 Task: Apply mono mixing techniques to a recording.
Action: Mouse moved to (73, 7)
Screenshot: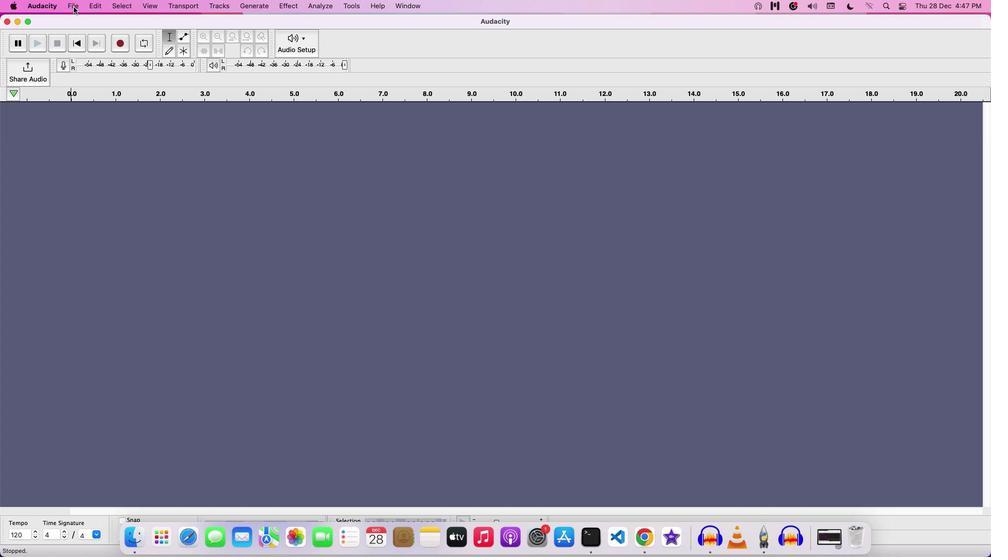 
Action: Mouse pressed left at (73, 7)
Screenshot: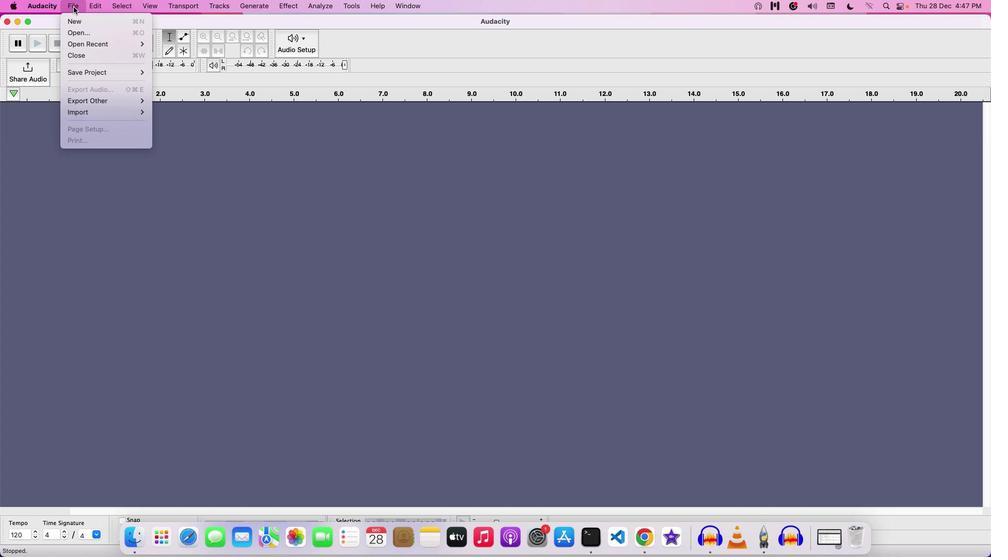 
Action: Mouse moved to (81, 28)
Screenshot: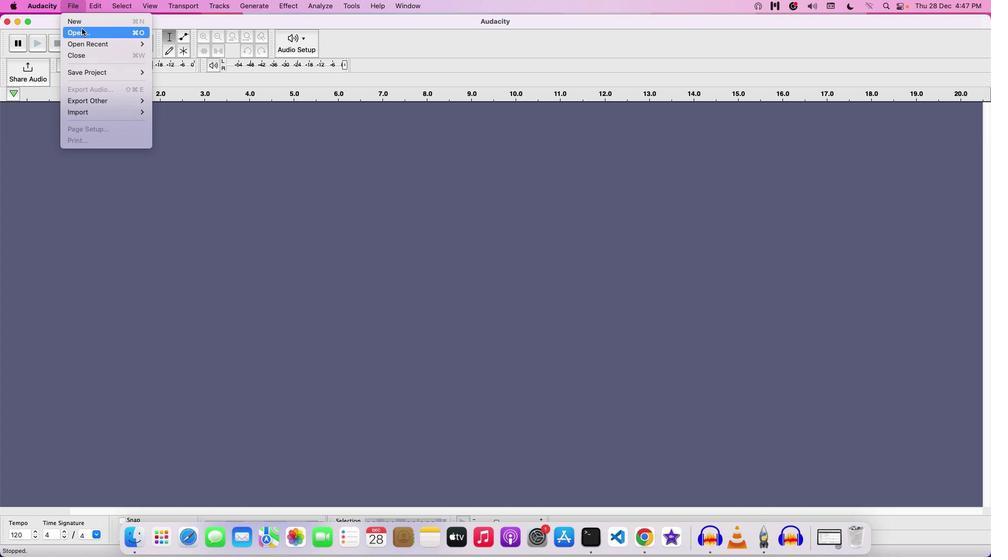 
Action: Mouse pressed left at (81, 28)
Screenshot: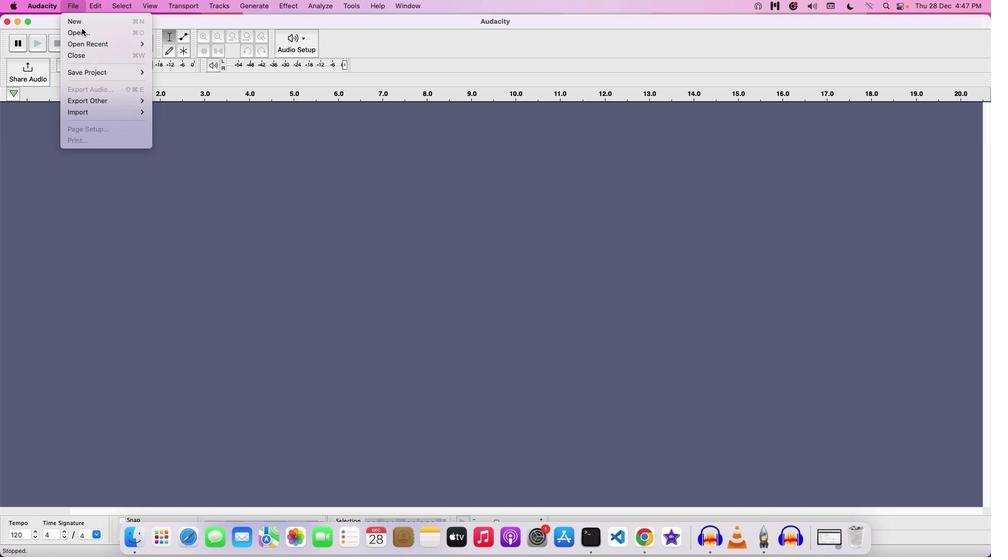 
Action: Mouse moved to (433, 208)
Screenshot: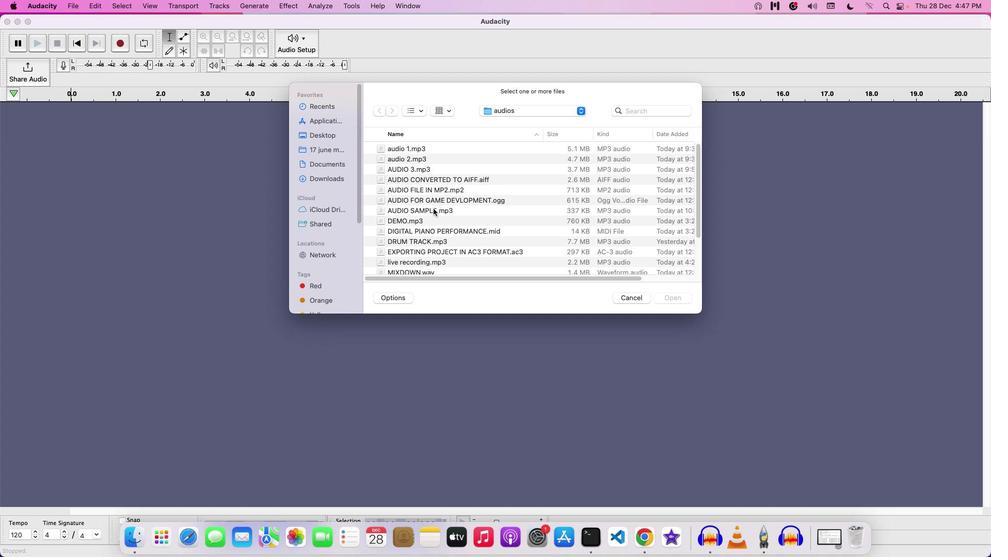 
Action: Mouse scrolled (433, 208) with delta (0, 0)
Screenshot: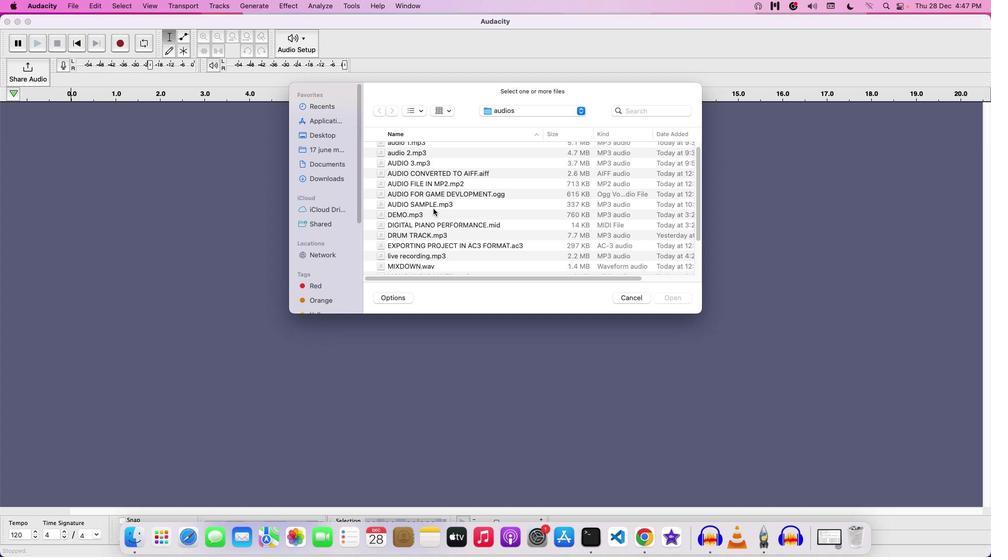 
Action: Mouse scrolled (433, 208) with delta (0, 0)
Screenshot: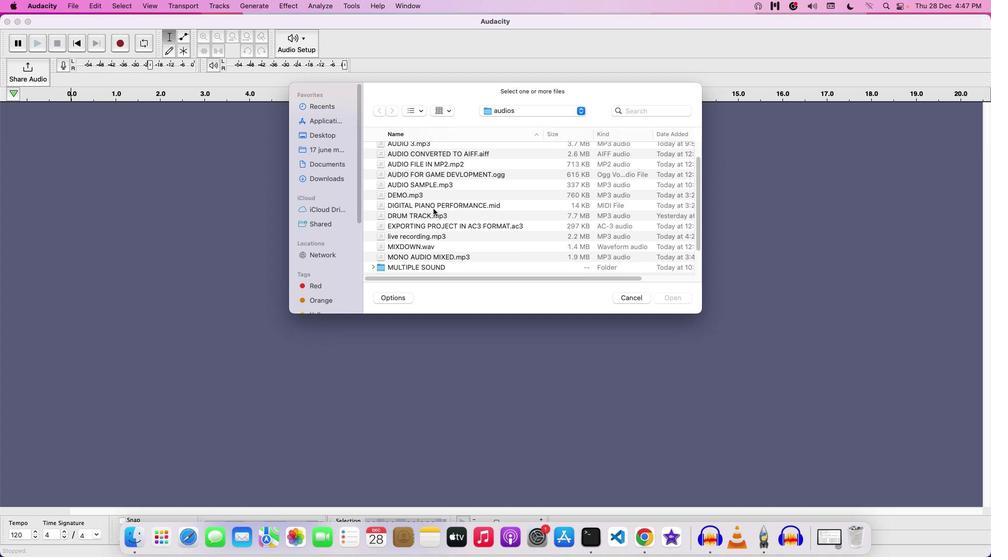 
Action: Mouse scrolled (433, 208) with delta (0, 0)
Screenshot: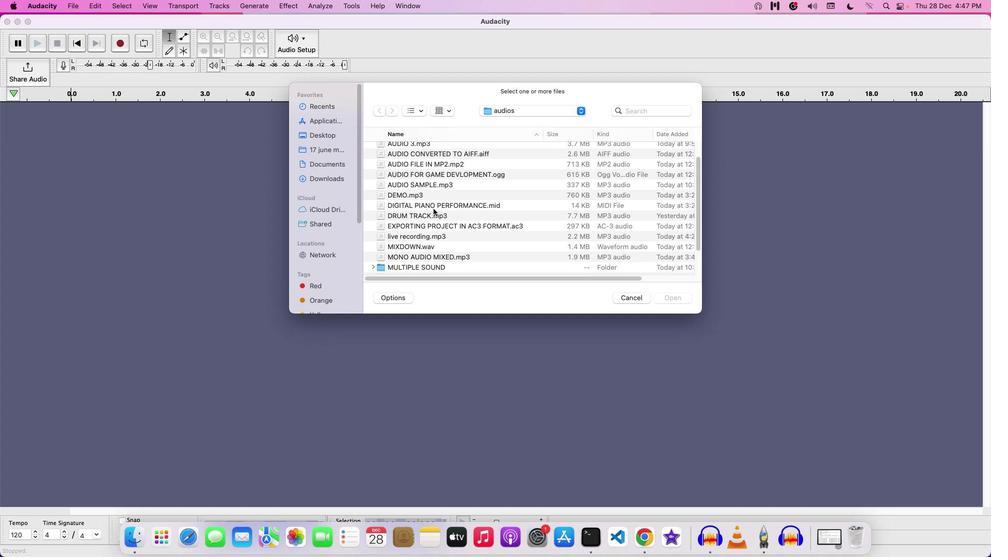 
Action: Mouse moved to (426, 236)
Screenshot: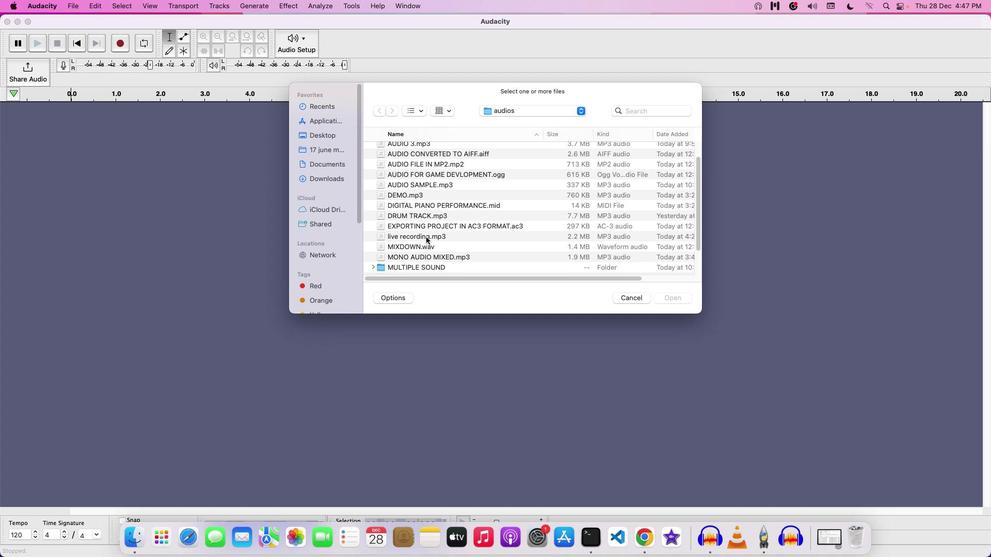 
Action: Mouse pressed left at (426, 236)
Screenshot: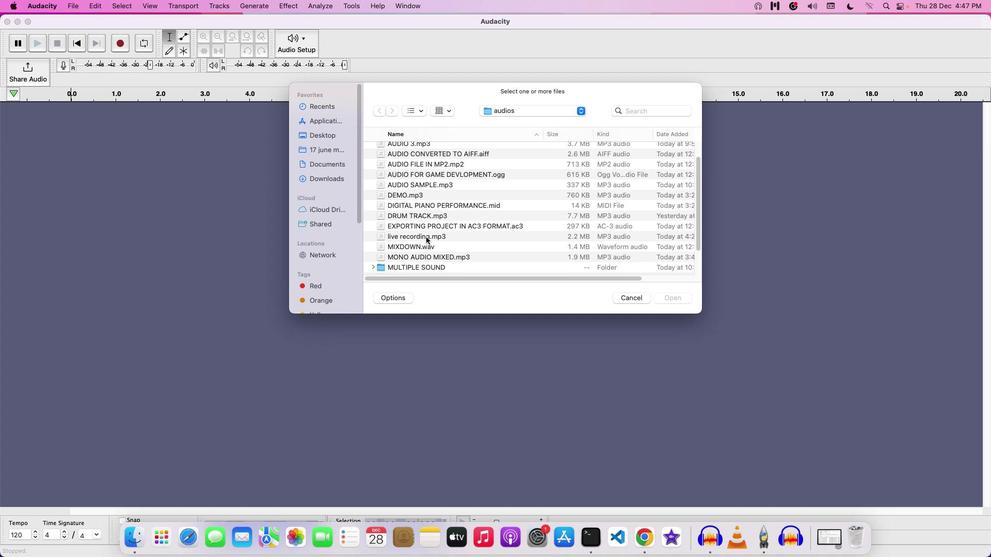 
Action: Mouse moved to (657, 297)
Screenshot: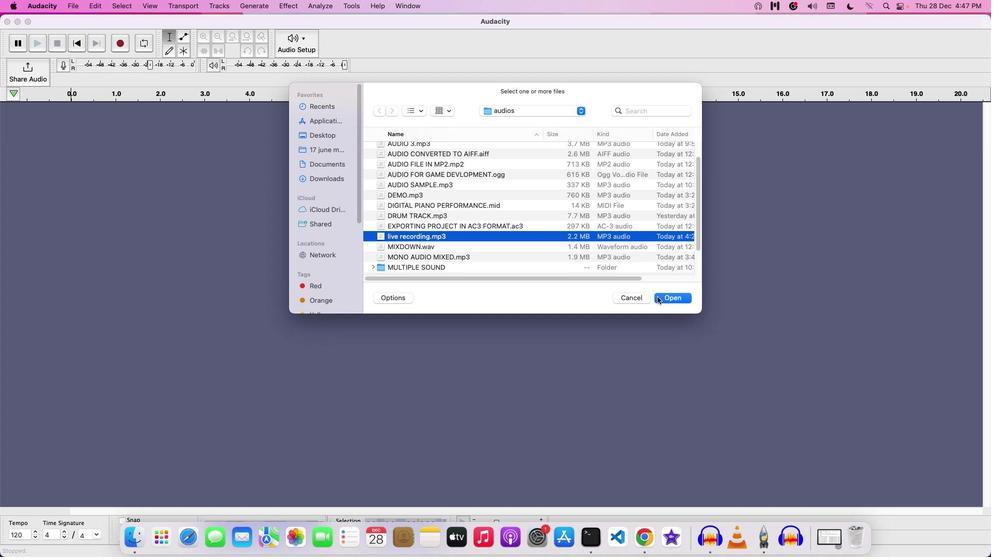 
Action: Mouse pressed left at (657, 297)
Screenshot: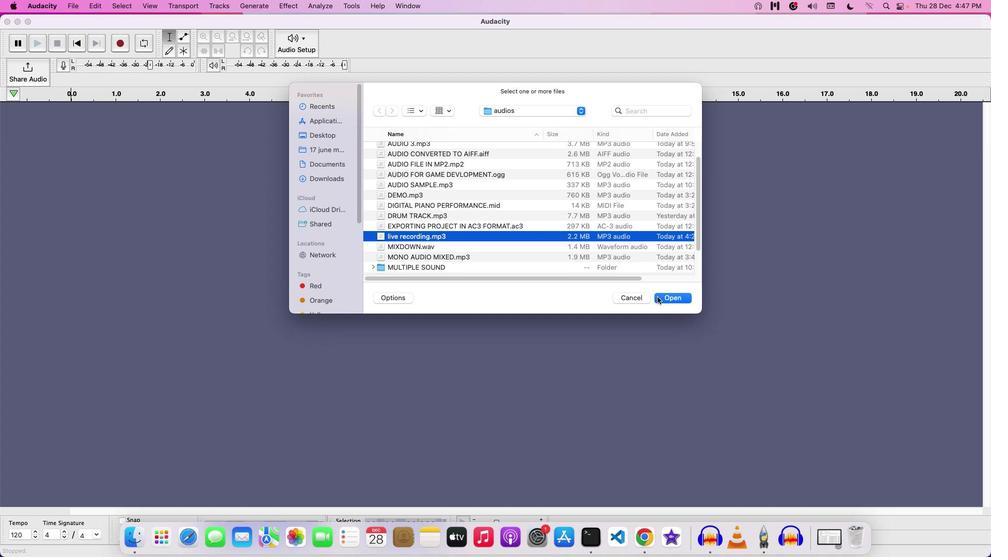 
Action: Mouse moved to (71, 110)
Screenshot: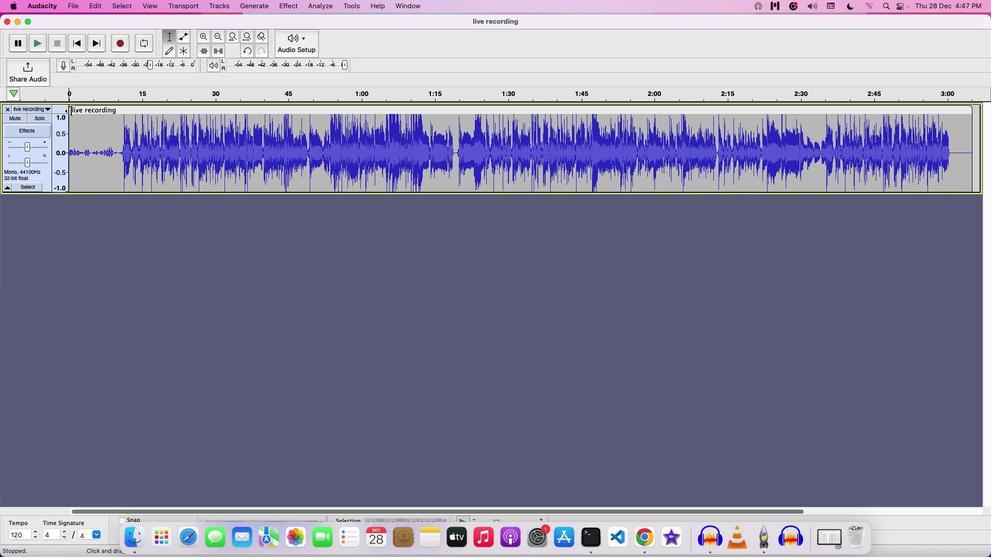 
Action: Mouse pressed left at (71, 110)
Screenshot: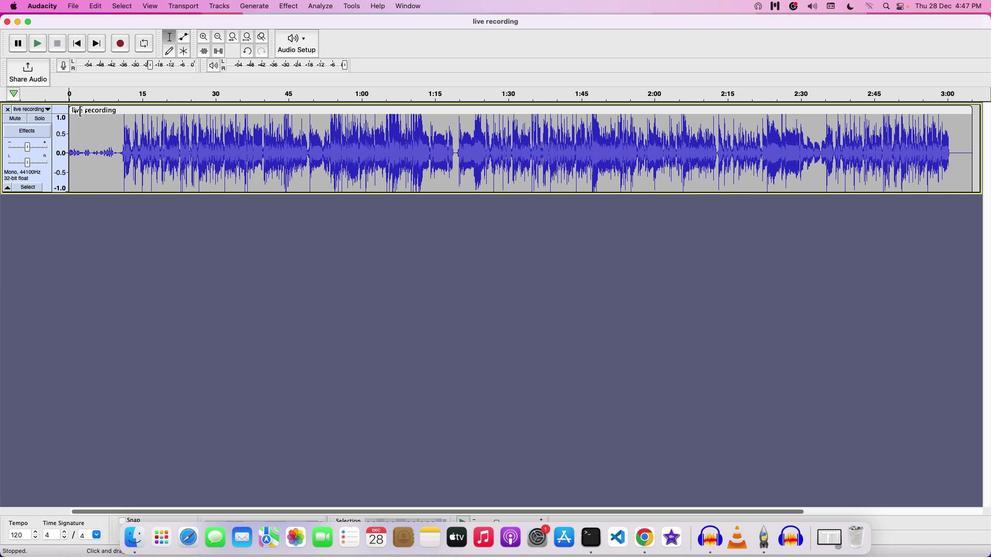 
Action: Mouse moved to (121, 107)
Screenshot: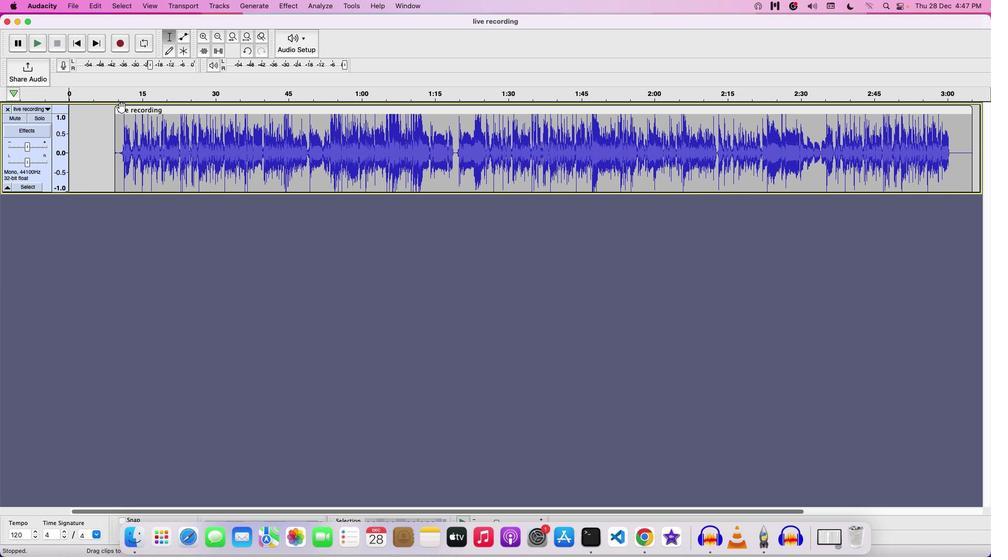 
Action: Mouse pressed left at (121, 107)
Screenshot: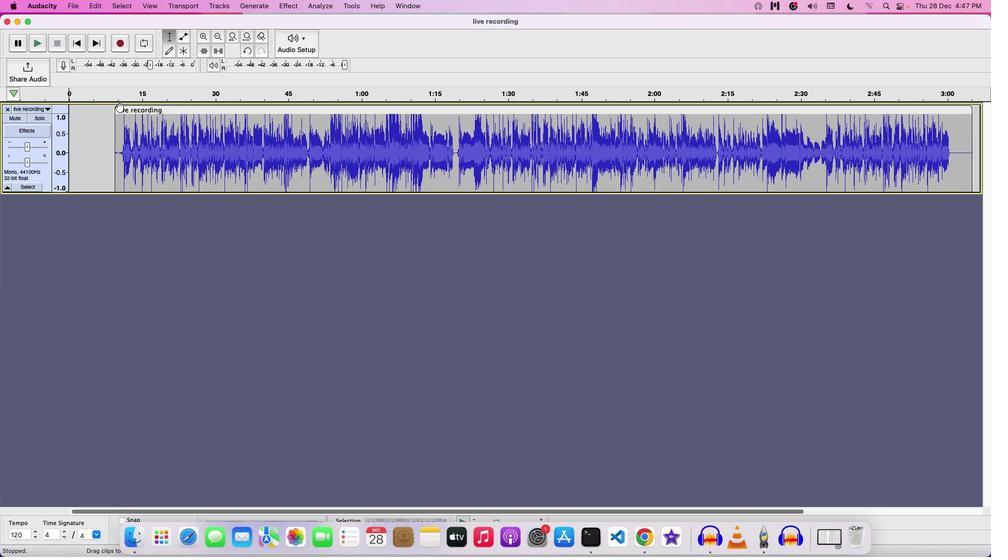 
Action: Mouse moved to (107, 129)
Screenshot: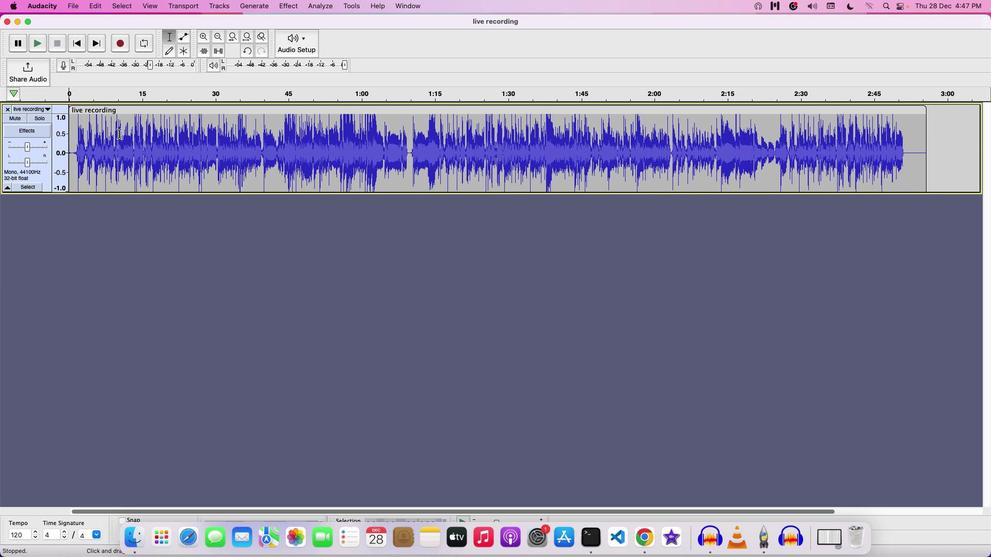 
Action: Key pressed Key.space
Screenshot: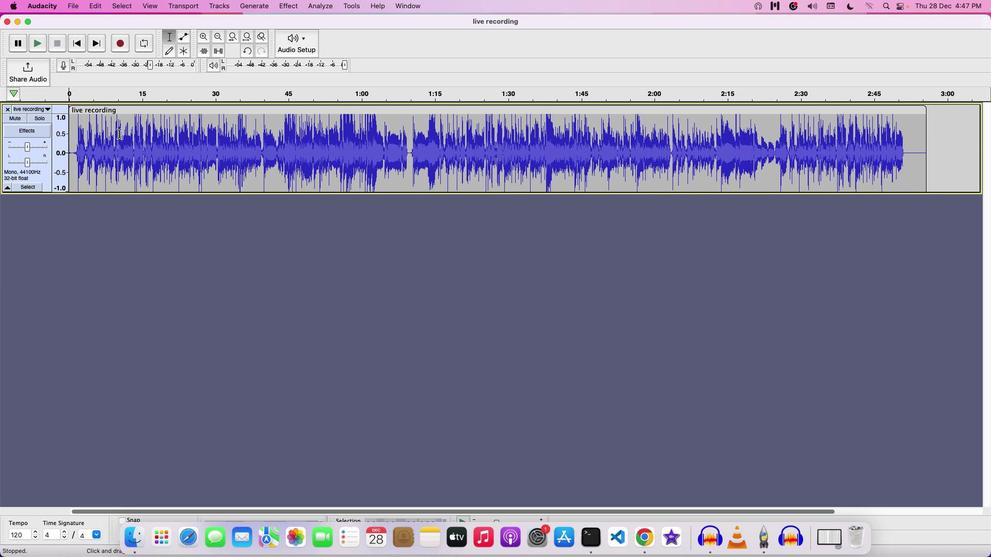 
Action: Mouse moved to (27, 146)
Screenshot: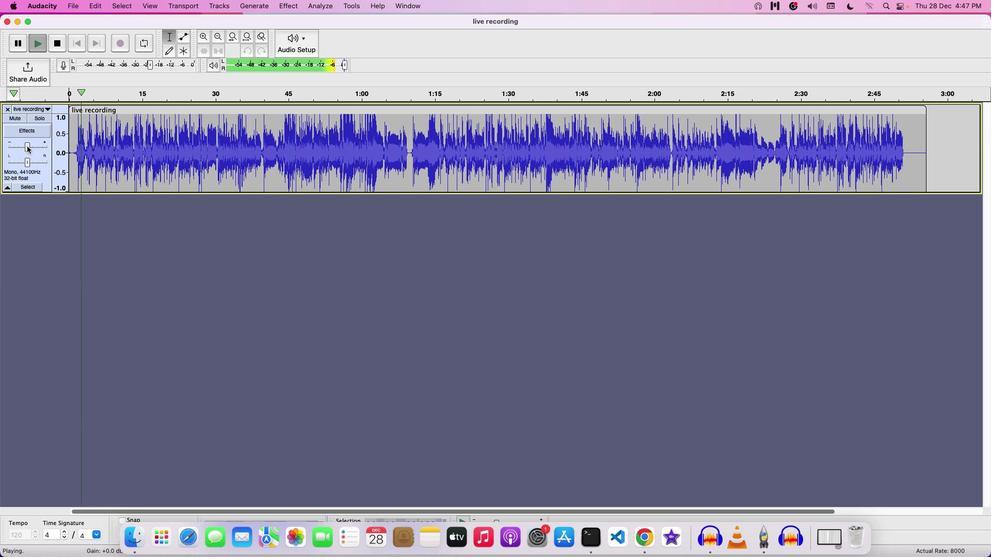 
Action: Mouse pressed left at (27, 146)
Screenshot: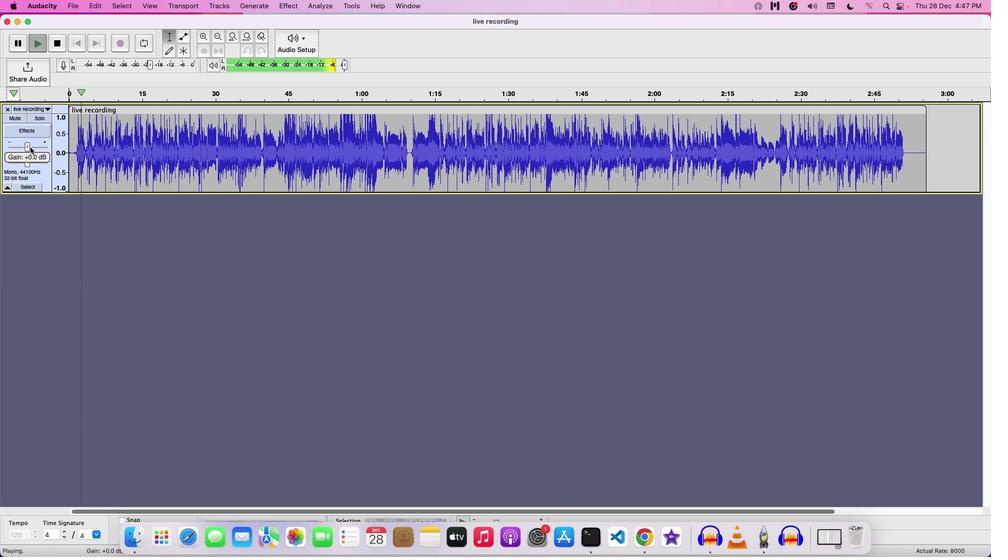 
Action: Mouse moved to (281, 138)
Screenshot: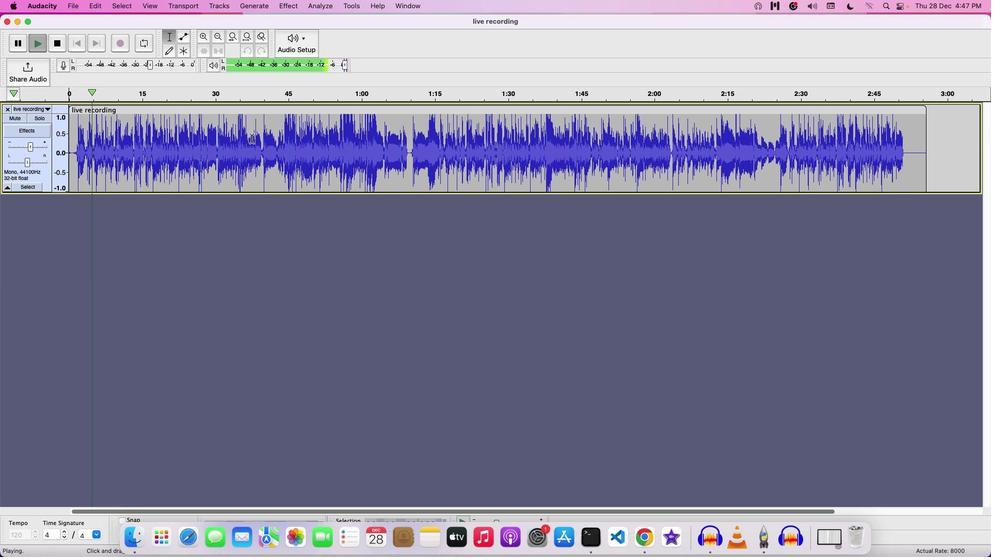 
Action: Key pressed Key.space
Screenshot: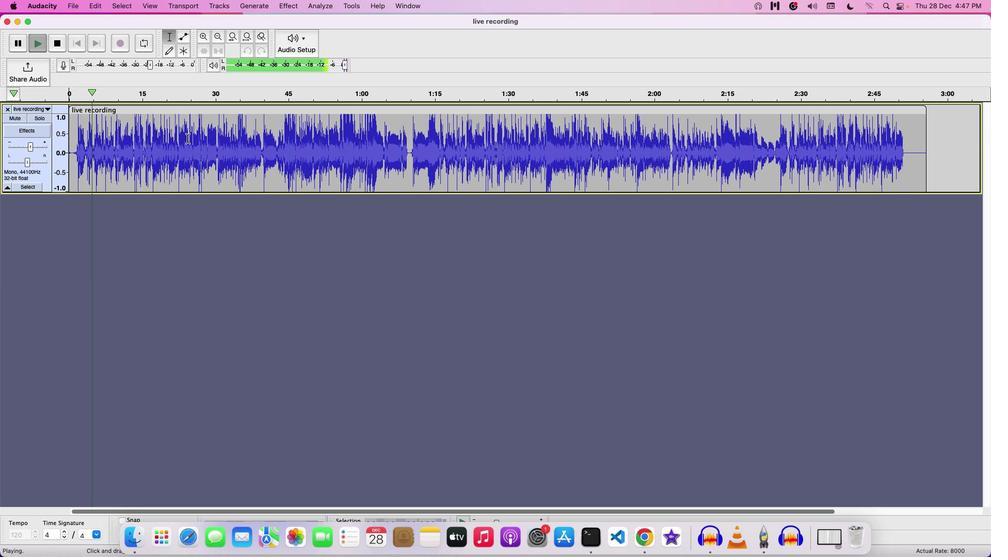 
Action: Mouse moved to (305, 131)
Screenshot: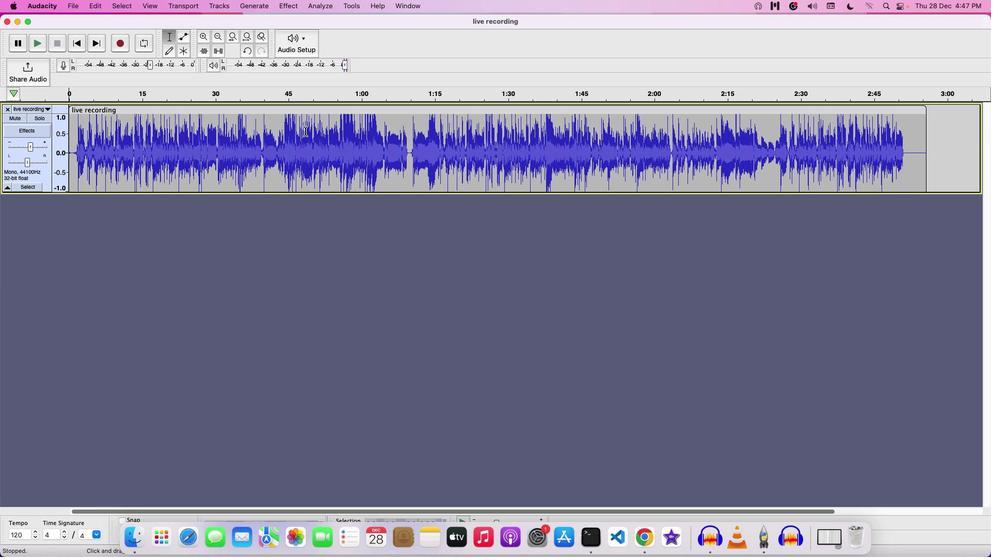 
Action: Mouse pressed left at (305, 131)
Screenshot: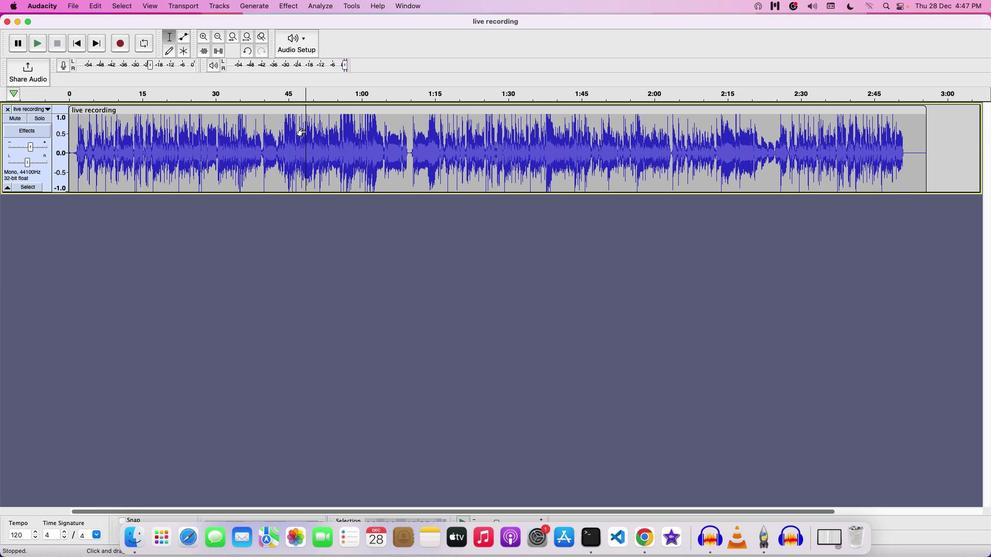 
Action: Mouse pressed left at (305, 131)
Screenshot: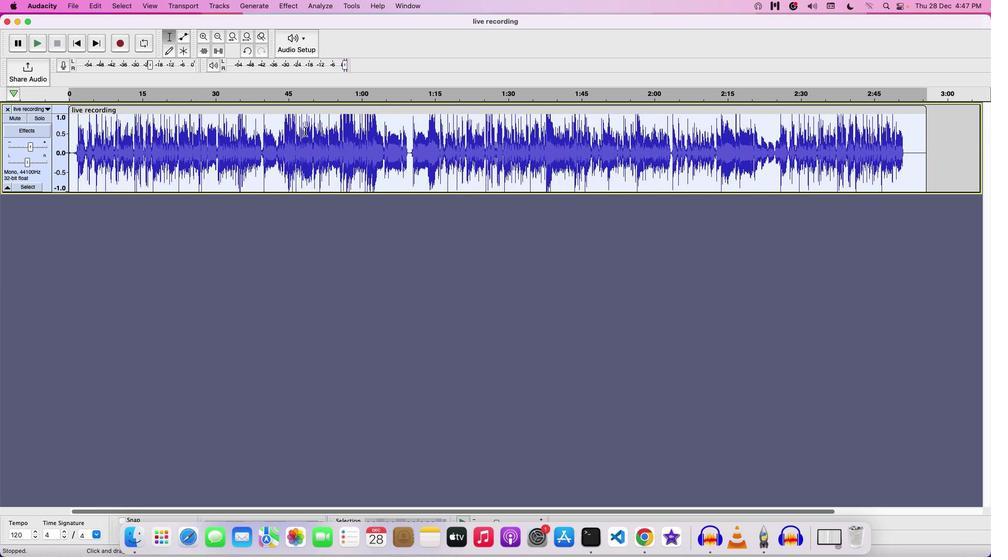
Action: Mouse moved to (287, 4)
Screenshot: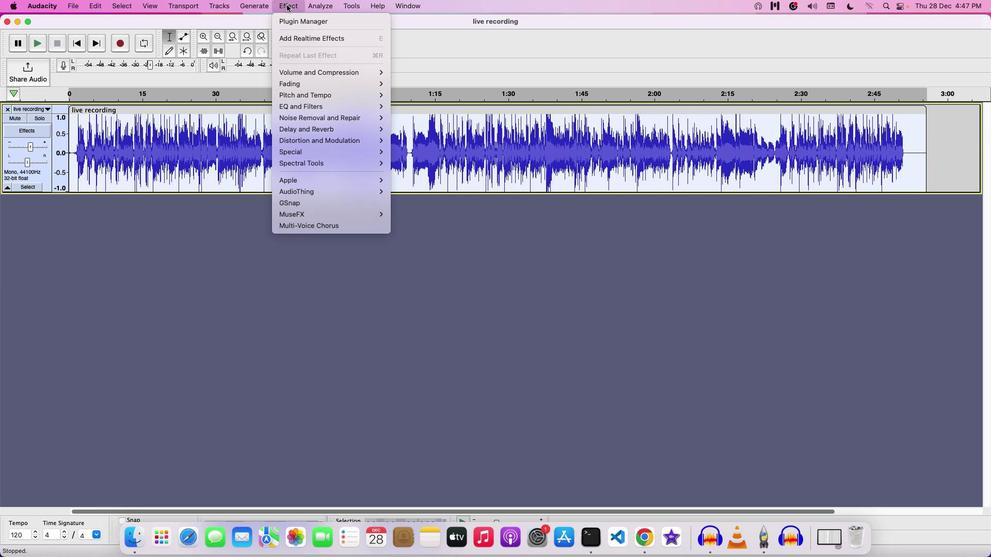 
Action: Mouse pressed left at (287, 4)
Screenshot: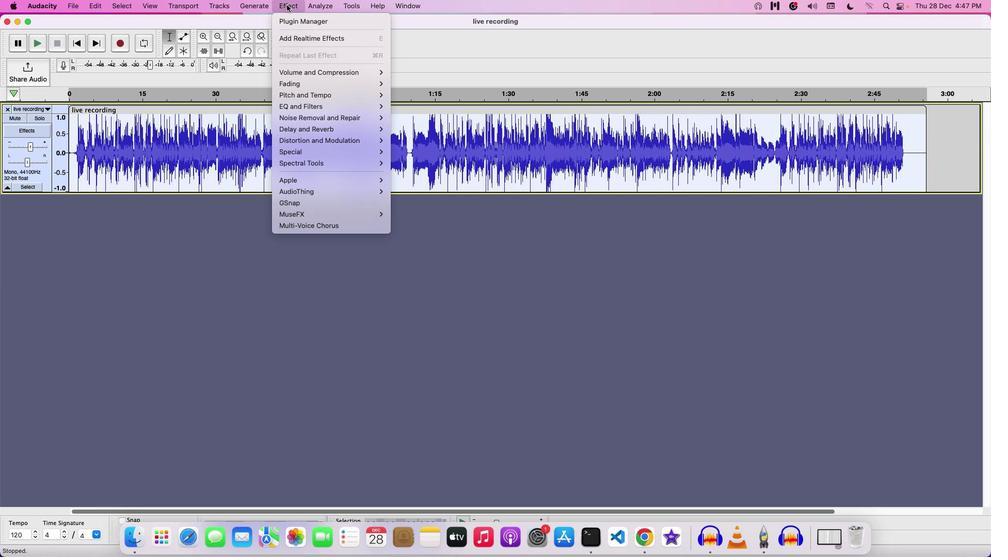 
Action: Mouse moved to (411, 250)
Screenshot: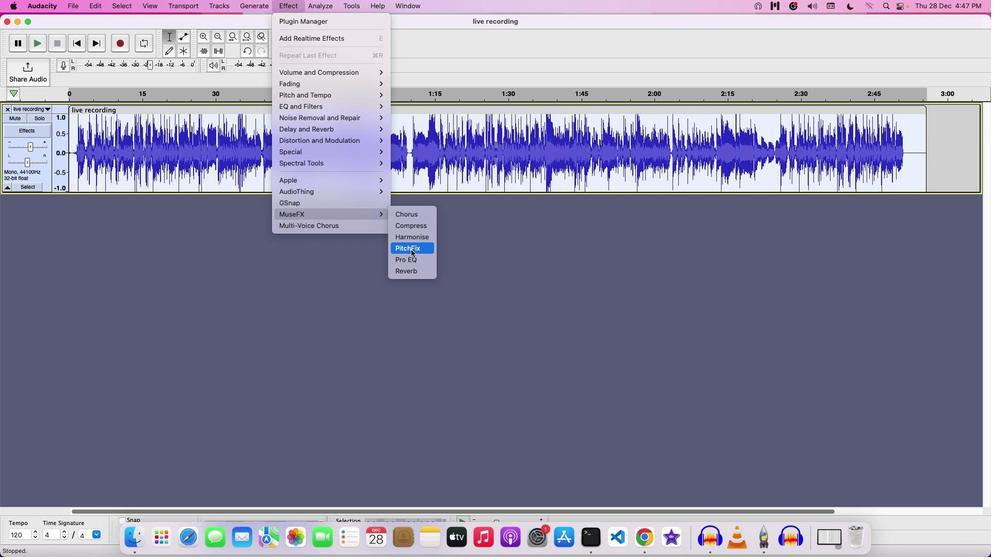 
Action: Mouse pressed left at (411, 250)
Screenshot: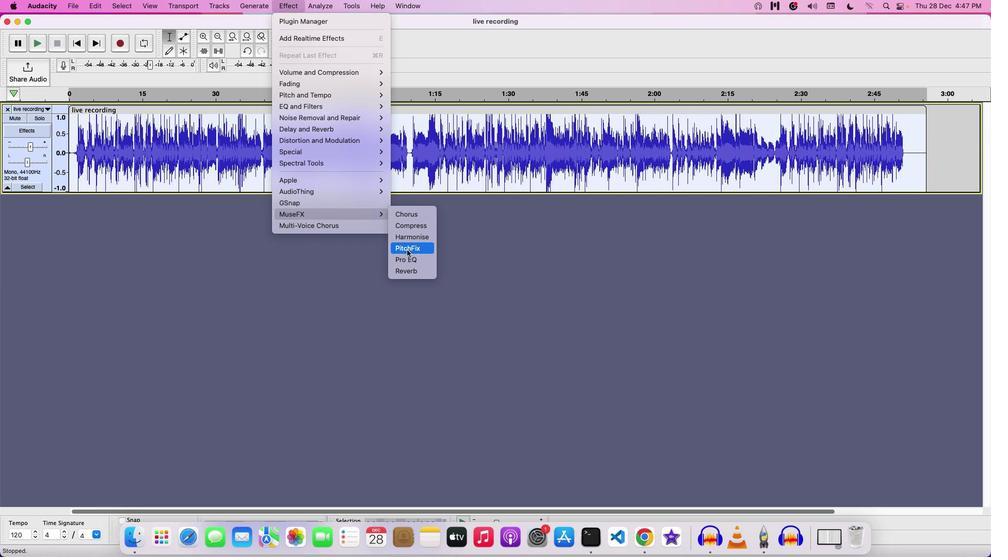 
Action: Mouse moved to (487, 378)
Screenshot: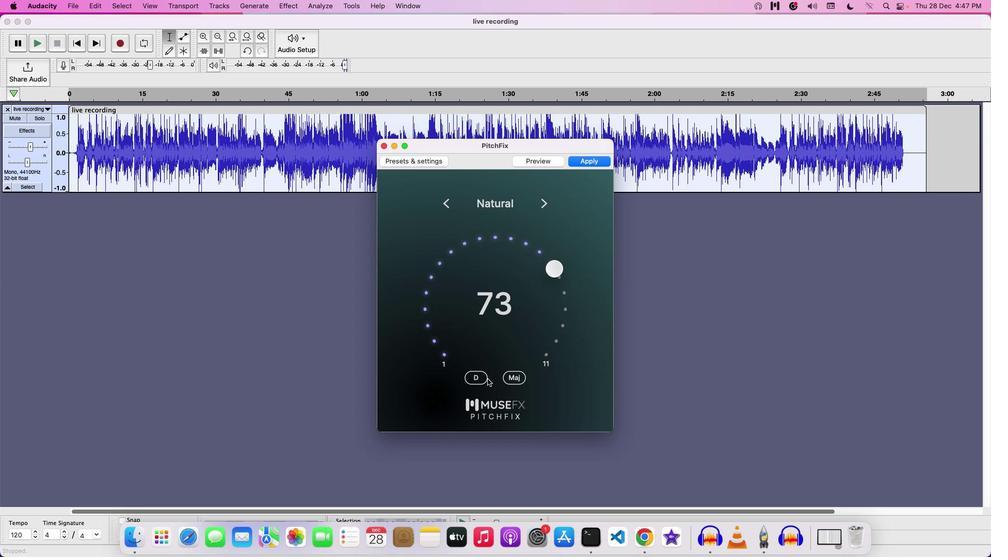
Action: Mouse pressed left at (487, 378)
Screenshot: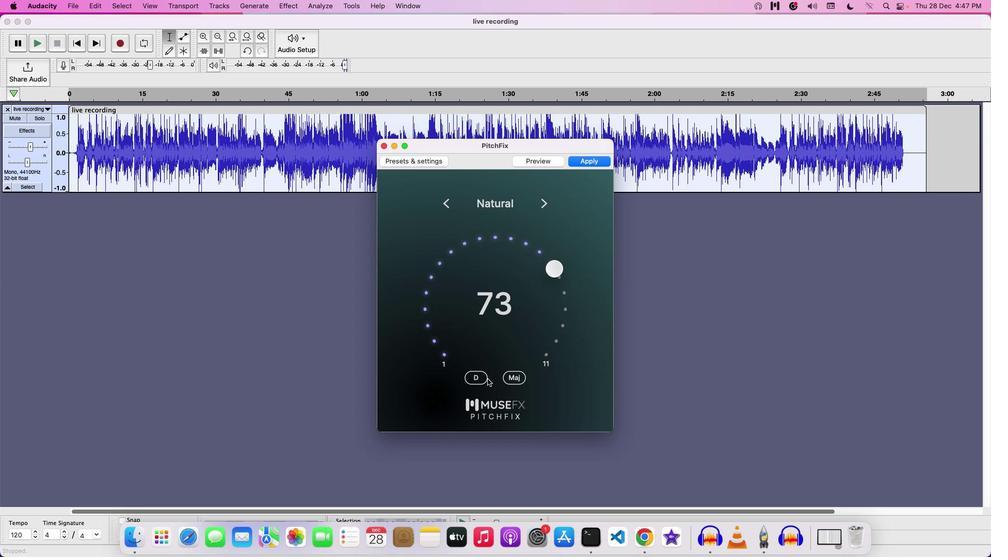 
Action: Mouse moved to (481, 377)
Screenshot: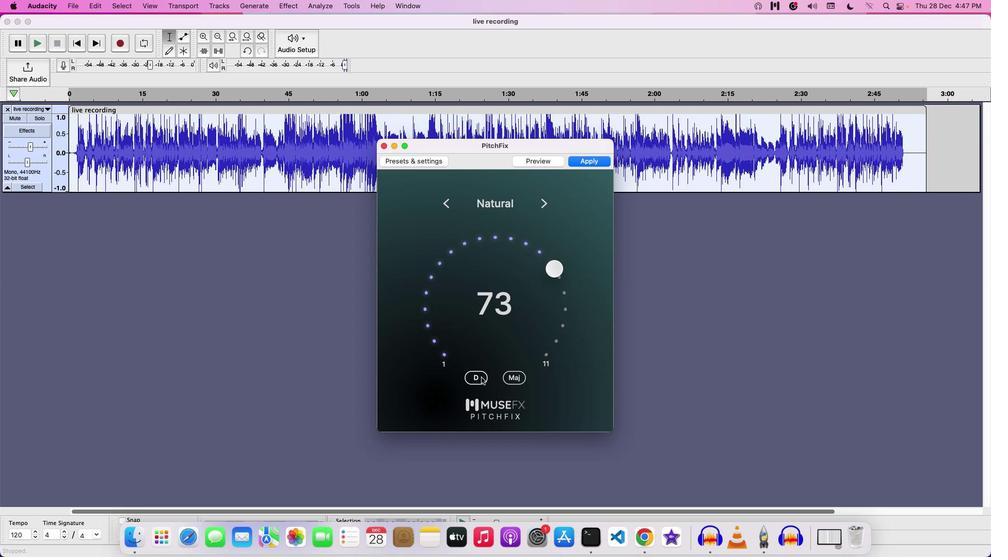 
Action: Mouse pressed left at (481, 377)
Screenshot: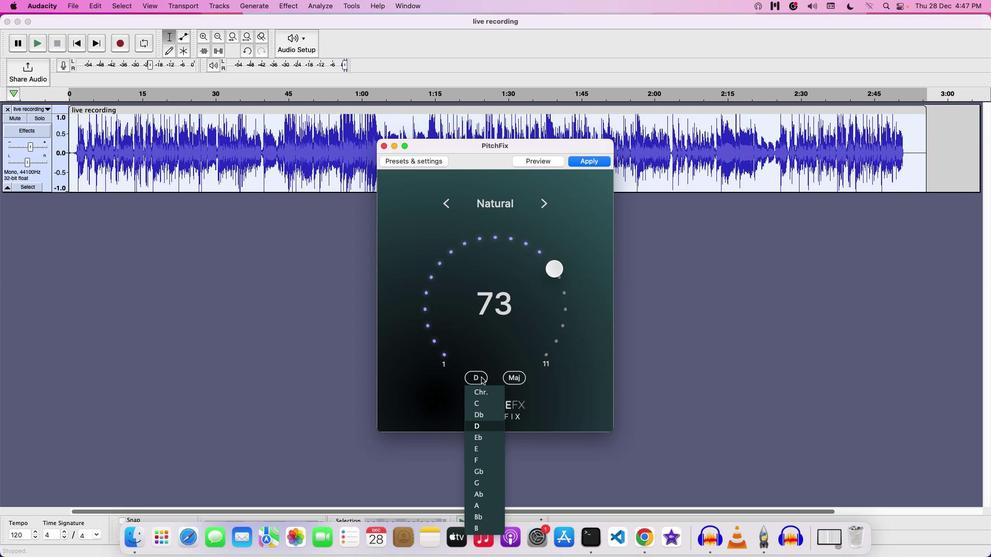
Action: Mouse moved to (529, 378)
Screenshot: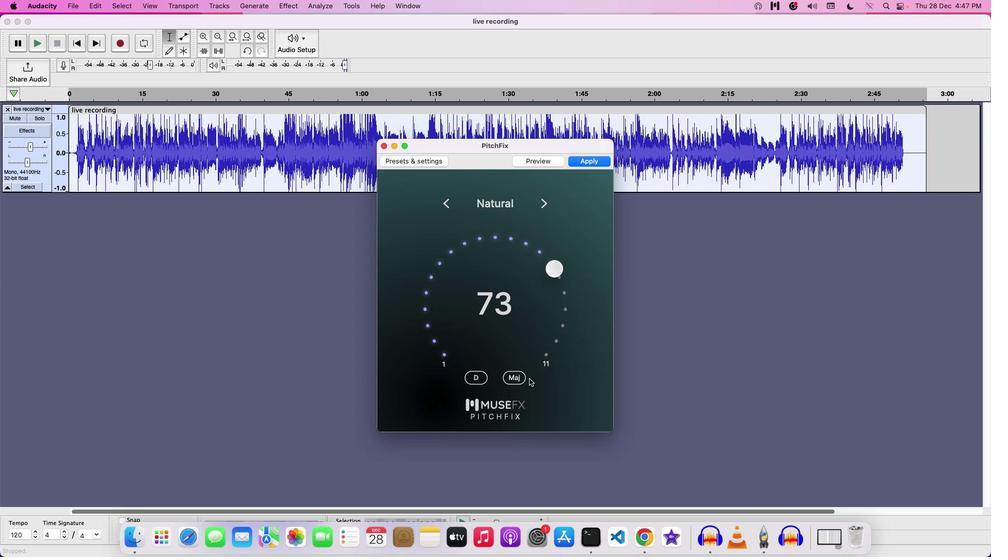 
Action: Mouse pressed left at (529, 378)
Screenshot: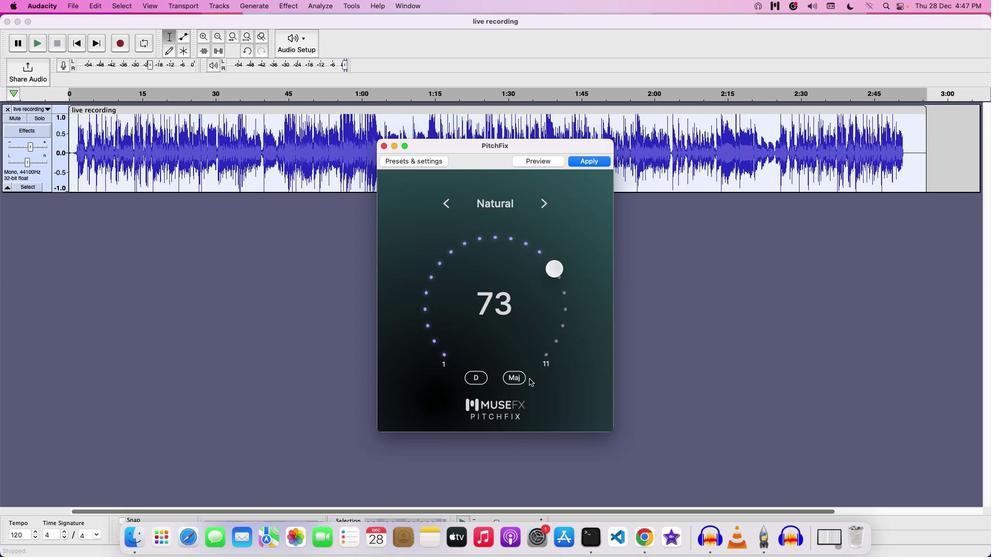 
Action: Mouse moved to (512, 378)
Screenshot: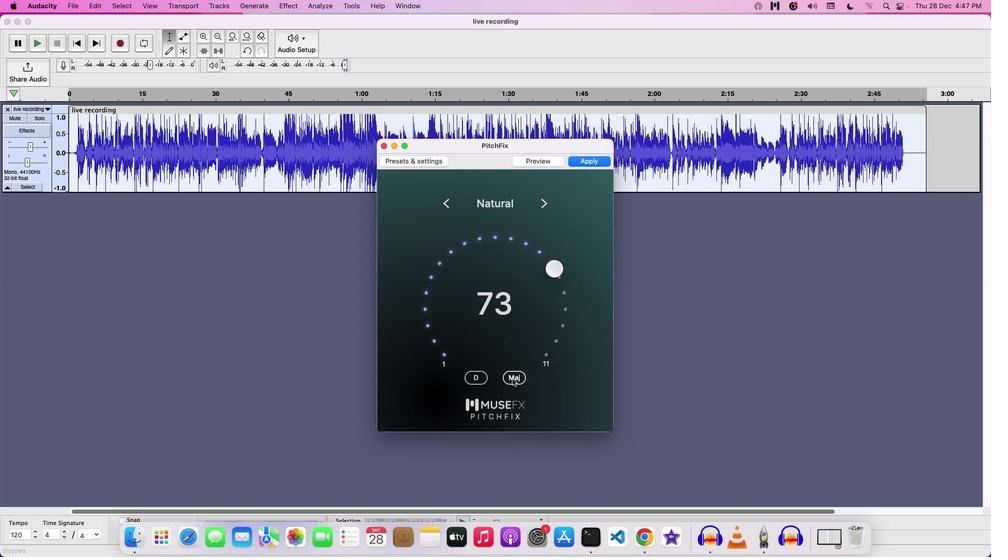
Action: Mouse pressed left at (512, 378)
Screenshot: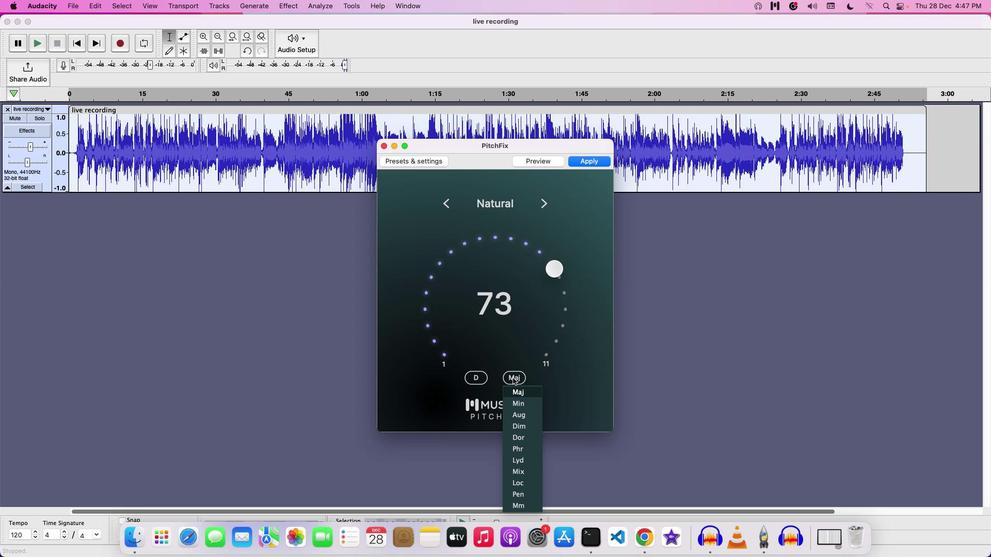 
Action: Mouse moved to (577, 379)
Screenshot: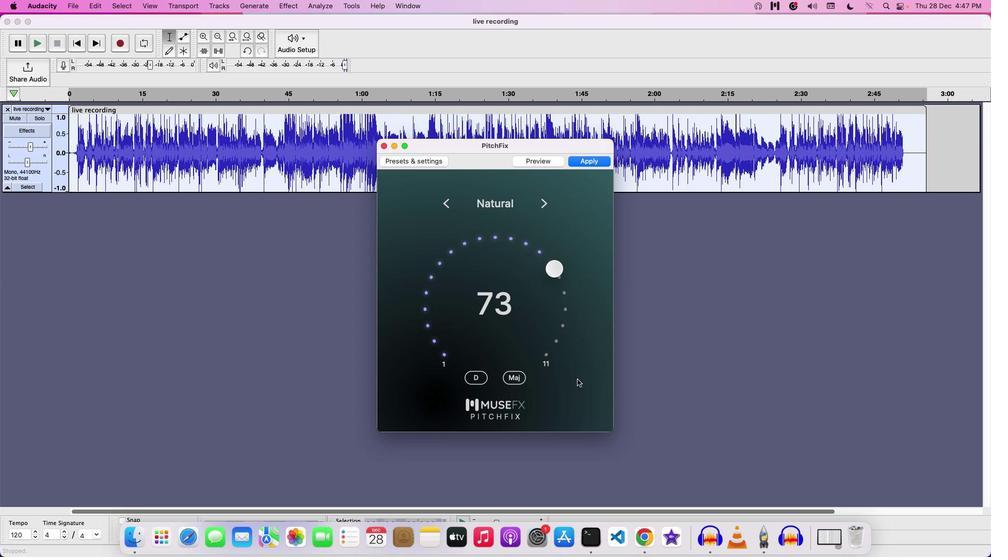 
Action: Mouse pressed left at (577, 379)
Screenshot: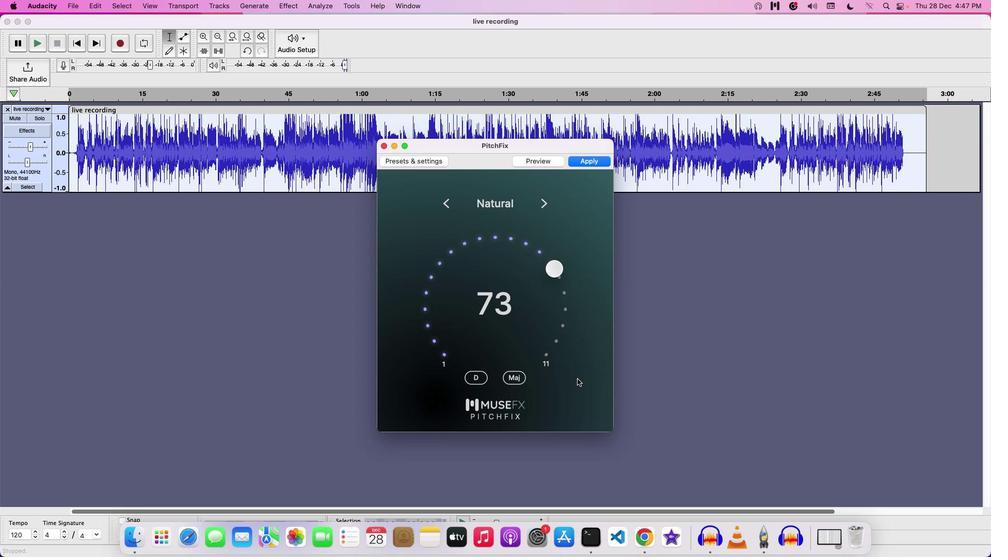
Action: Mouse moved to (556, 263)
Screenshot: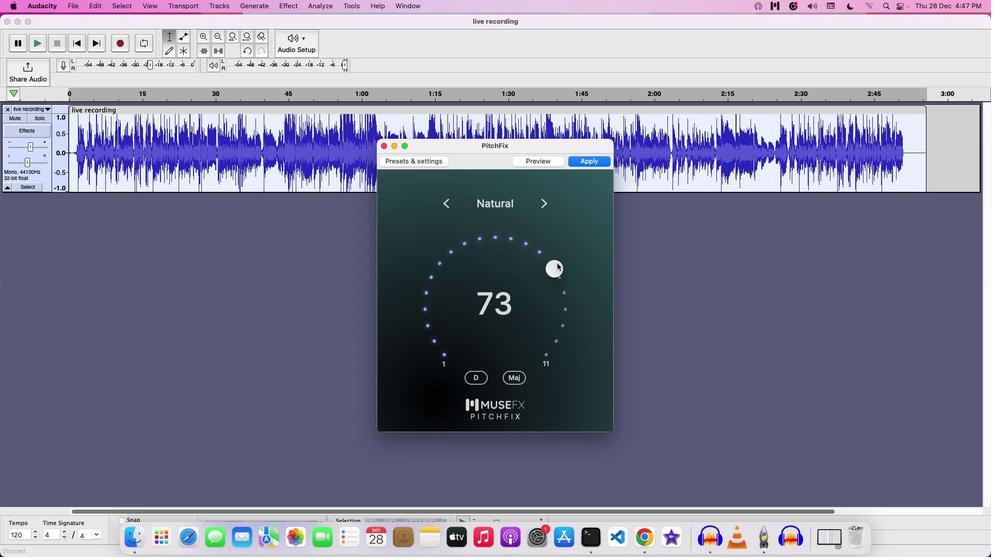 
Action: Mouse pressed left at (556, 263)
Screenshot: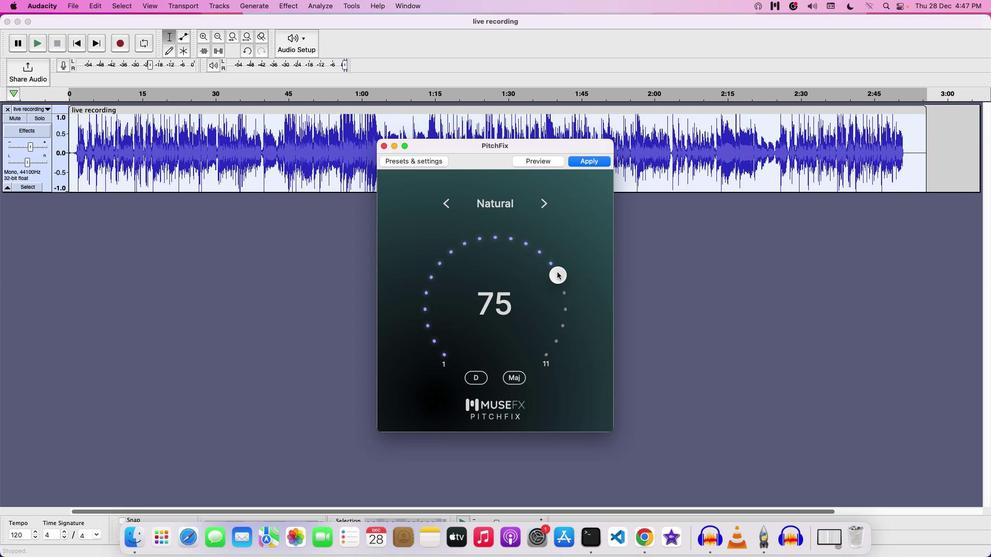 
Action: Mouse moved to (577, 163)
Screenshot: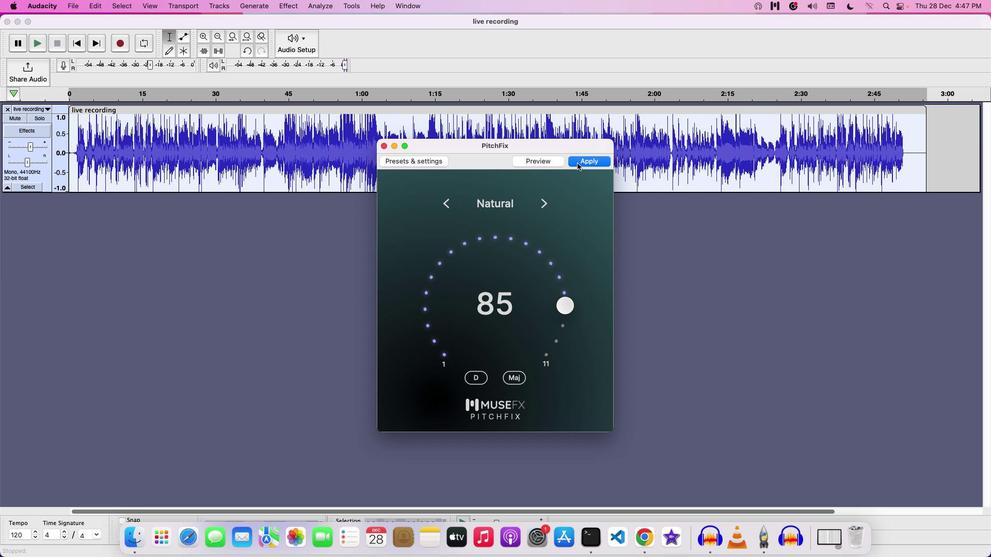 
Action: Mouse pressed left at (577, 163)
Screenshot: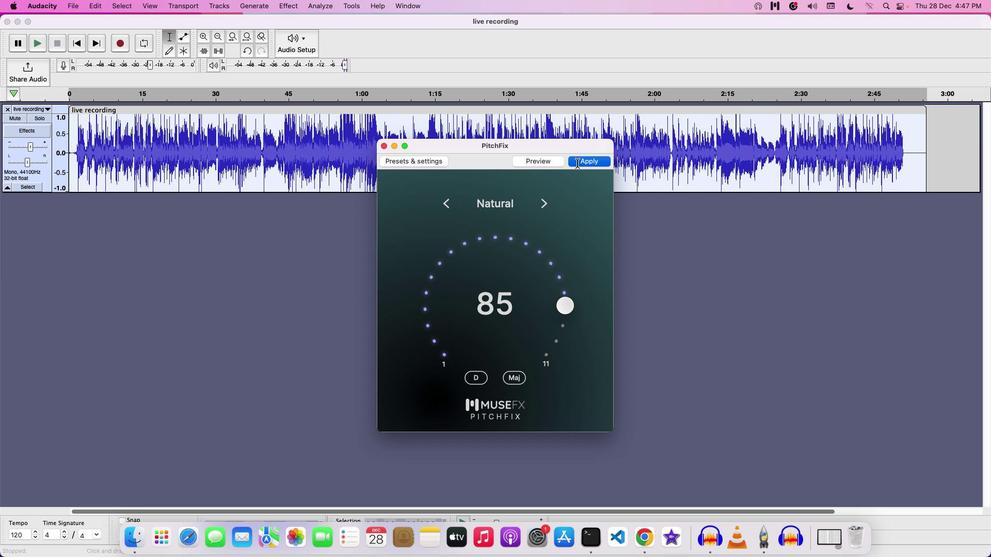 
Action: Mouse moved to (262, 211)
Screenshot: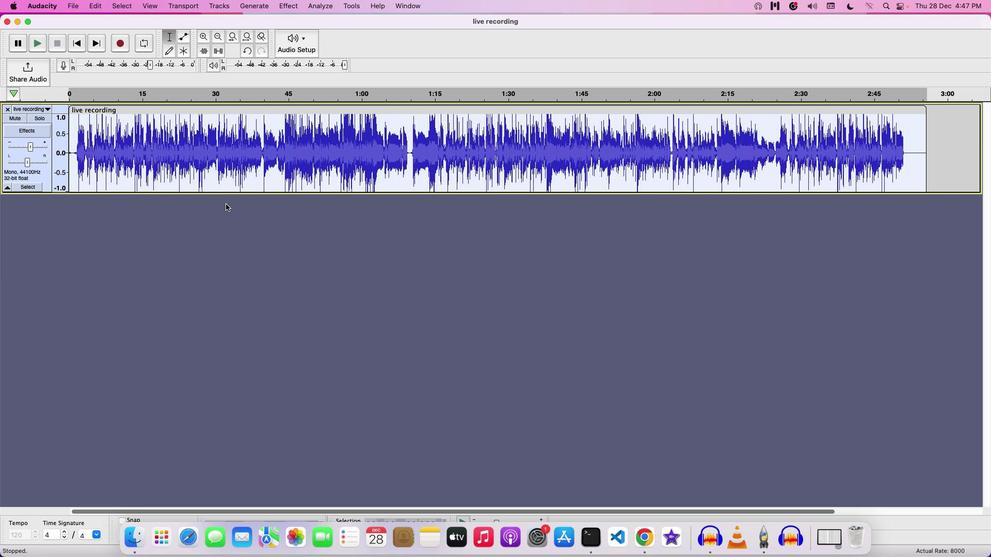 
Action: Key pressed Key.space
Screenshot: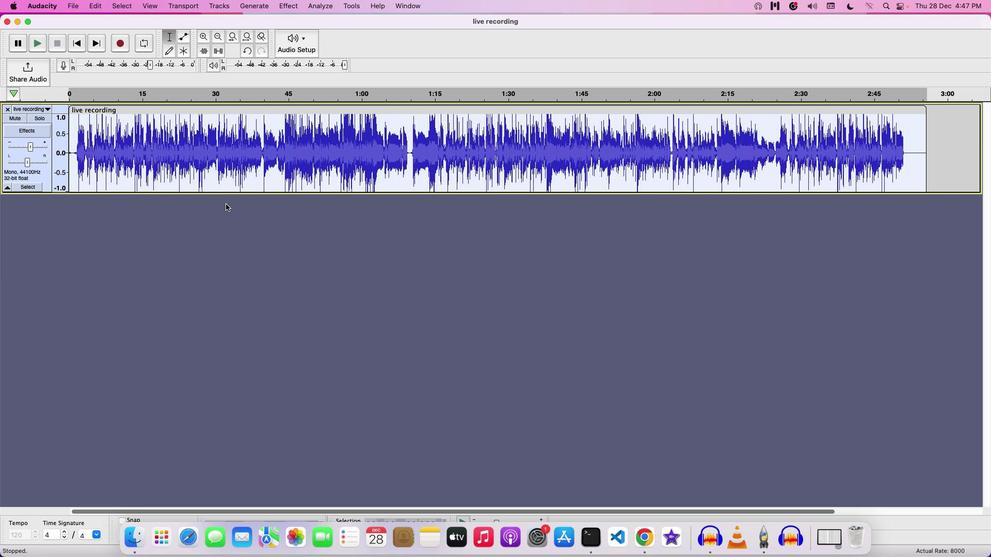 
Action: Mouse moved to (30, 146)
Screenshot: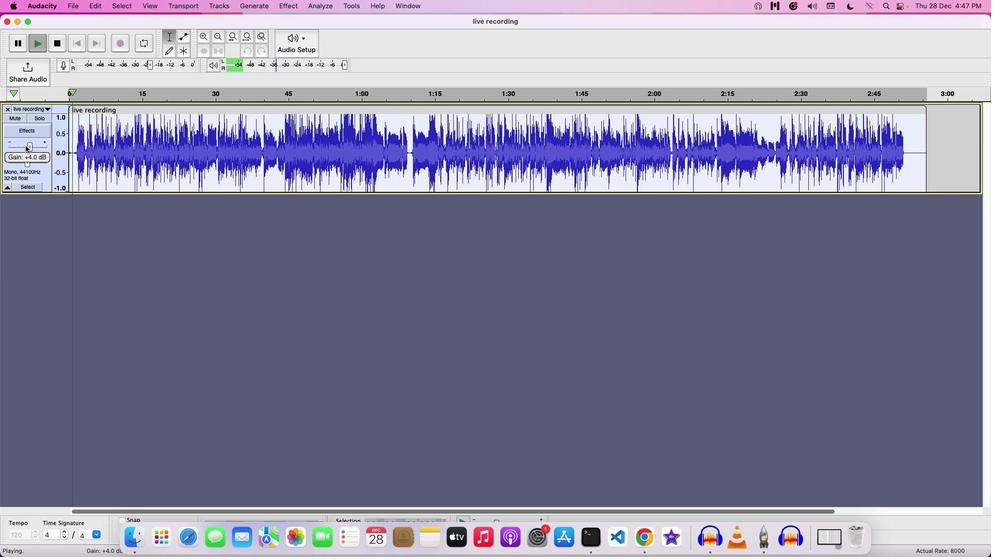 
Action: Mouse pressed left at (30, 146)
Screenshot: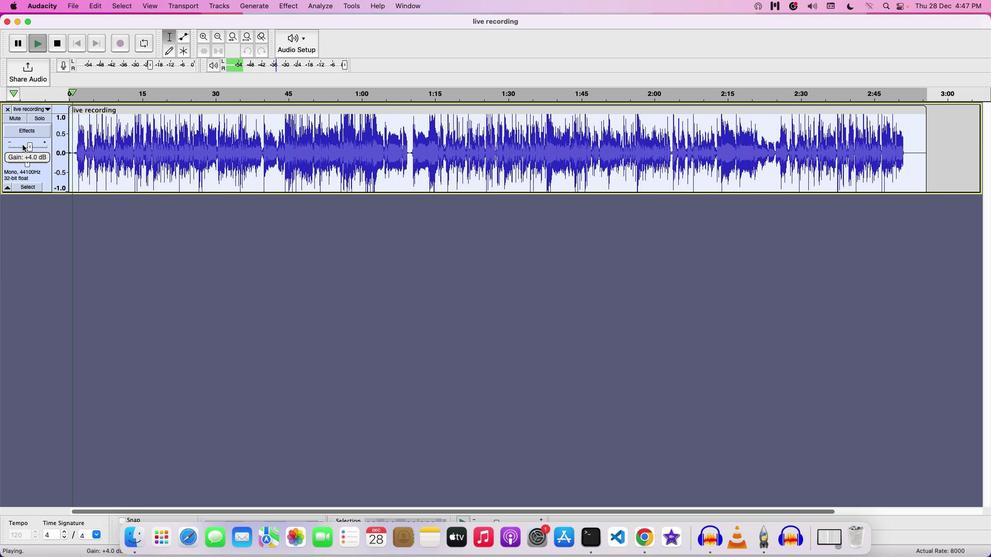 
Action: Mouse moved to (30, 150)
Screenshot: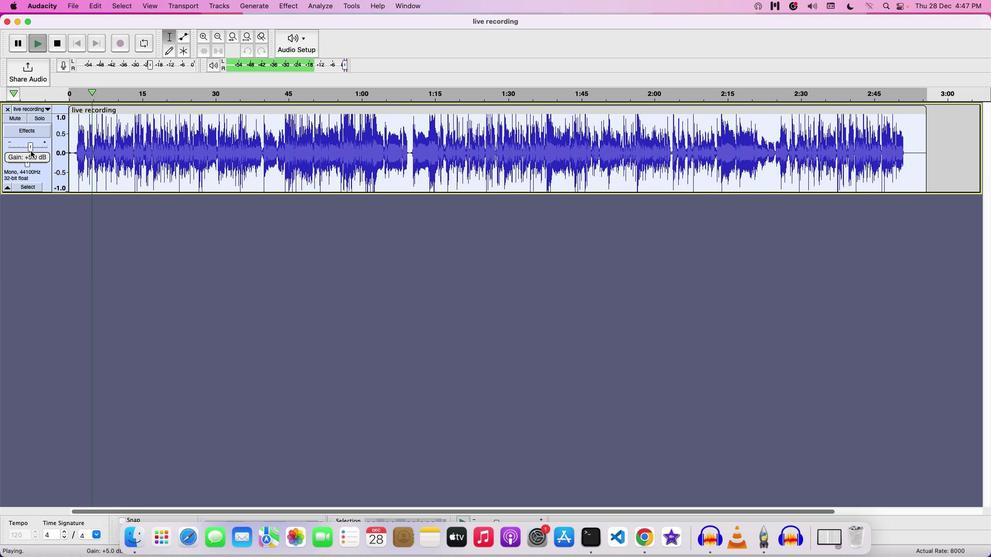
Action: Mouse pressed left at (30, 150)
Screenshot: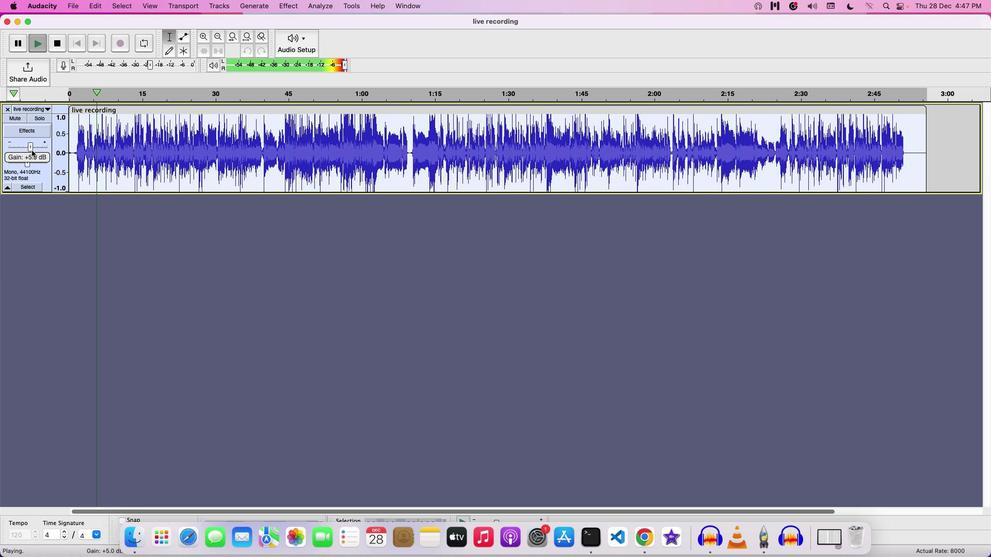 
Action: Mouse moved to (280, 138)
Screenshot: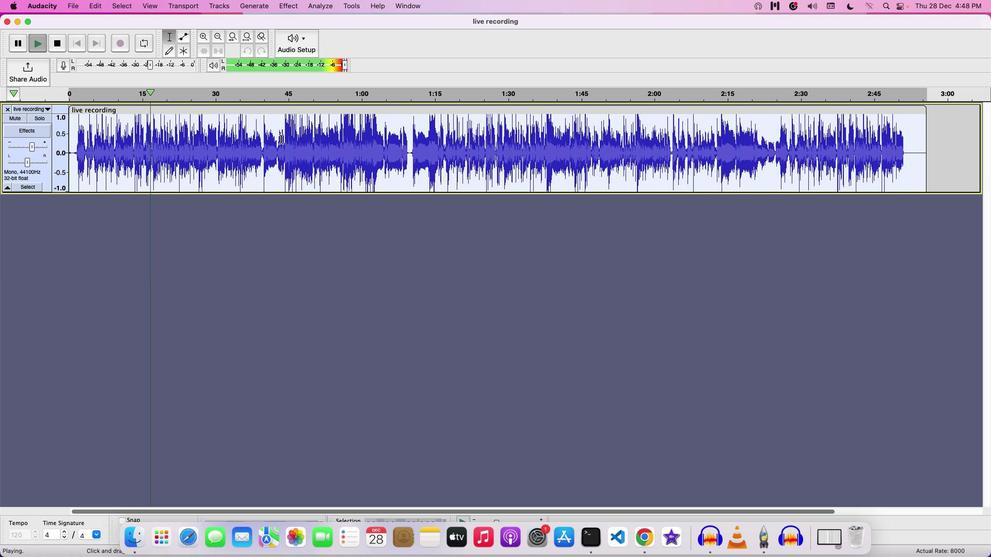 
Action: Key pressed Key.space
Screenshot: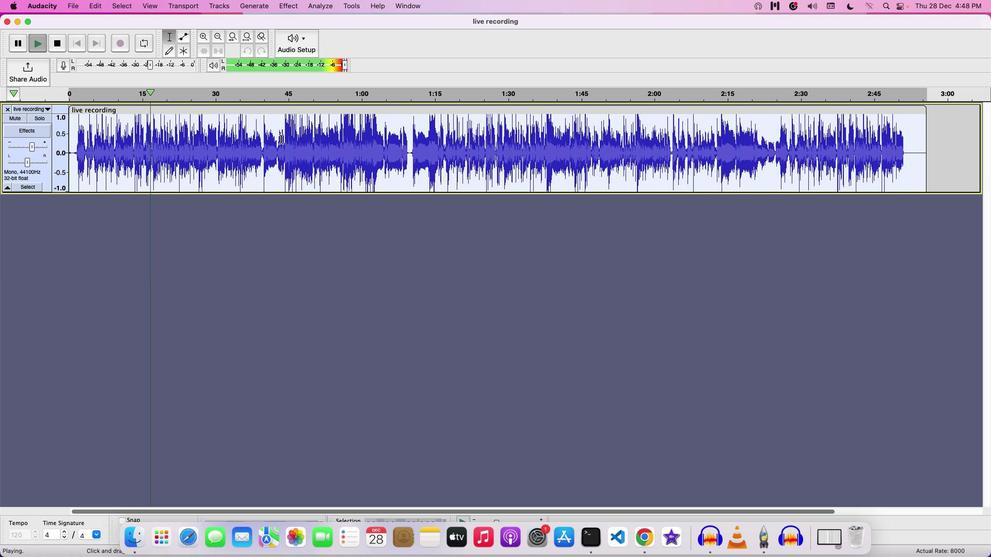 
Action: Mouse moved to (289, 2)
Screenshot: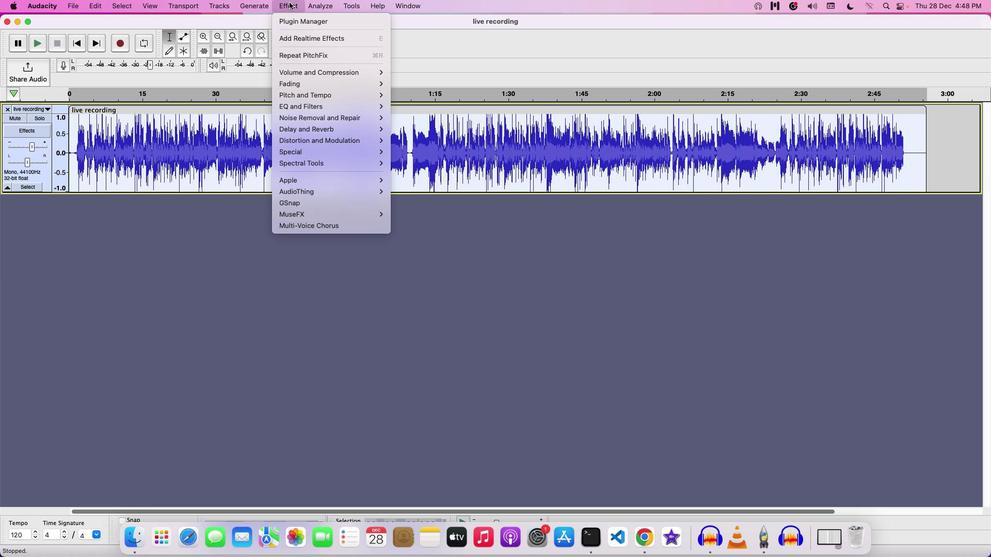 
Action: Mouse pressed left at (289, 2)
Screenshot: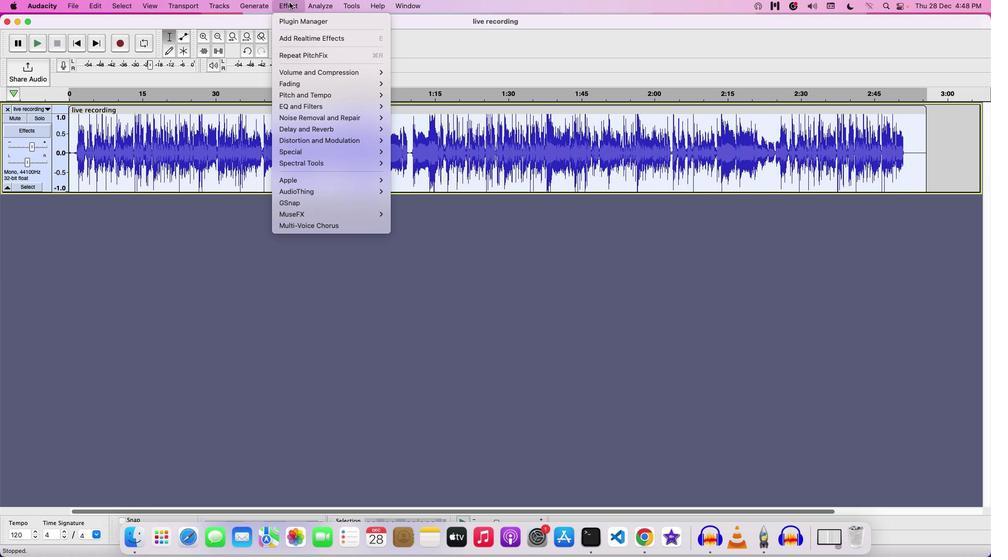 
Action: Mouse moved to (444, 113)
Screenshot: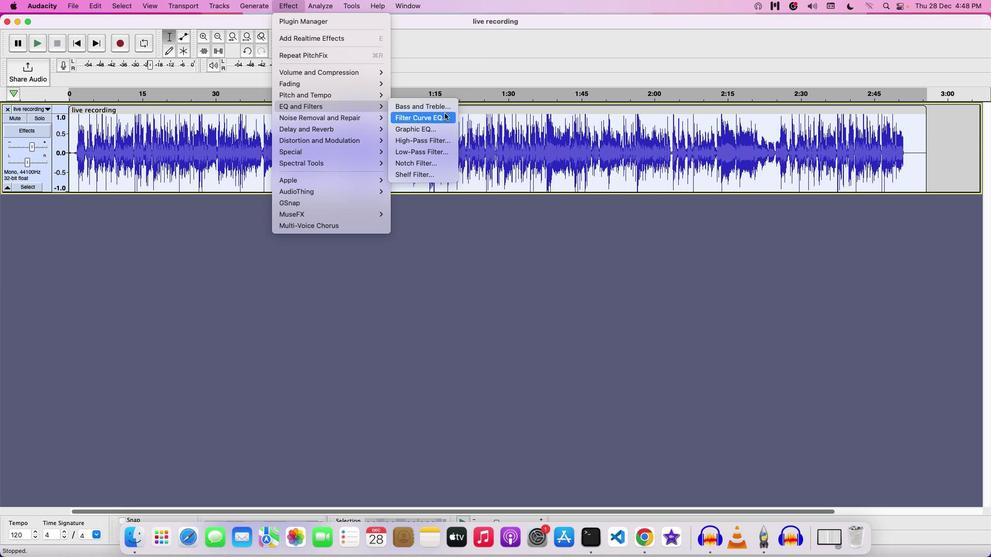 
Action: Mouse pressed left at (444, 113)
Screenshot: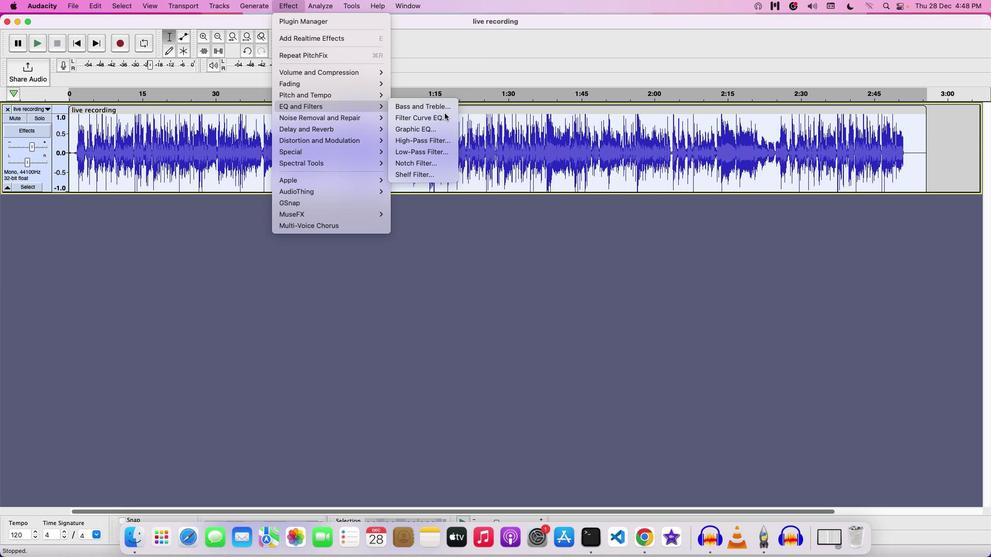
Action: Mouse moved to (495, 430)
Screenshot: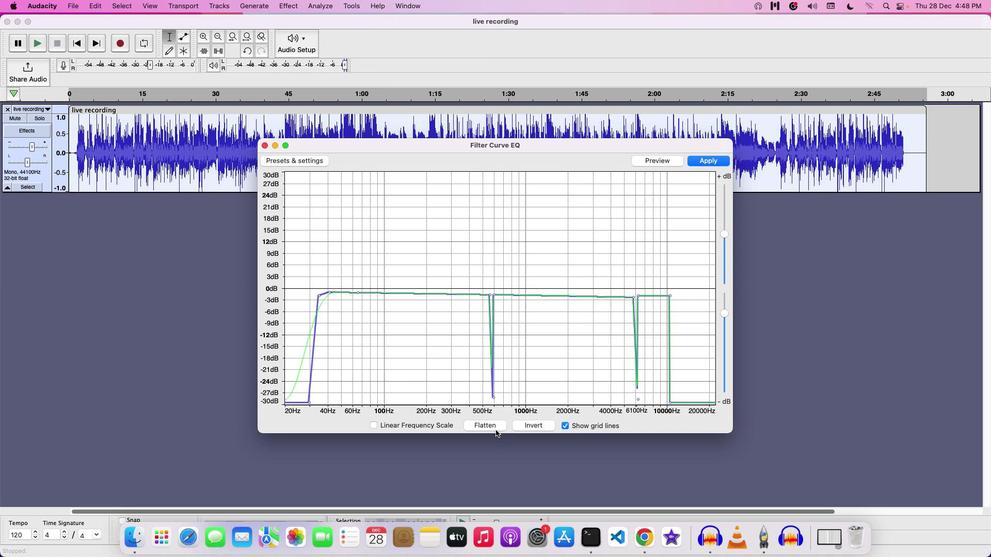 
Action: Mouse pressed left at (495, 430)
Screenshot: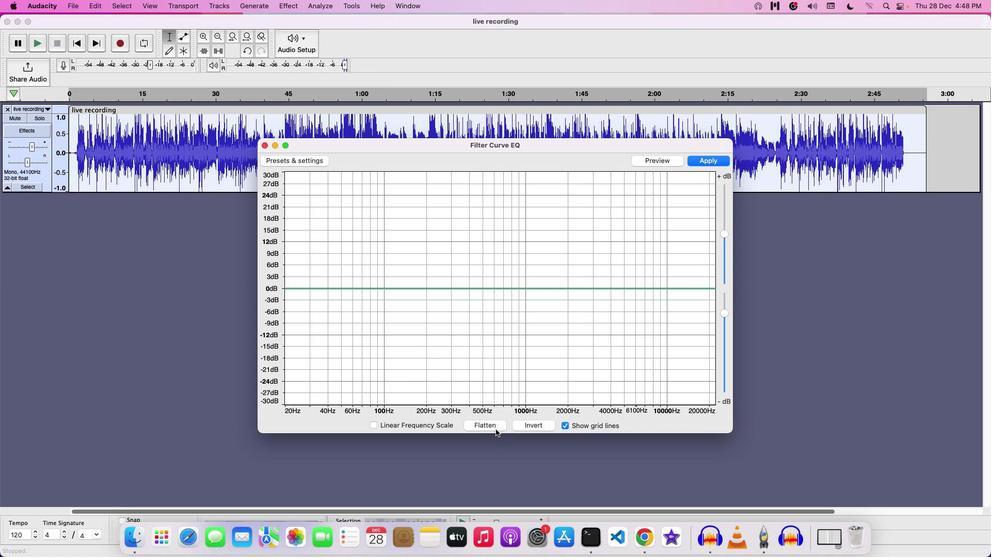 
Action: Mouse moved to (301, 288)
Screenshot: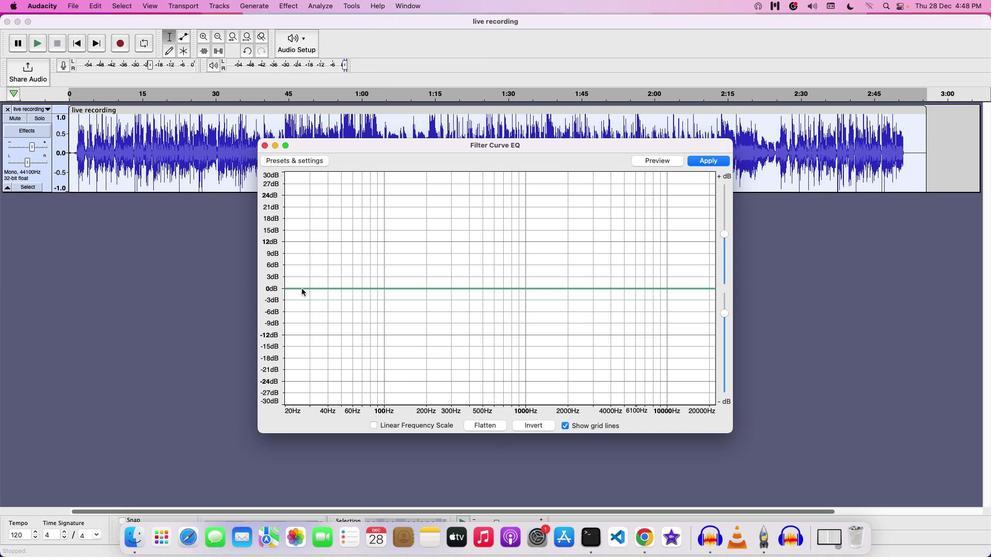 
Action: Mouse pressed left at (301, 288)
Screenshot: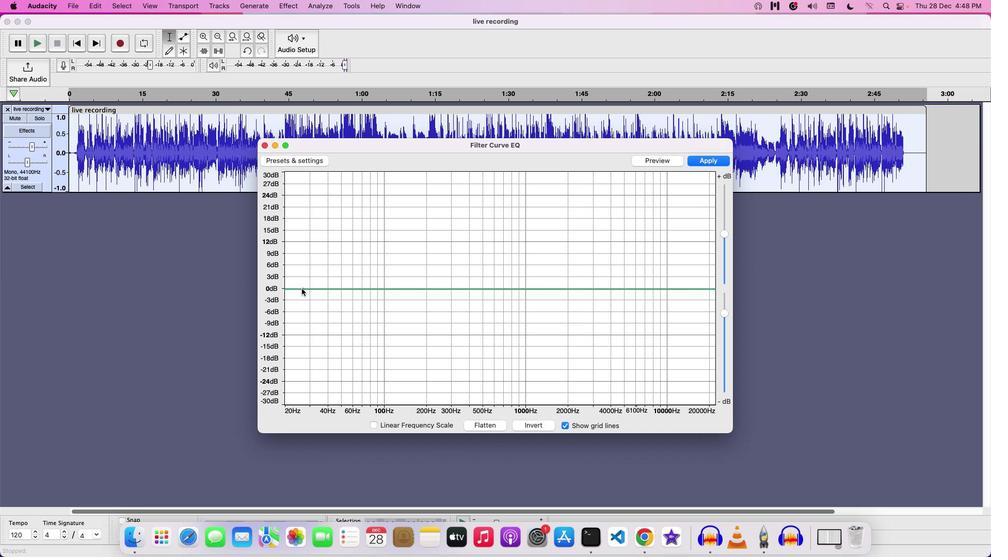 
Action: Mouse moved to (311, 289)
Screenshot: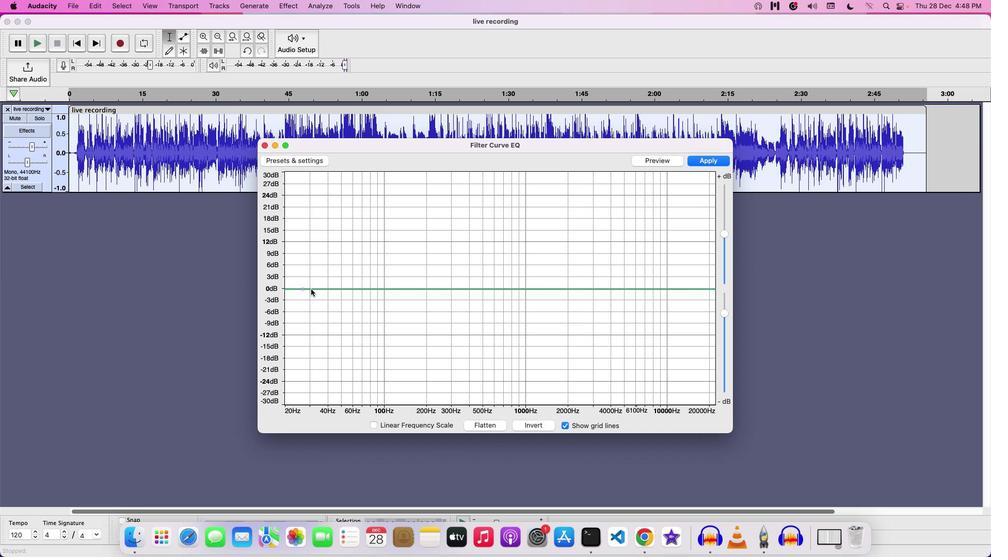 
Action: Mouse pressed left at (311, 289)
Screenshot: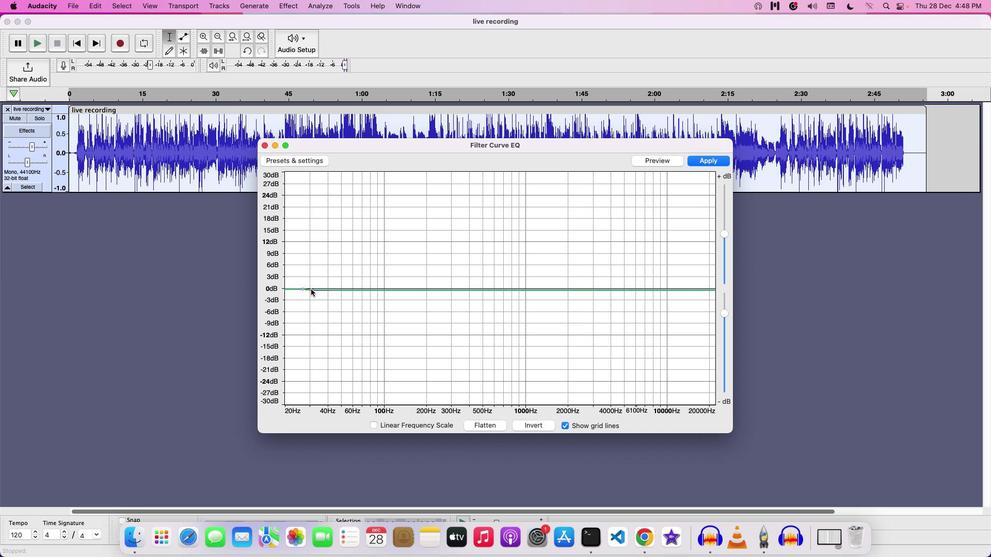 
Action: Mouse moved to (322, 288)
Screenshot: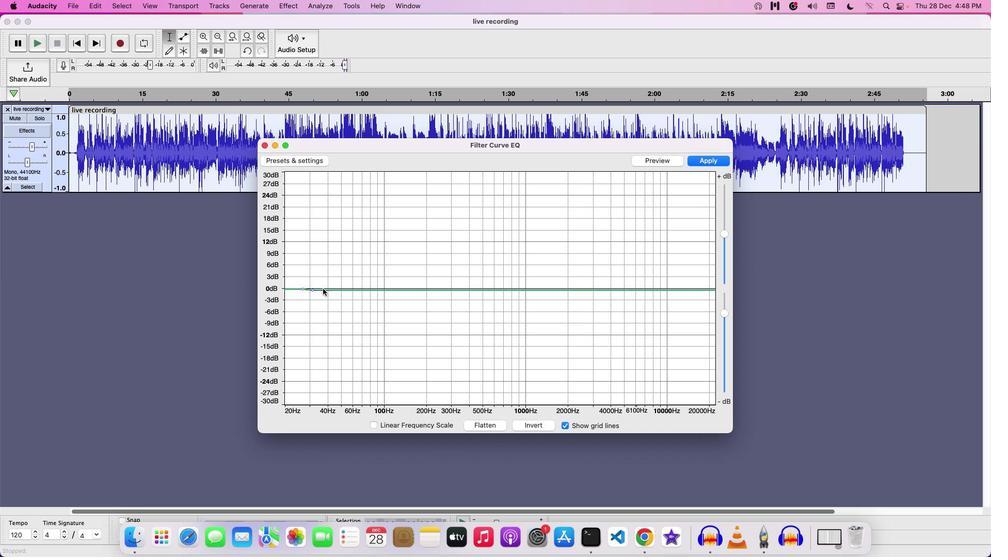 
Action: Mouse pressed left at (322, 288)
Screenshot: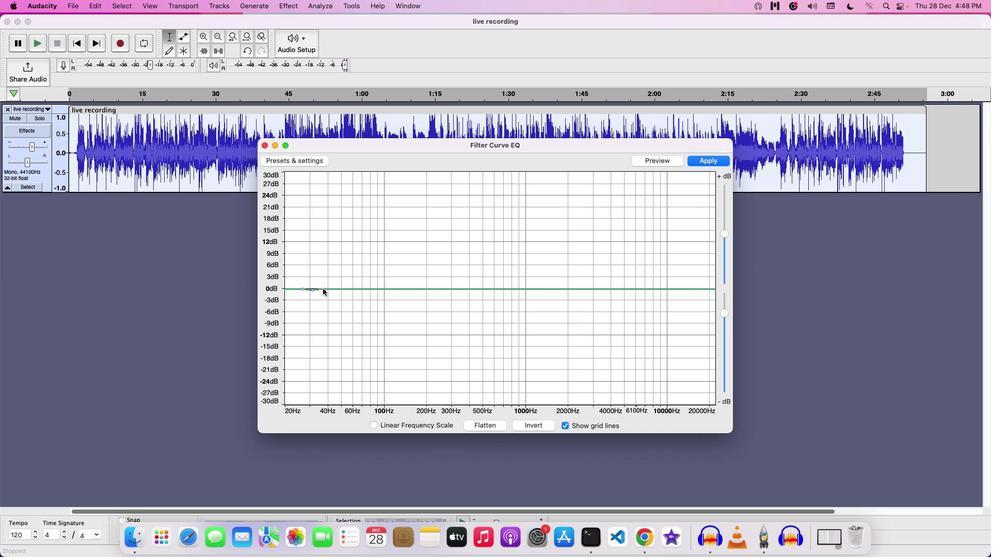 
Action: Mouse moved to (303, 289)
Screenshot: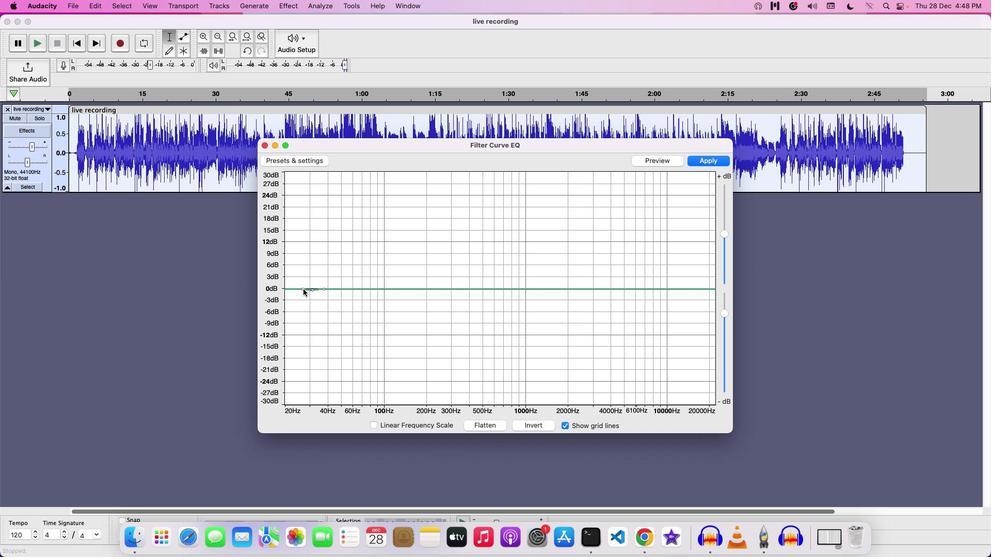 
Action: Mouse pressed left at (303, 289)
Screenshot: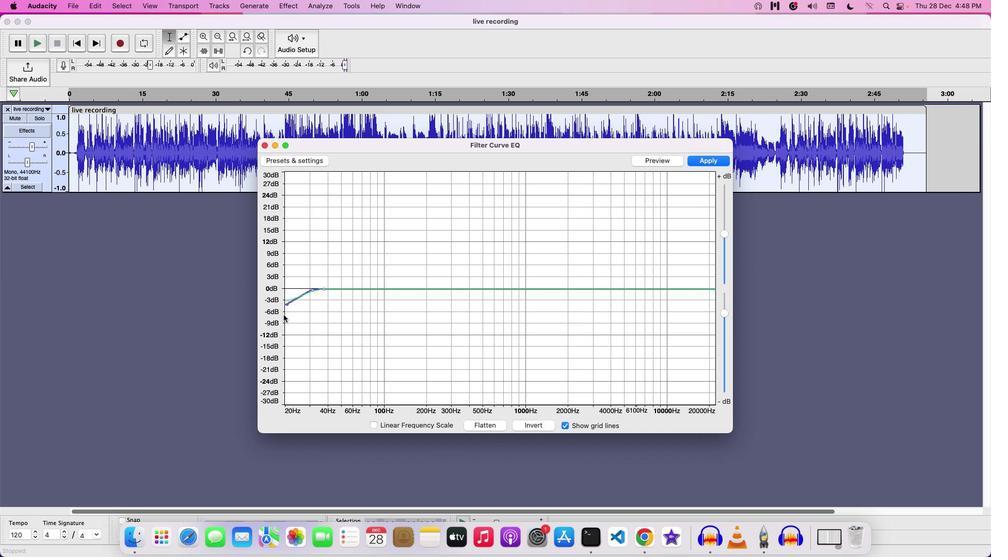
Action: Mouse moved to (312, 290)
Screenshot: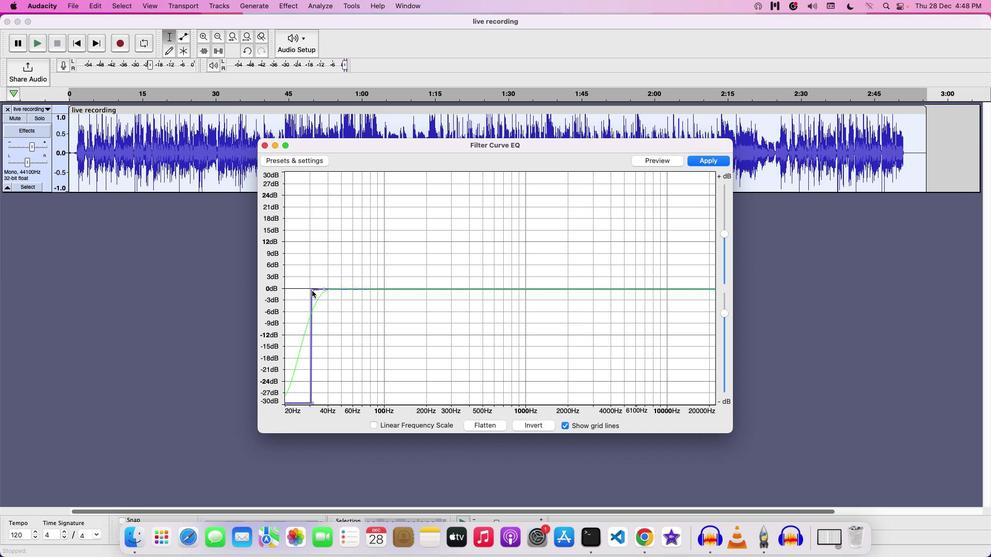 
Action: Mouse pressed left at (312, 290)
Screenshot: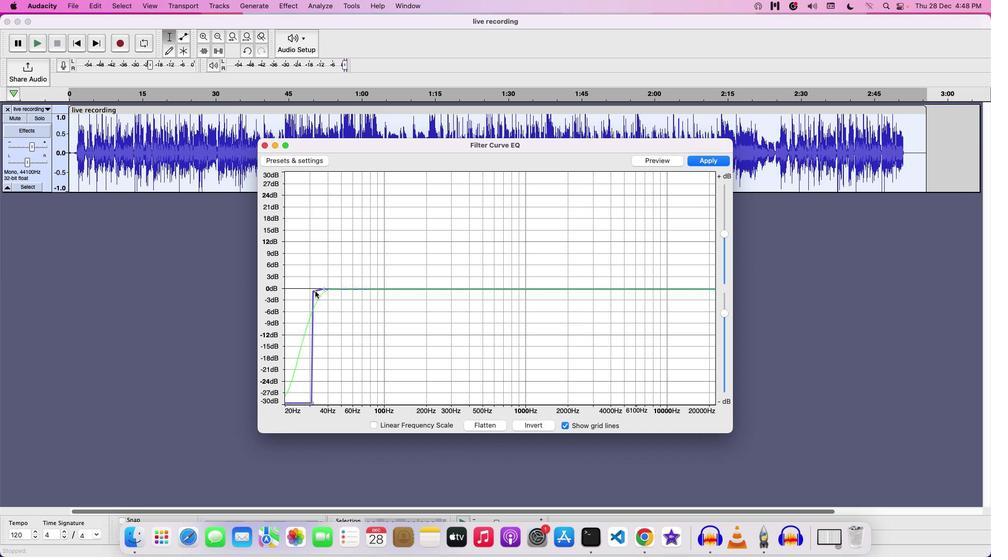 
Action: Mouse moved to (324, 289)
Screenshot: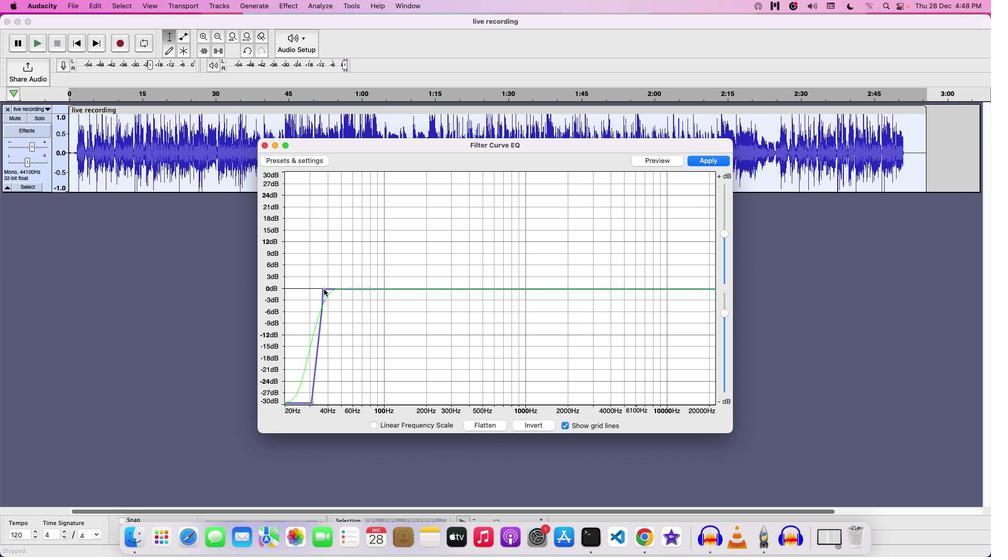 
Action: Mouse pressed left at (324, 289)
Screenshot: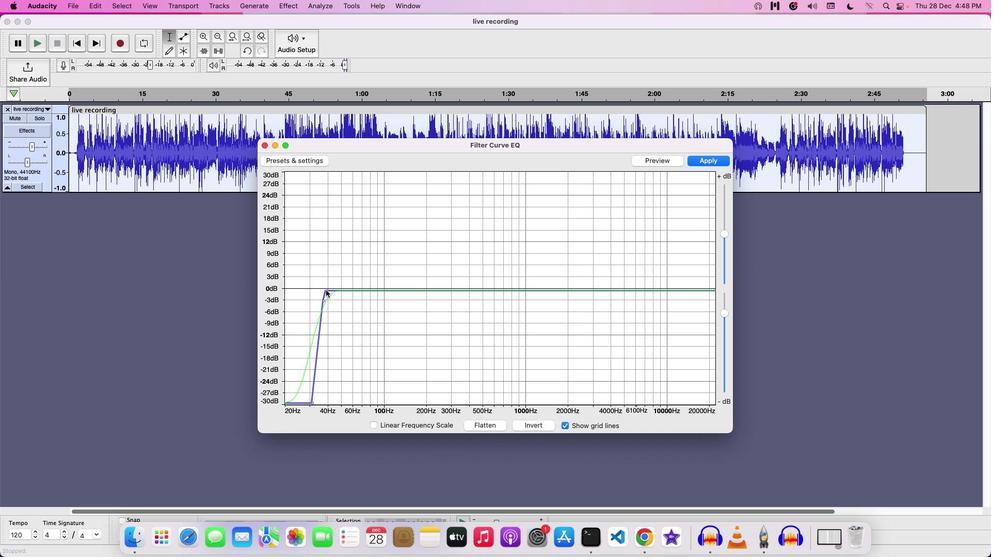 
Action: Mouse moved to (670, 294)
Screenshot: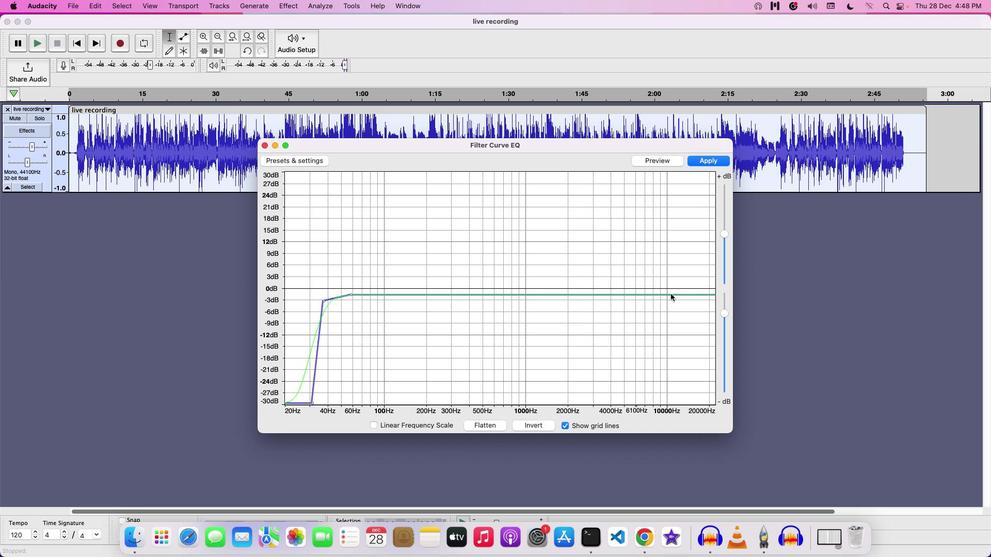 
Action: Mouse pressed left at (670, 294)
Screenshot: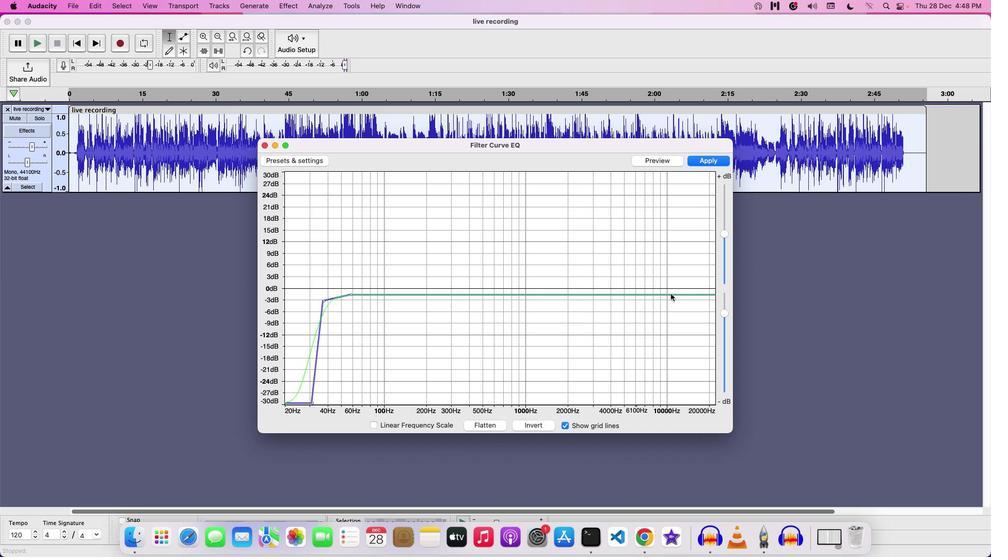 
Action: Mouse moved to (680, 294)
Screenshot: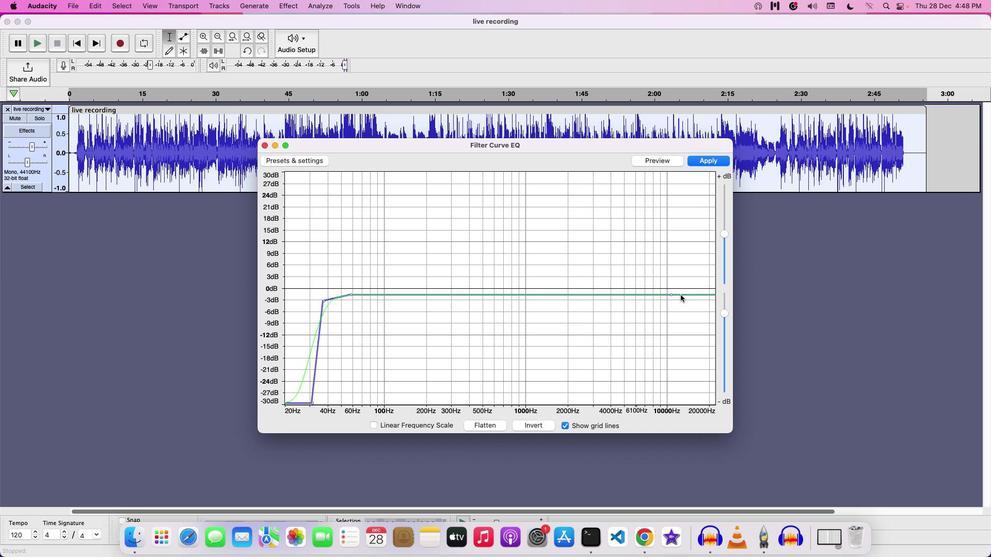
Action: Mouse pressed left at (680, 294)
Screenshot: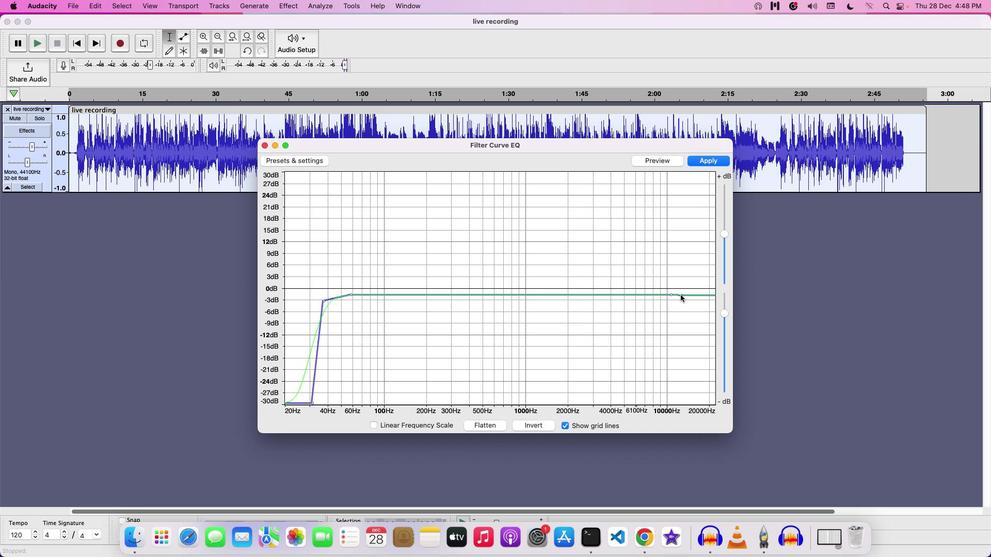 
Action: Mouse moved to (688, 294)
Screenshot: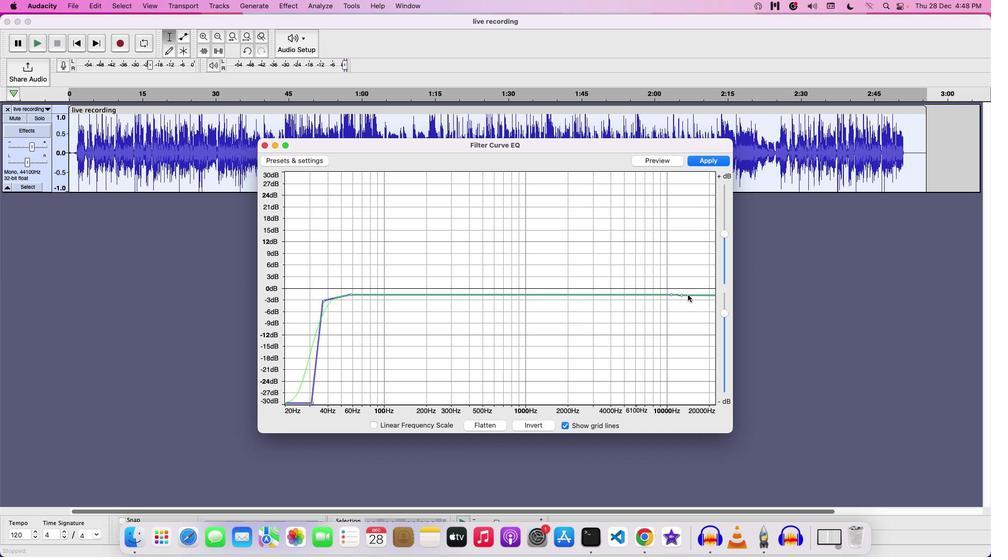 
Action: Mouse pressed left at (688, 294)
Screenshot: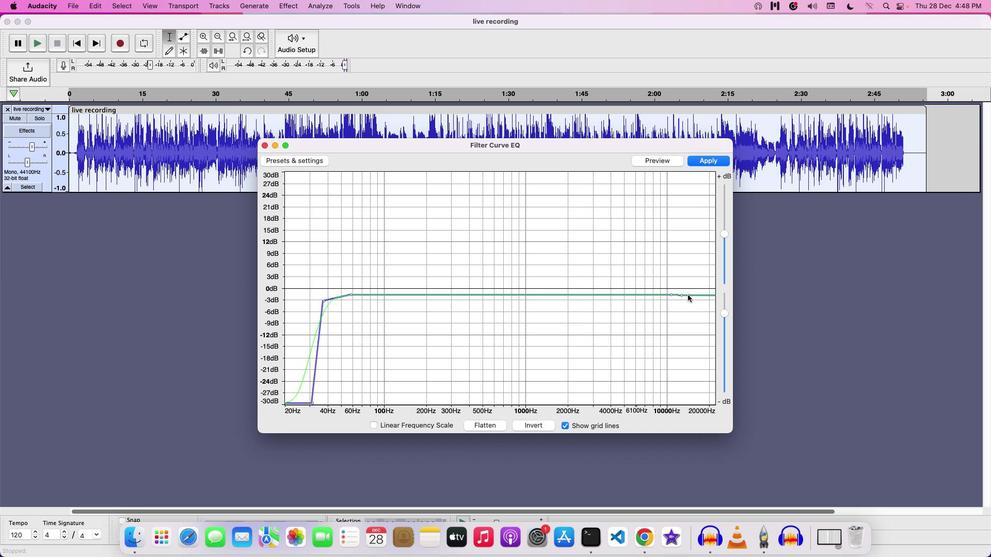 
Action: Mouse moved to (681, 294)
Screenshot: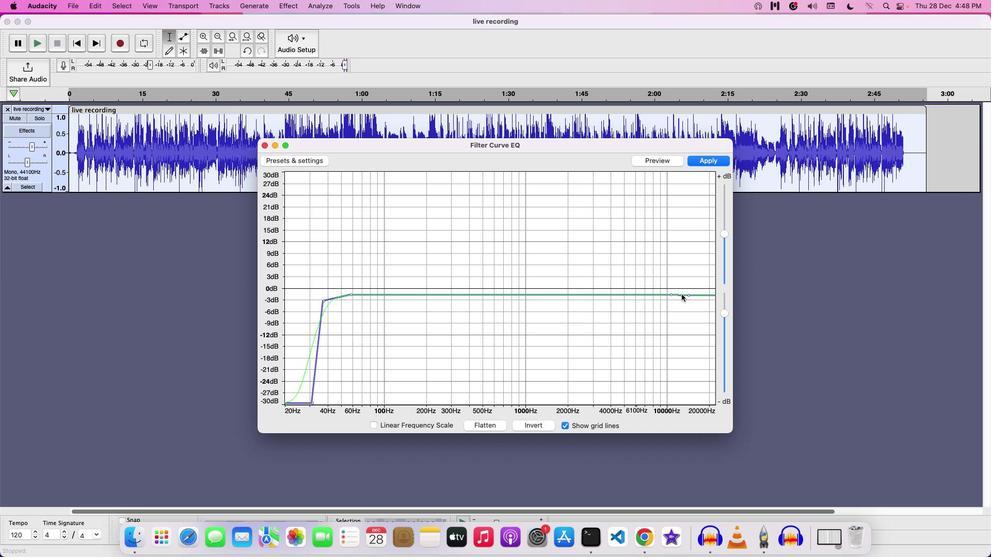 
Action: Mouse pressed left at (681, 294)
Screenshot: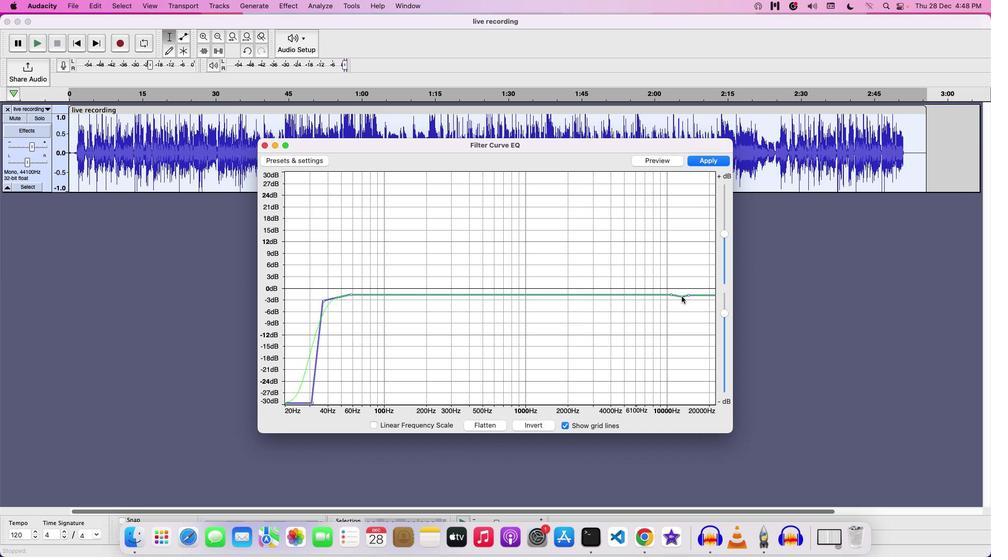 
Action: Mouse moved to (687, 293)
Screenshot: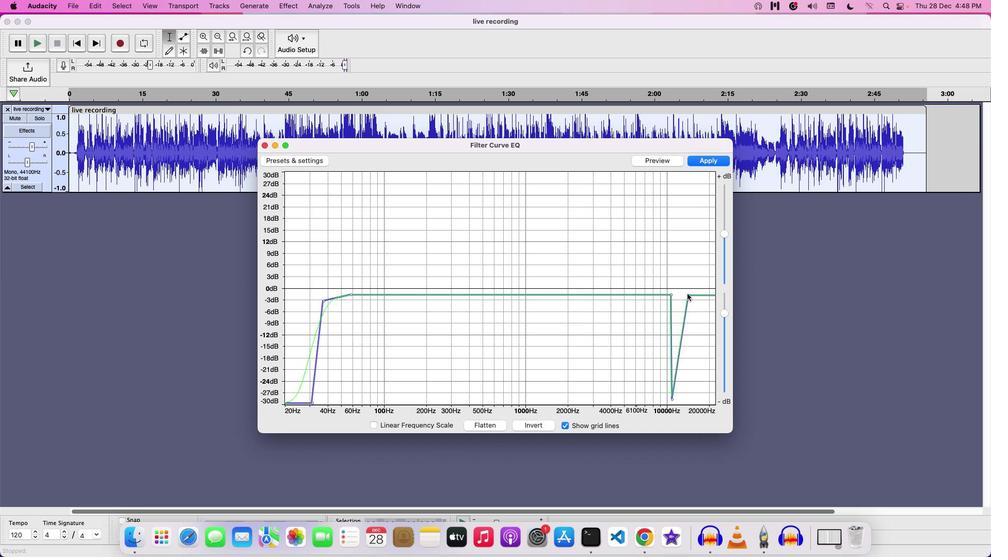 
Action: Mouse pressed left at (687, 293)
Screenshot: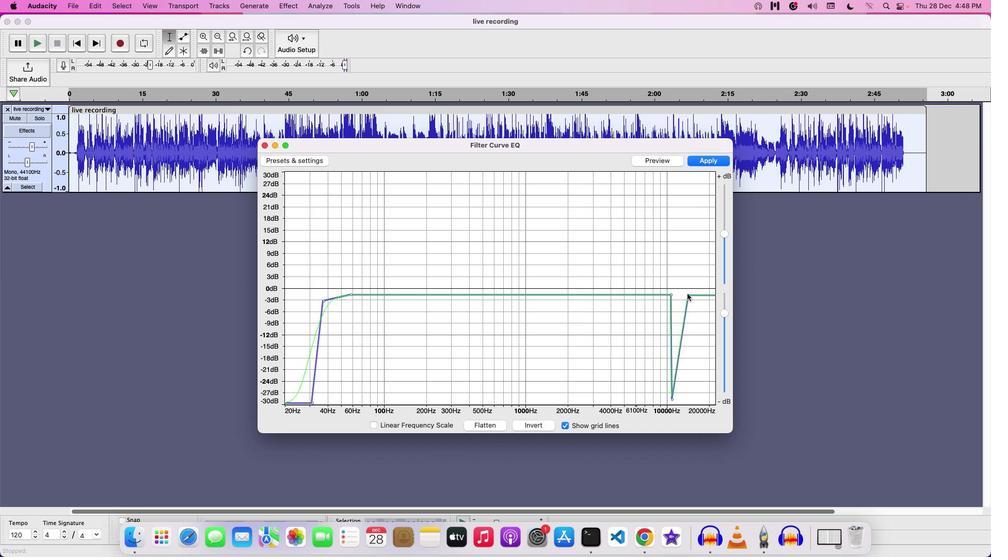 
Action: Mouse moved to (370, 294)
Screenshot: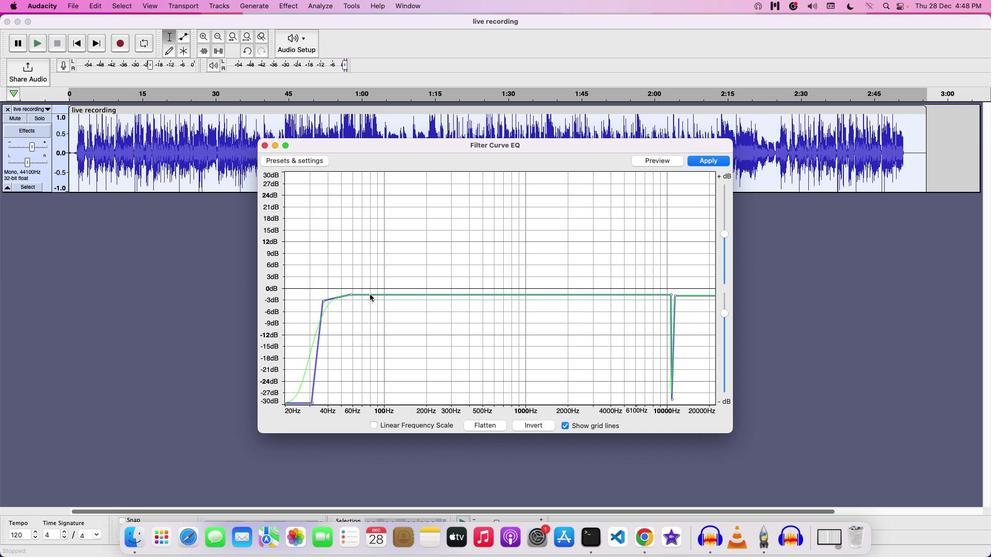 
Action: Mouse pressed left at (370, 294)
Screenshot: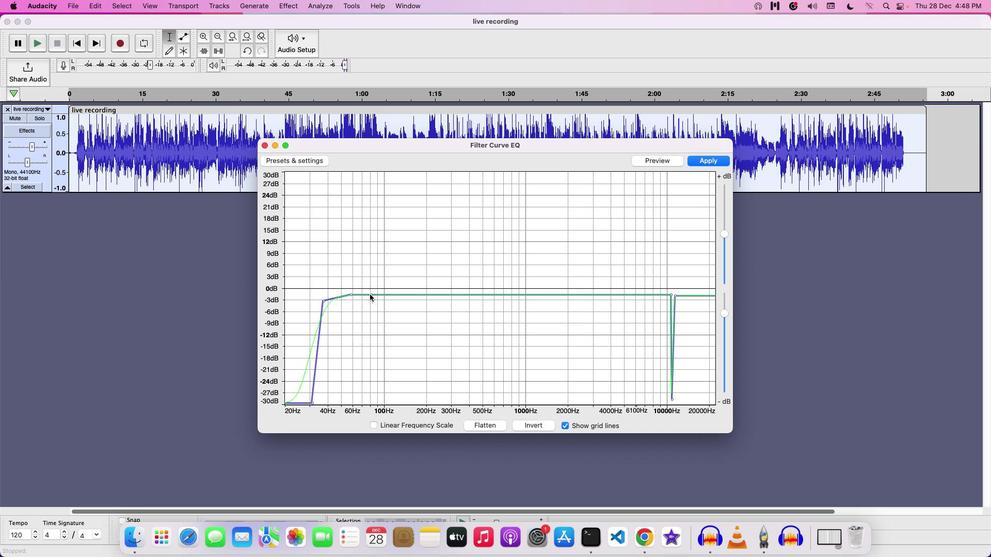 
Action: Mouse moved to (376, 295)
Screenshot: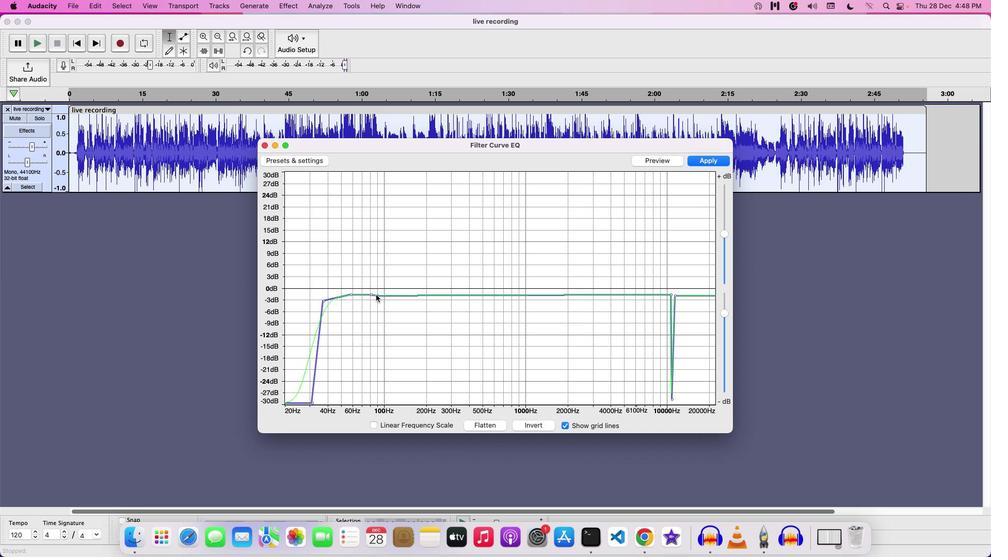 
Action: Mouse pressed left at (376, 295)
Screenshot: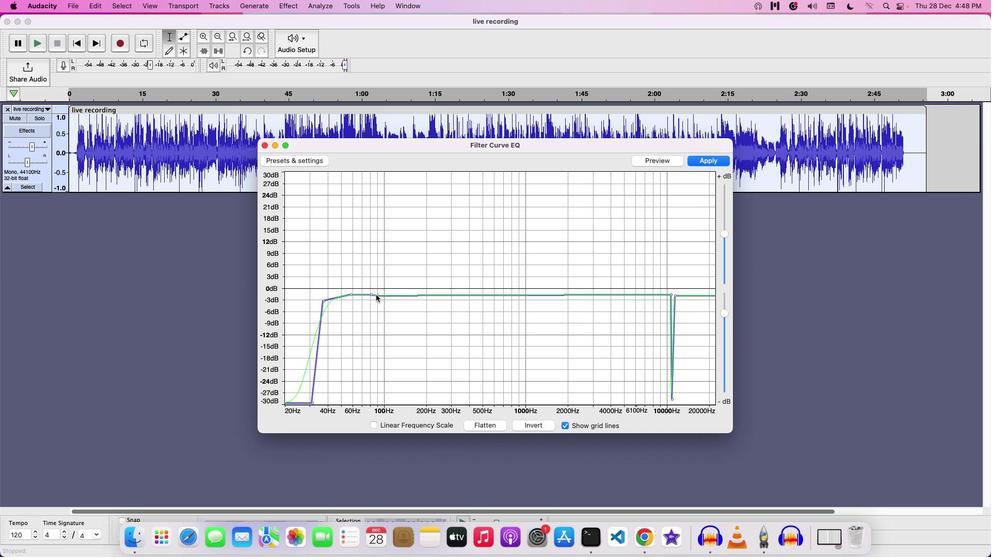 
Action: Mouse moved to (386, 294)
Screenshot: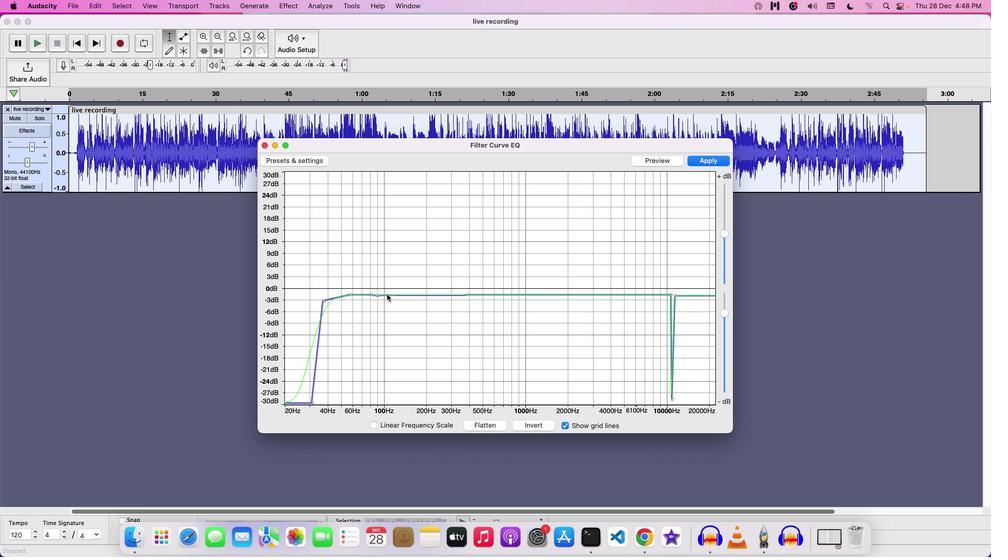 
Action: Mouse pressed left at (386, 294)
Screenshot: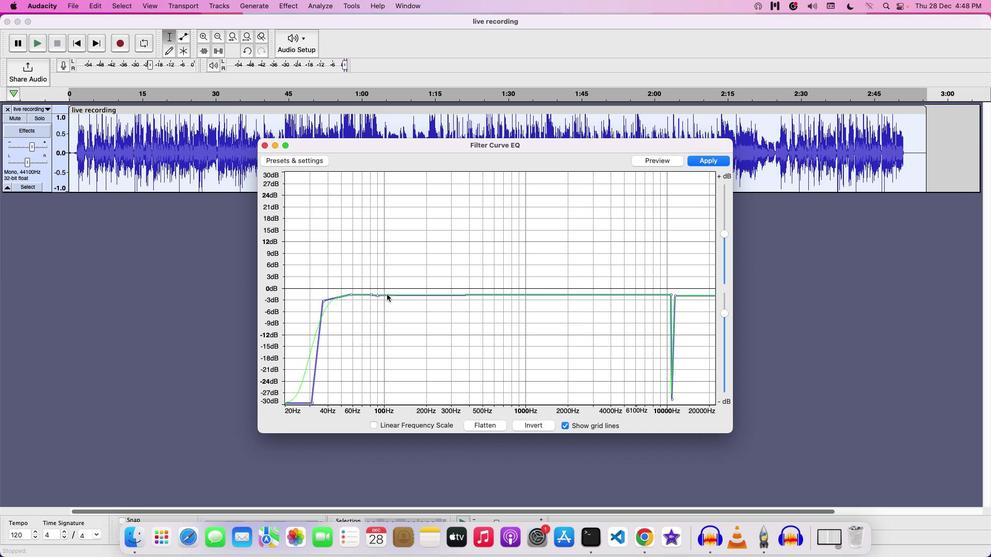 
Action: Mouse moved to (376, 296)
Screenshot: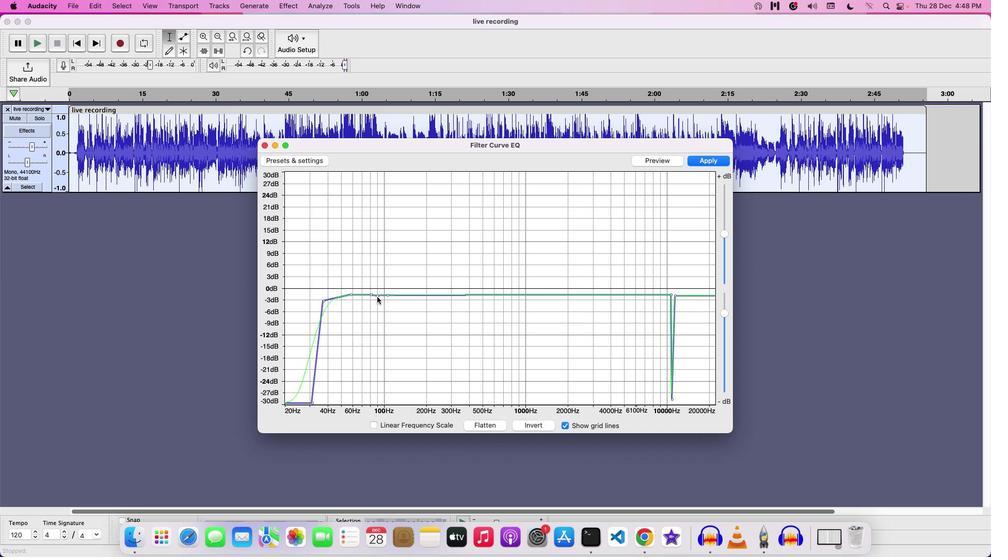 
Action: Mouse pressed left at (376, 296)
Screenshot: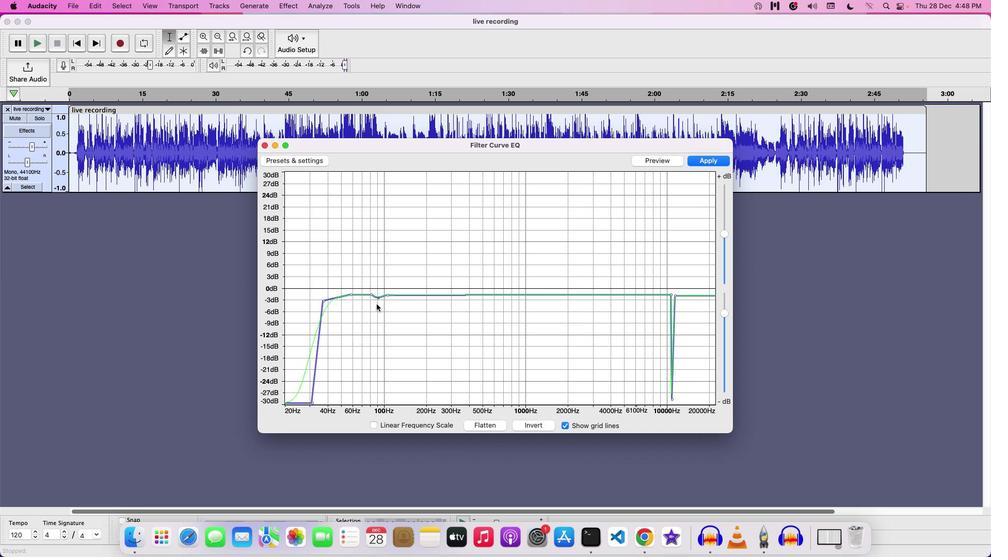 
Action: Mouse moved to (370, 295)
Screenshot: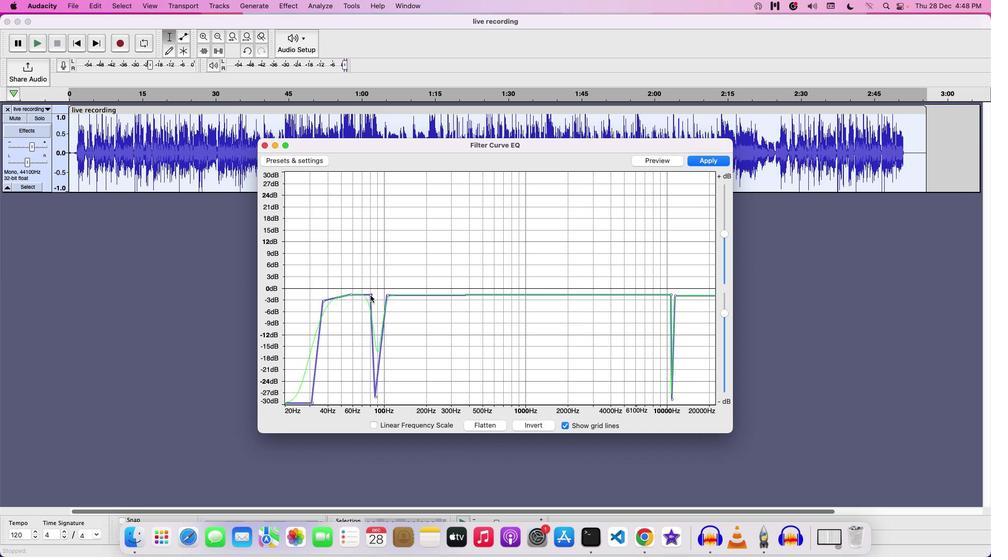 
Action: Mouse pressed left at (370, 295)
Screenshot: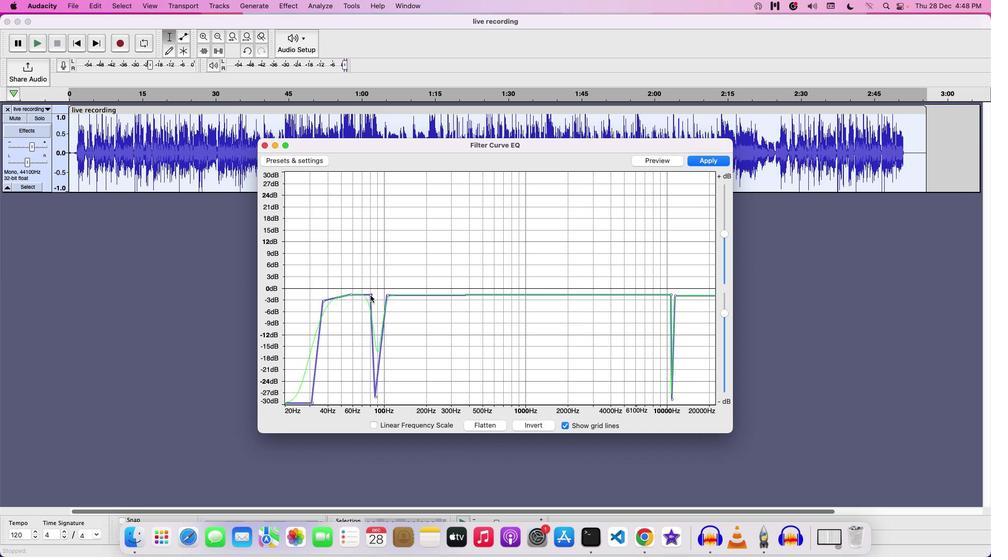 
Action: Mouse moved to (389, 295)
Screenshot: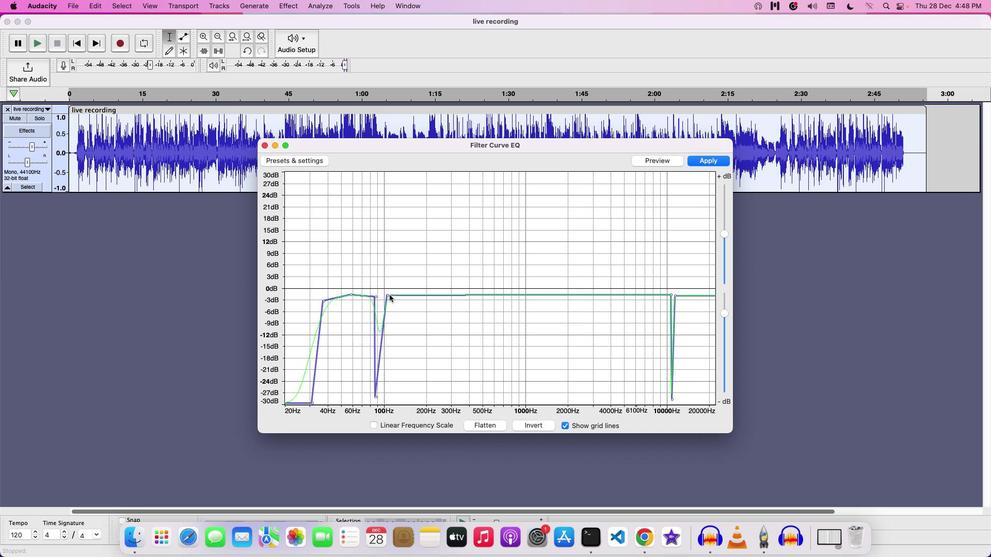 
Action: Mouse pressed left at (389, 295)
Screenshot: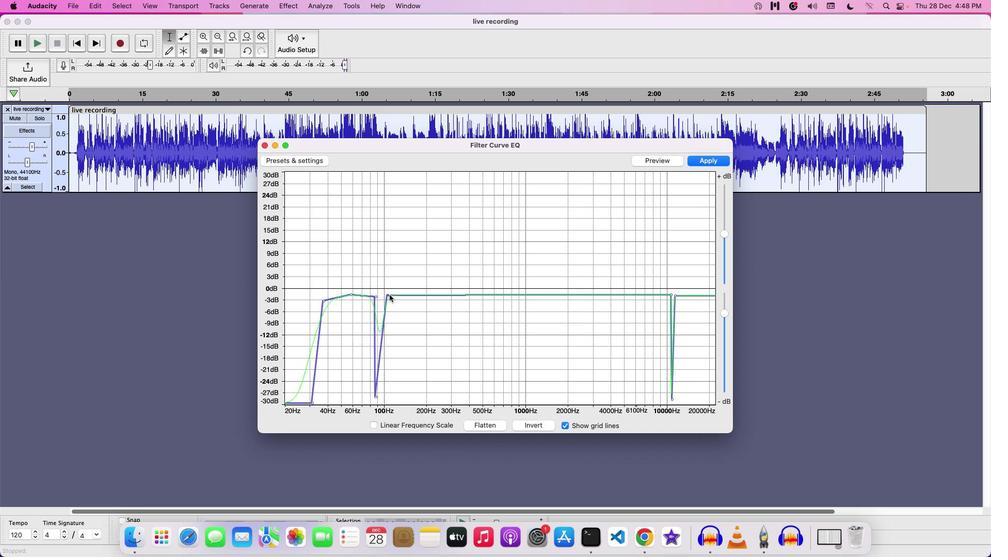 
Action: Mouse moved to (411, 294)
Screenshot: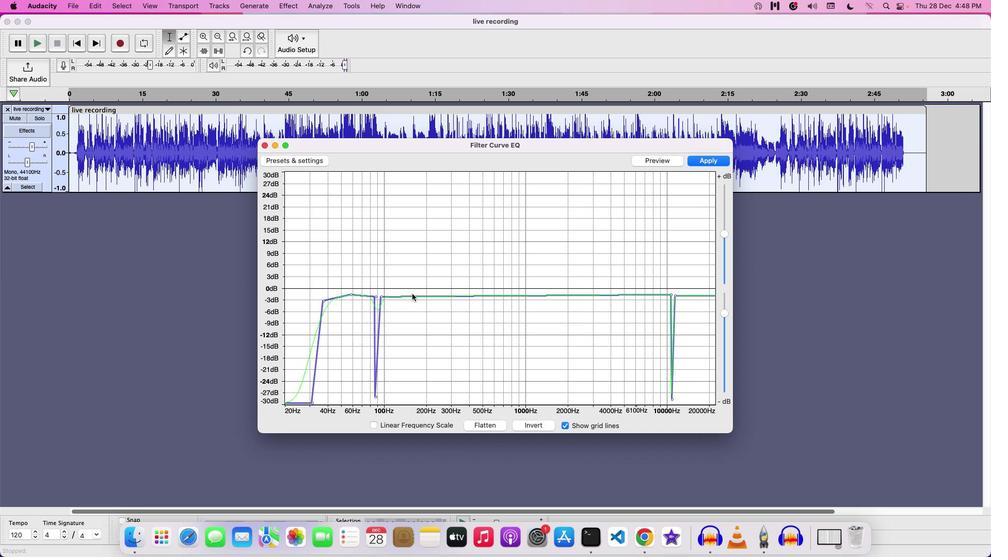 
Action: Mouse pressed left at (411, 294)
Screenshot: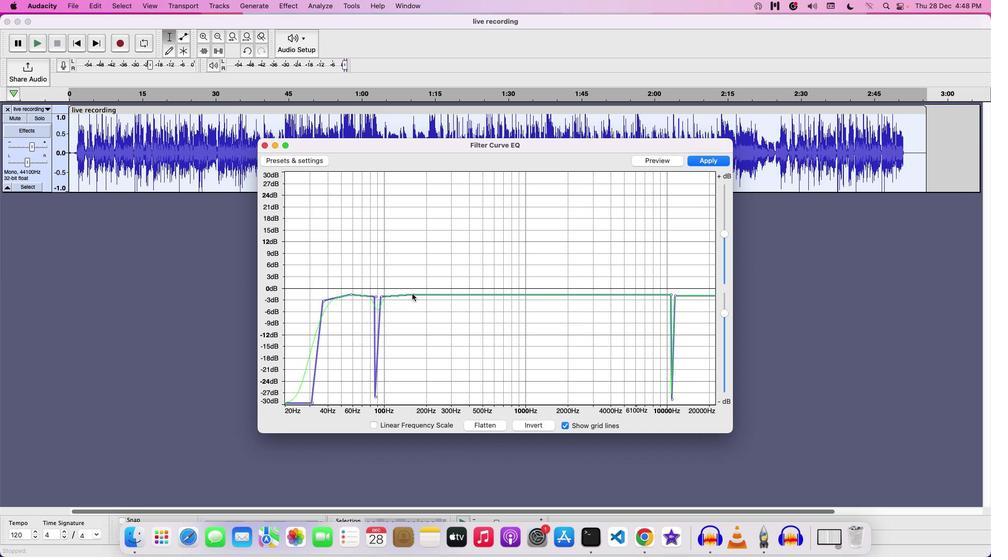 
Action: Mouse moved to (425, 294)
Screenshot: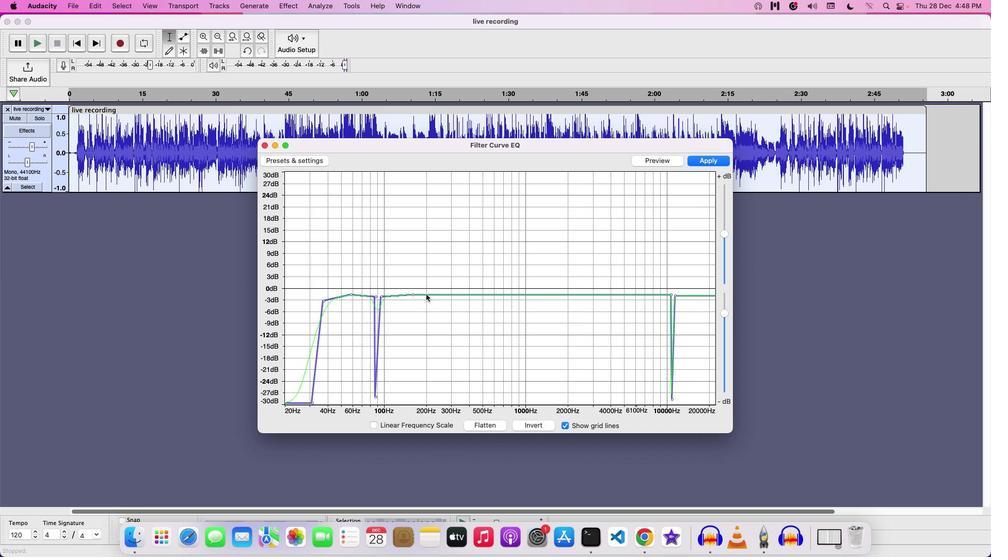 
Action: Mouse pressed left at (425, 294)
Screenshot: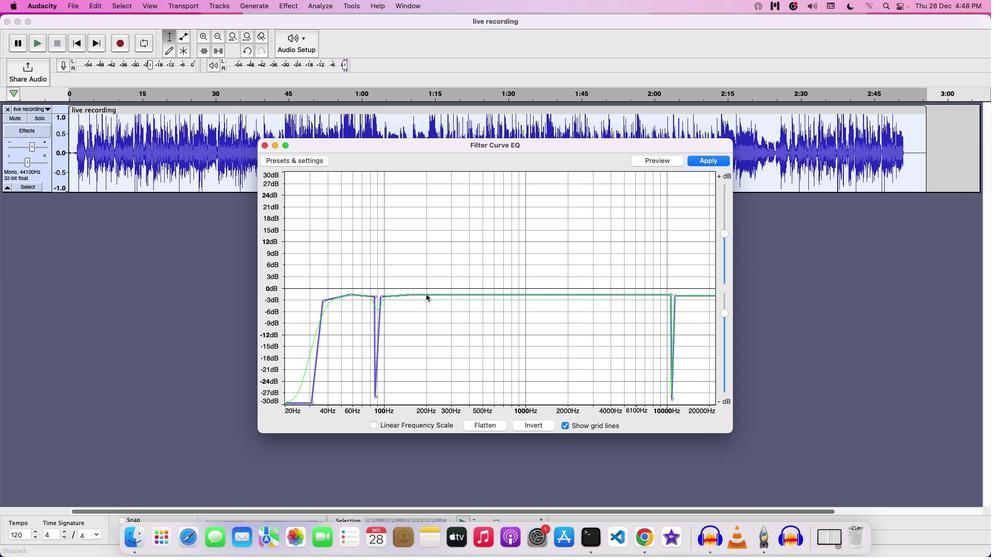 
Action: Mouse moved to (435, 294)
Screenshot: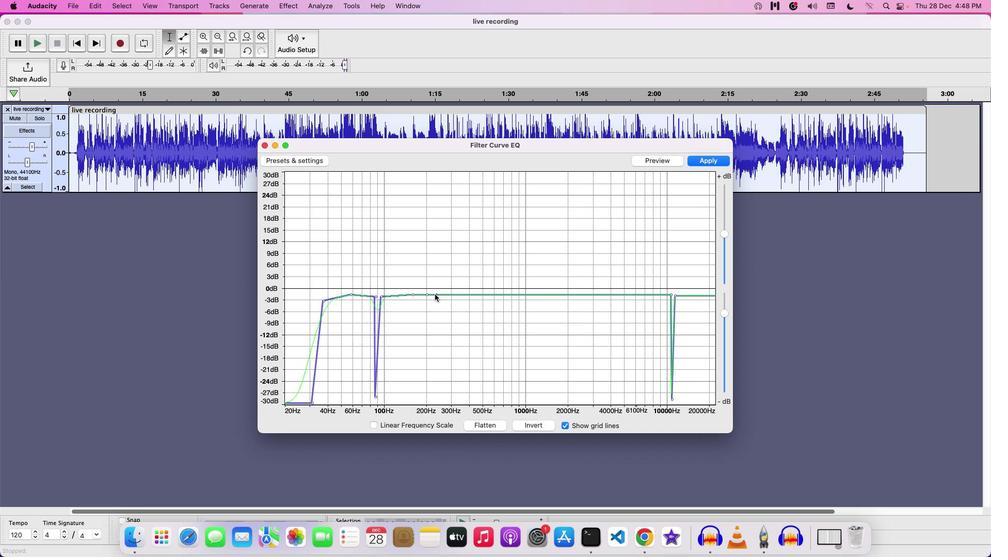 
Action: Mouse pressed left at (435, 294)
Screenshot: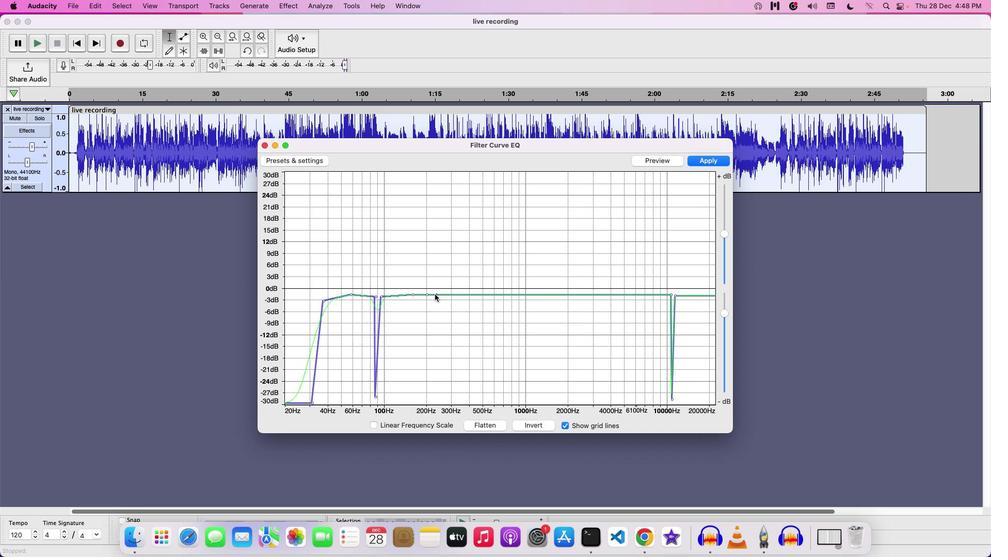 
Action: Mouse moved to (427, 295)
Screenshot: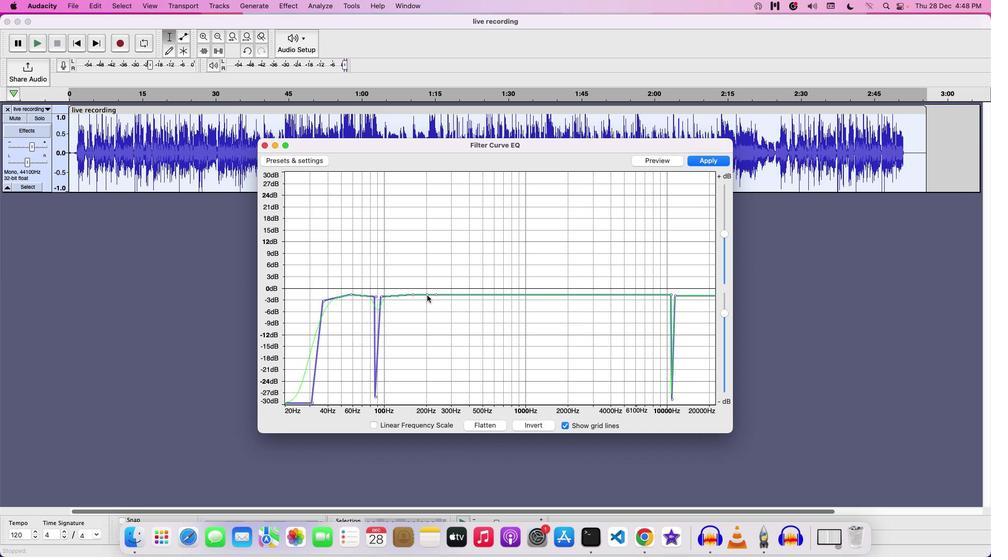 
Action: Mouse pressed left at (427, 295)
Screenshot: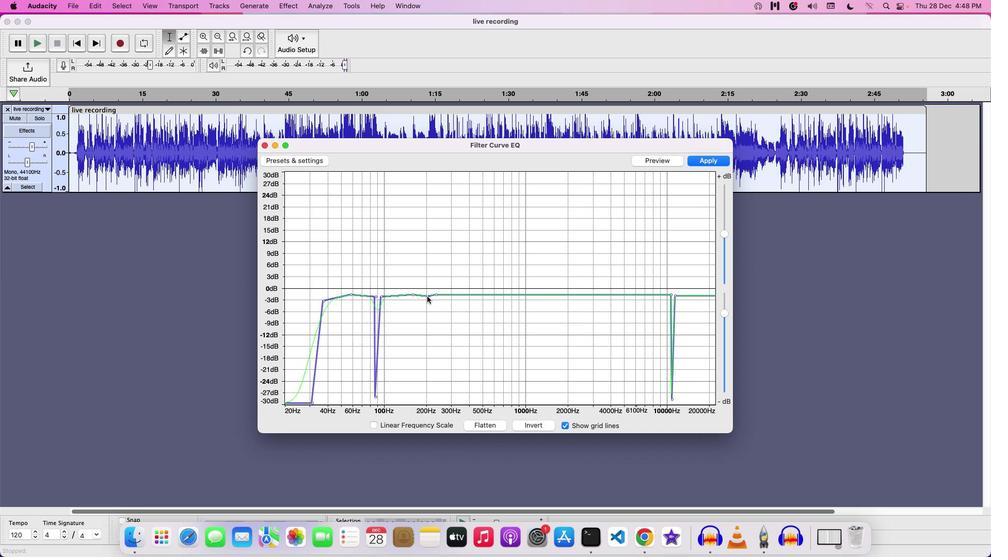 
Action: Mouse moved to (435, 296)
Screenshot: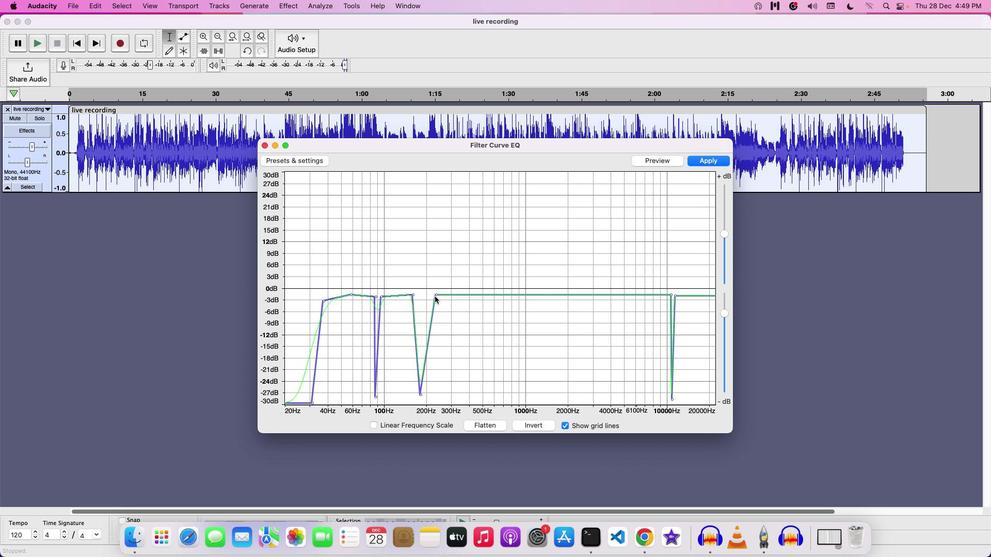 
Action: Mouse pressed left at (435, 296)
Screenshot: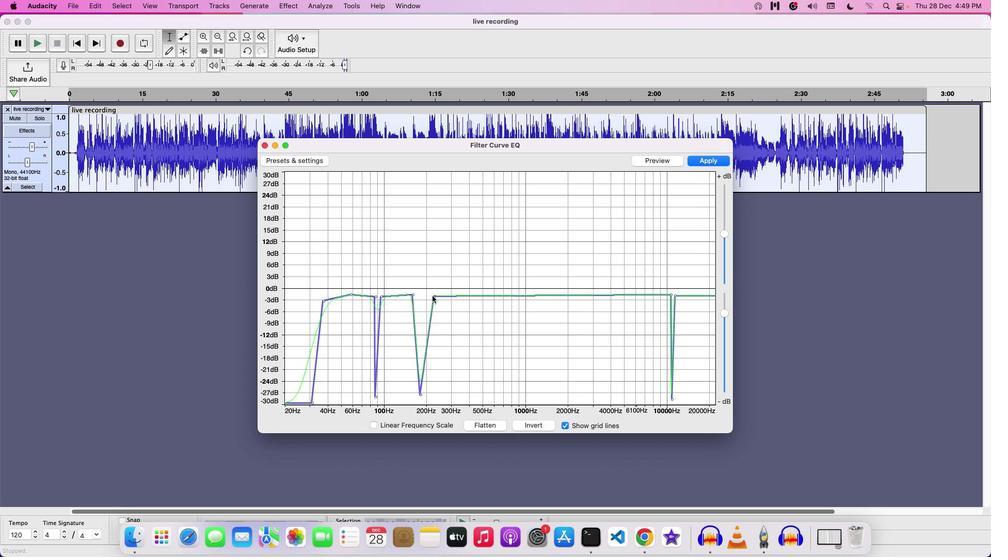 
Action: Mouse moved to (411, 294)
Screenshot: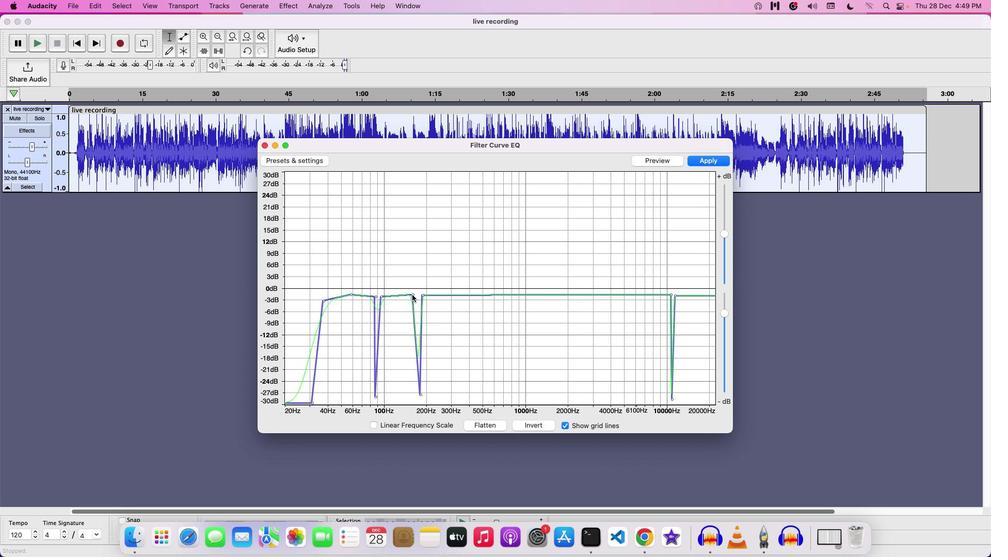
Action: Mouse pressed left at (411, 294)
Screenshot: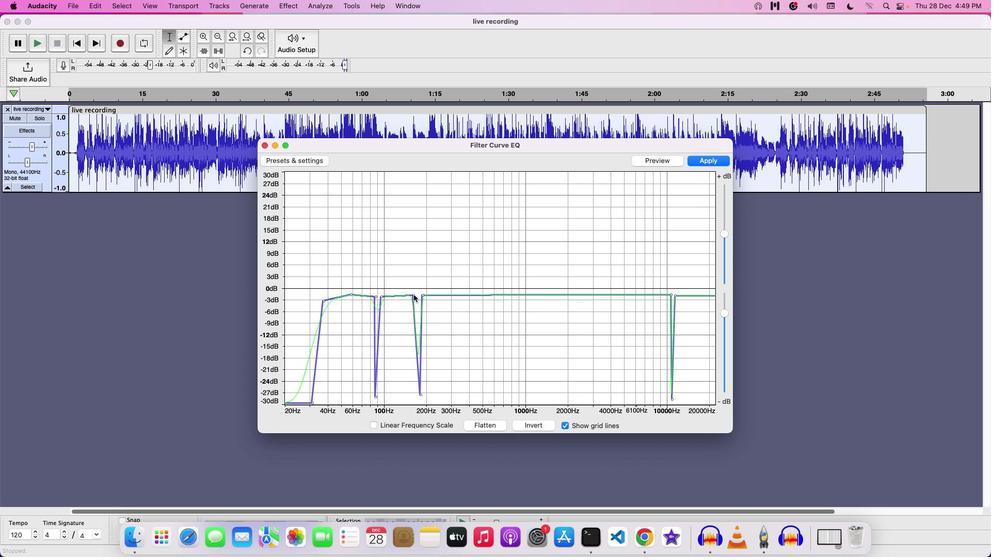 
Action: Mouse moved to (499, 293)
Screenshot: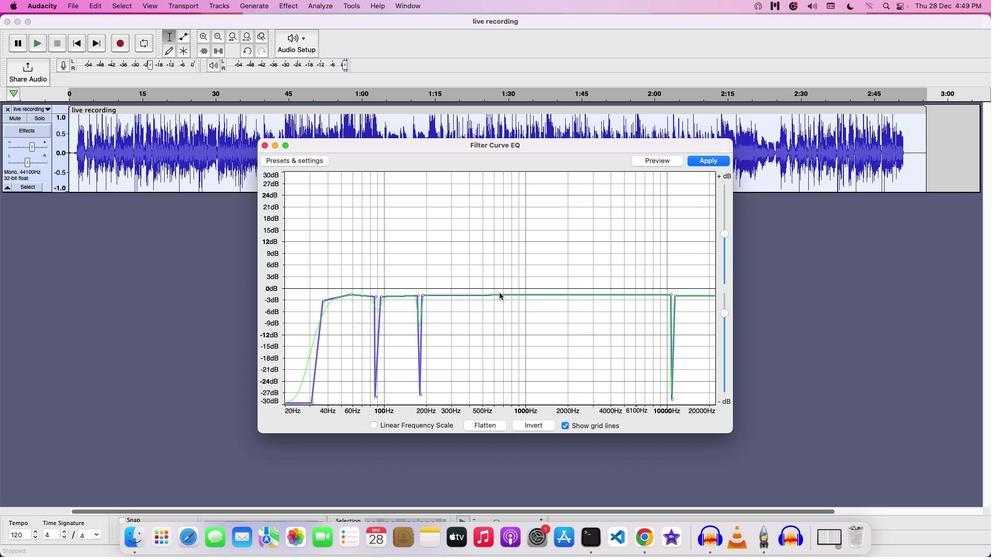
Action: Mouse pressed left at (499, 293)
Screenshot: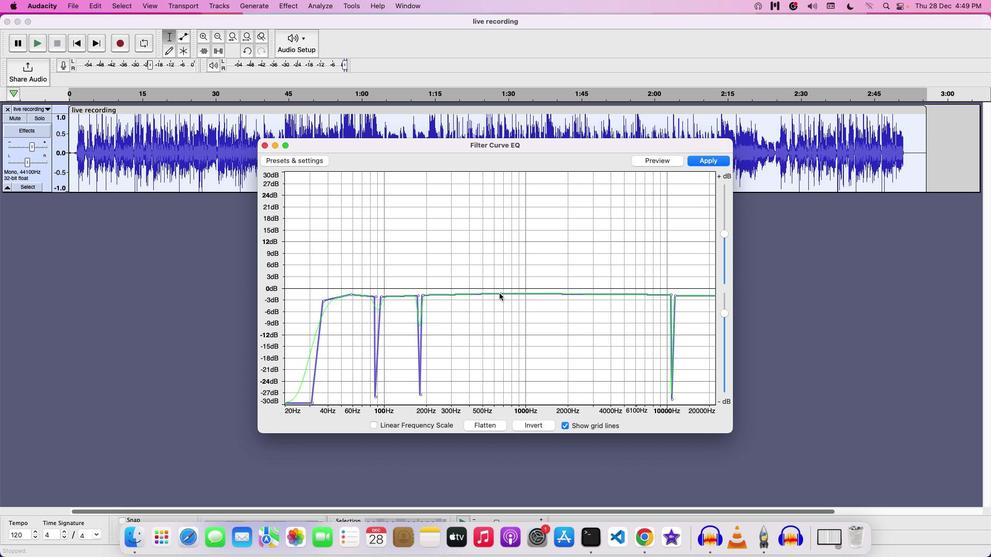 
Action: Mouse moved to (510, 293)
Screenshot: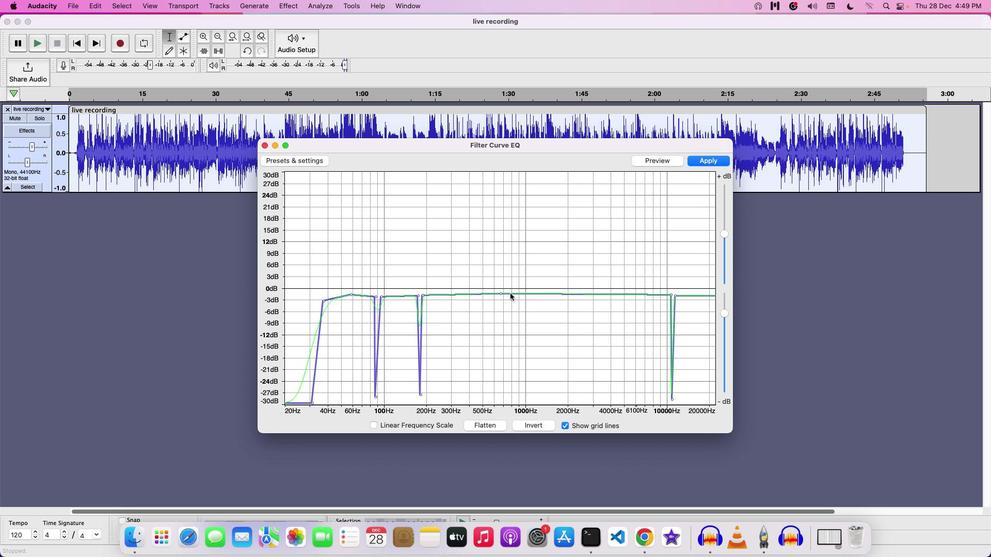 
Action: Mouse pressed left at (510, 293)
Screenshot: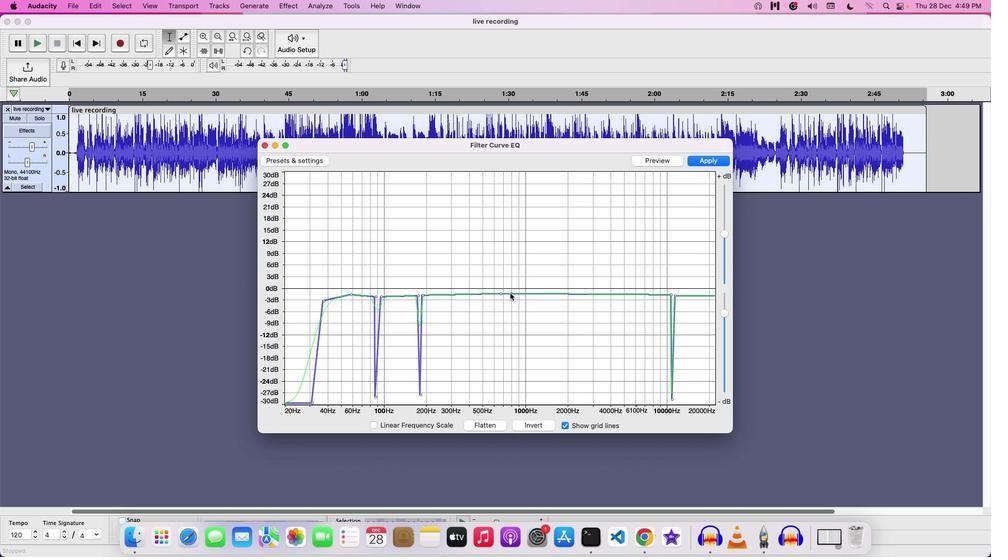 
Action: Mouse moved to (520, 292)
Screenshot: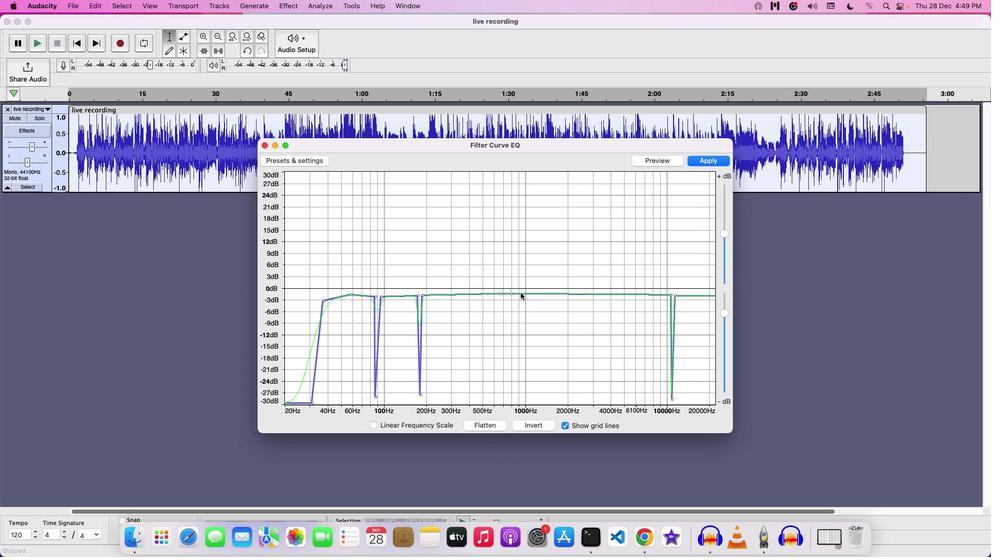 
Action: Mouse pressed left at (520, 292)
Screenshot: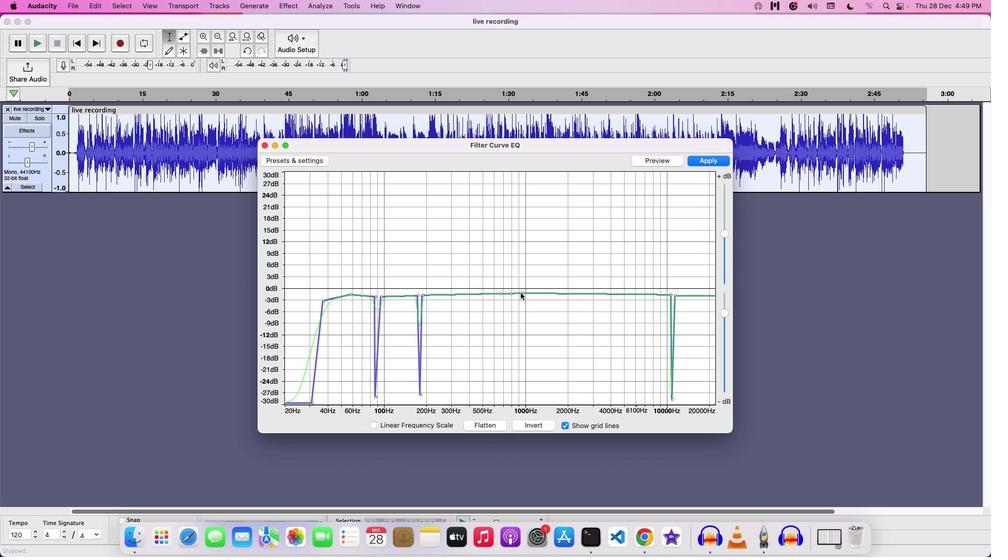 
Action: Mouse moved to (512, 293)
Screenshot: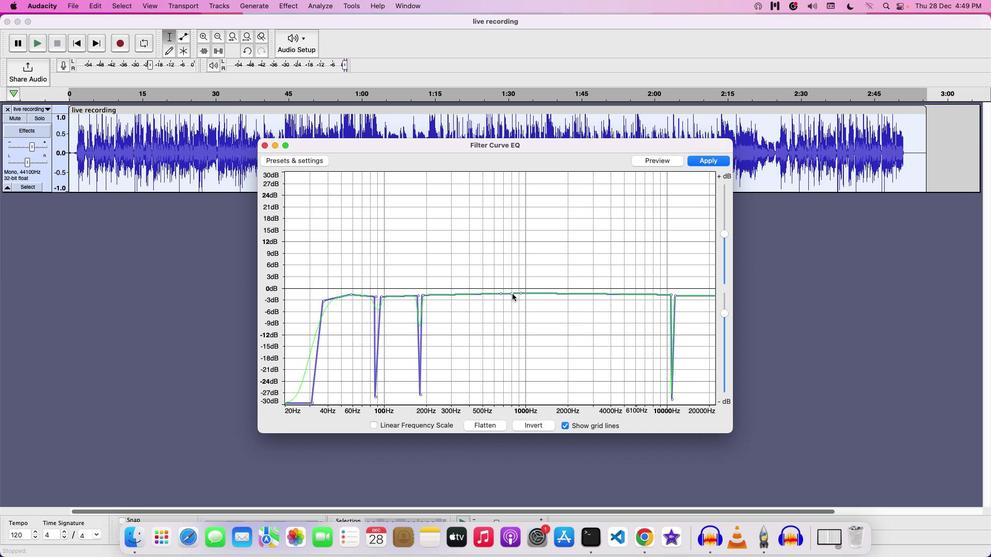 
Action: Mouse pressed left at (512, 293)
Screenshot: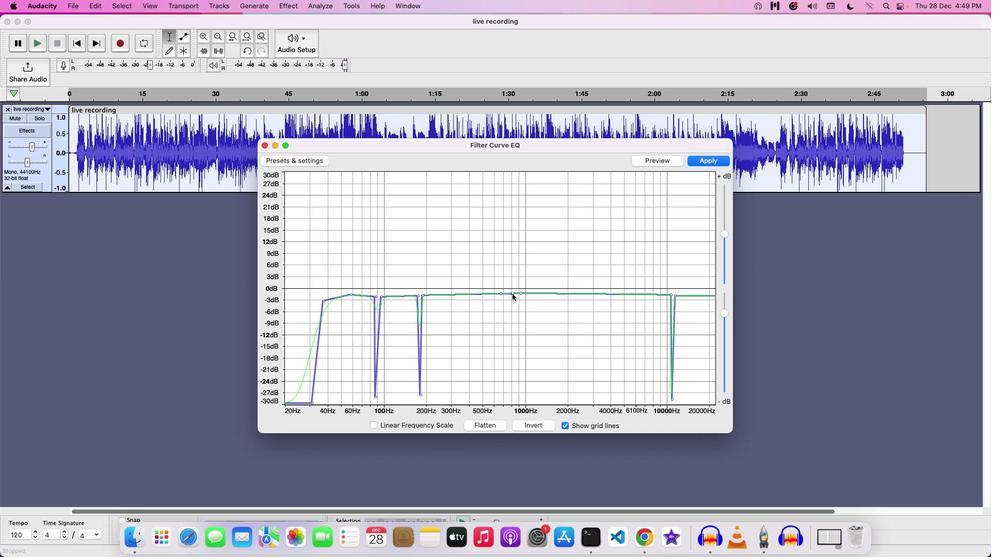 
Action: Mouse moved to (522, 294)
Screenshot: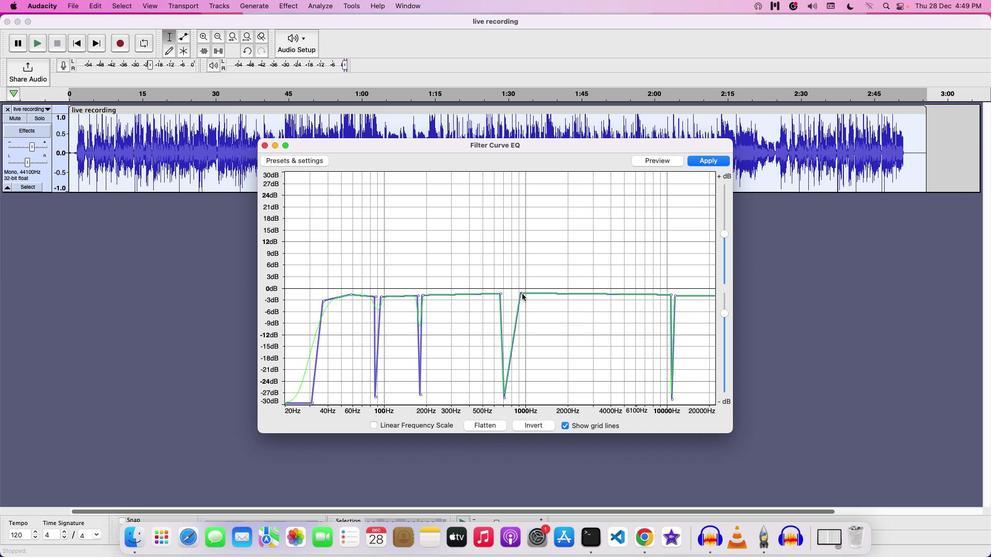 
Action: Mouse pressed left at (522, 294)
Screenshot: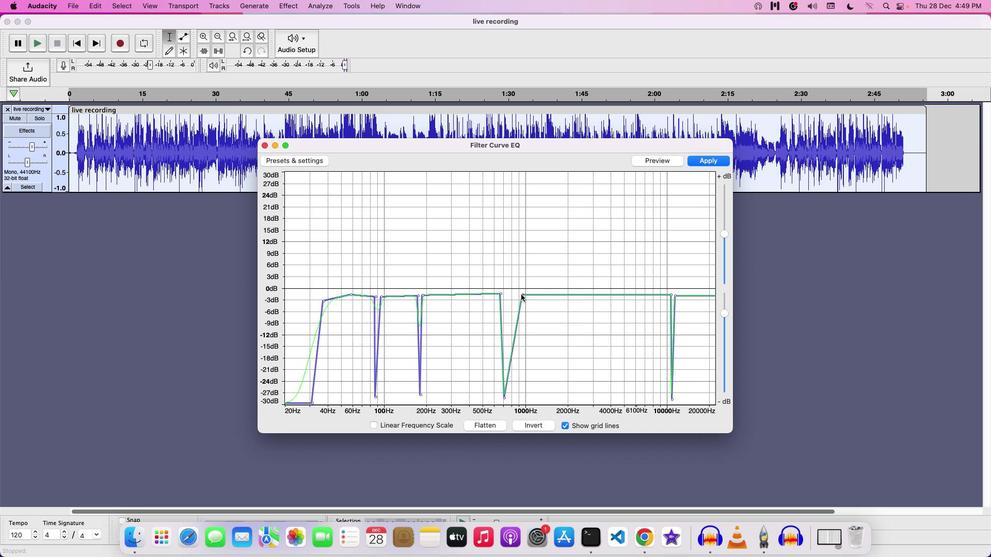 
Action: Mouse moved to (500, 294)
Screenshot: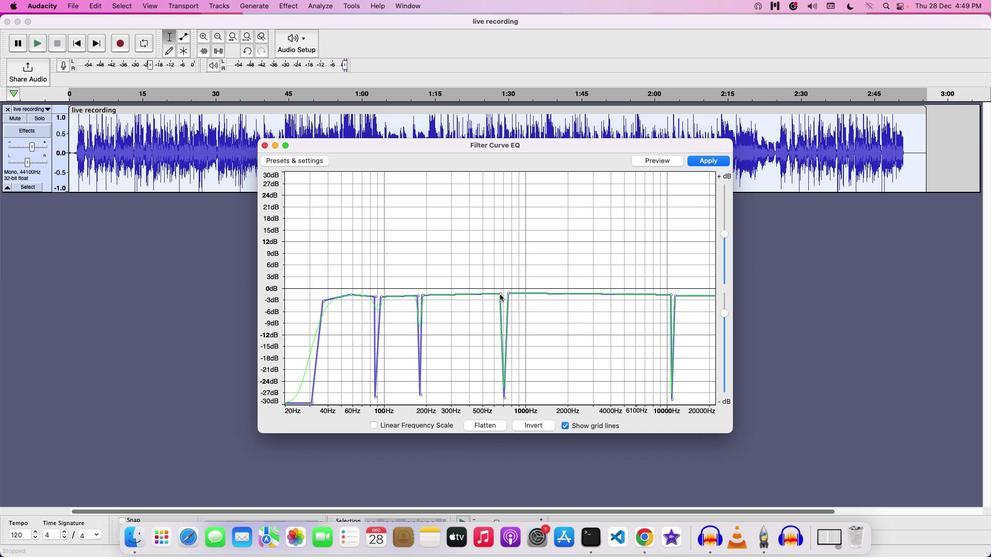
Action: Mouse pressed left at (500, 294)
Screenshot: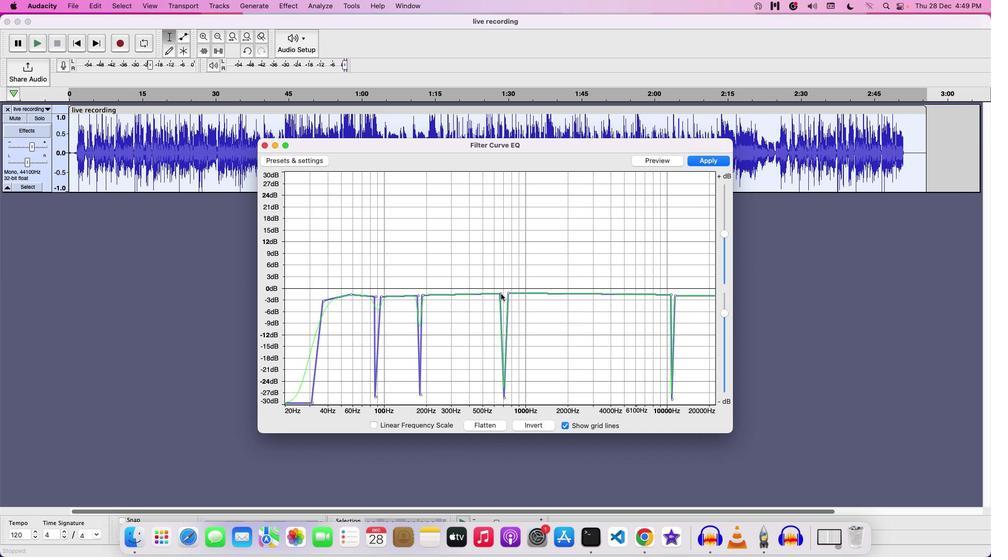 
Action: Mouse moved to (555, 292)
Screenshot: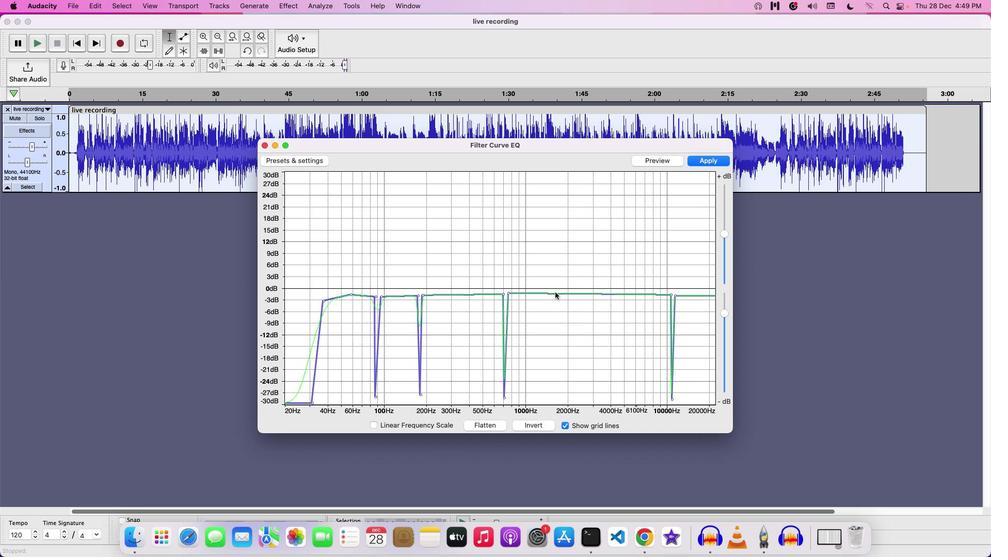 
Action: Mouse pressed left at (555, 292)
Screenshot: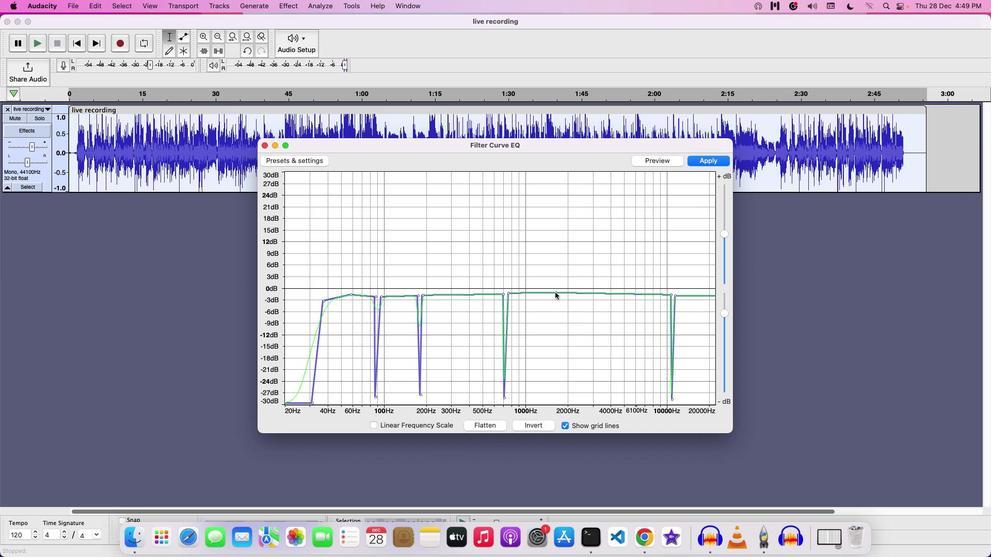 
Action: Mouse moved to (563, 294)
Screenshot: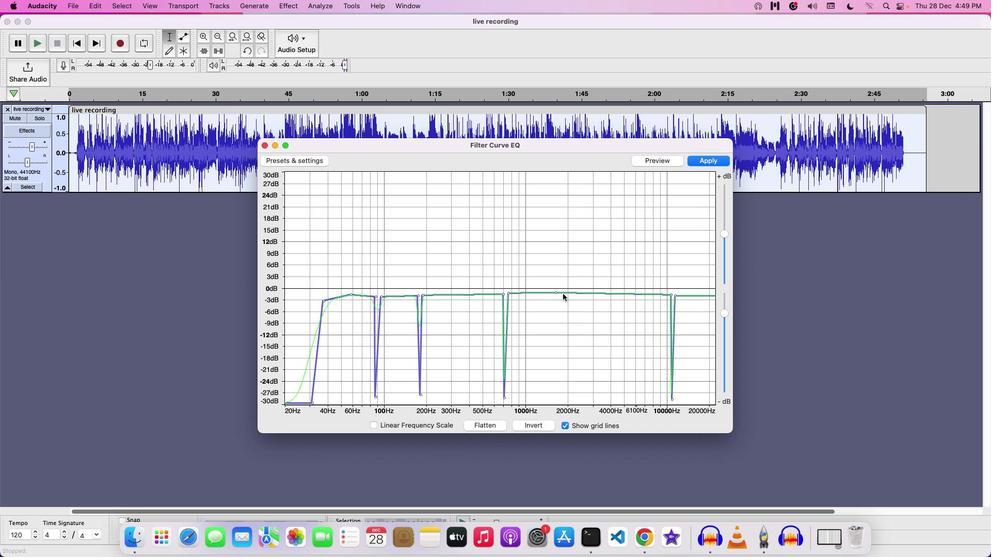 
Action: Mouse pressed left at (563, 294)
Screenshot: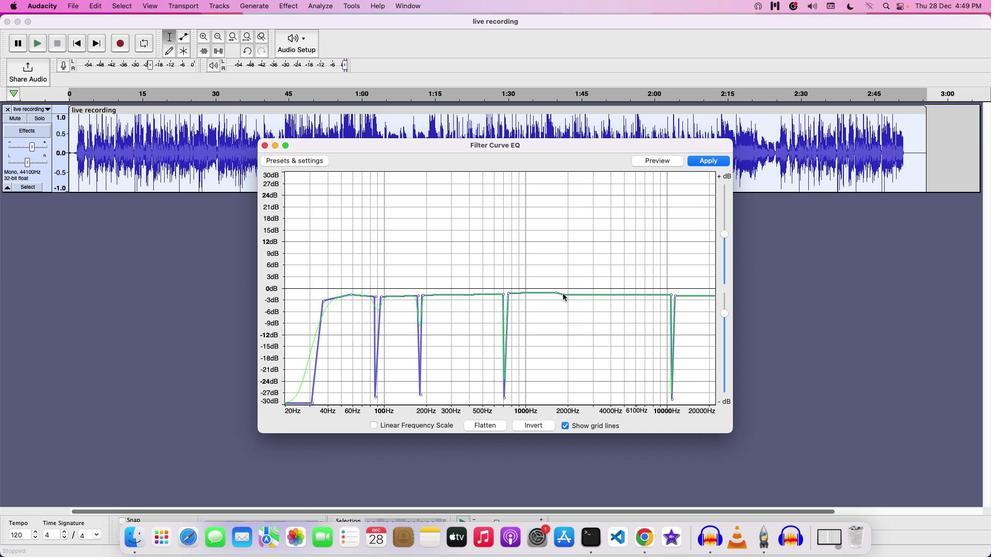 
Action: Mouse moved to (574, 292)
Screenshot: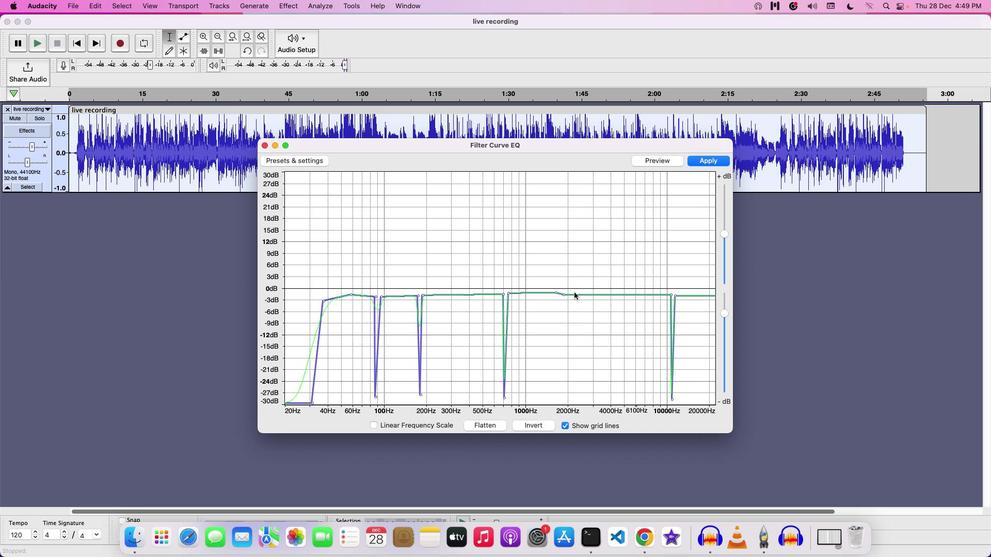 
Action: Mouse pressed left at (574, 292)
Screenshot: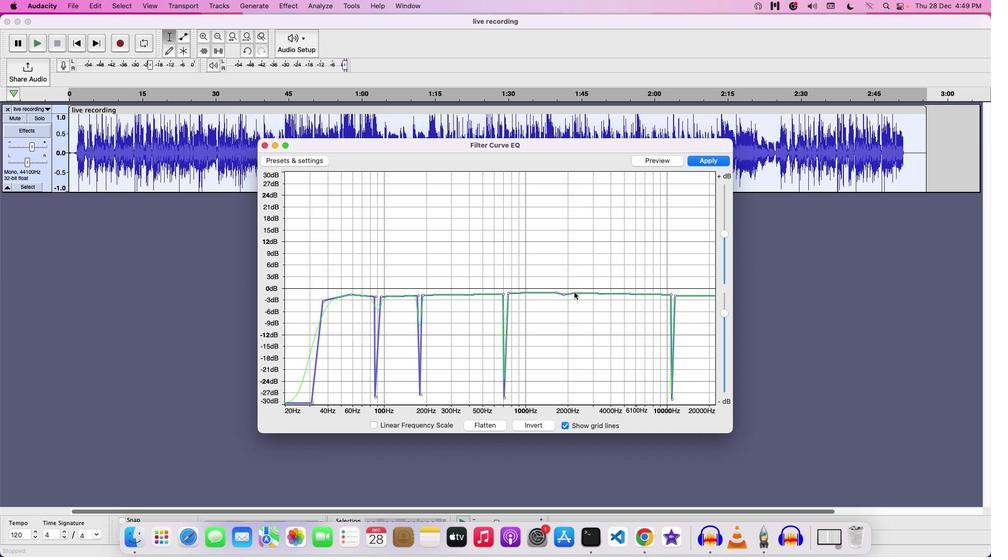 
Action: Mouse moved to (563, 296)
Screenshot: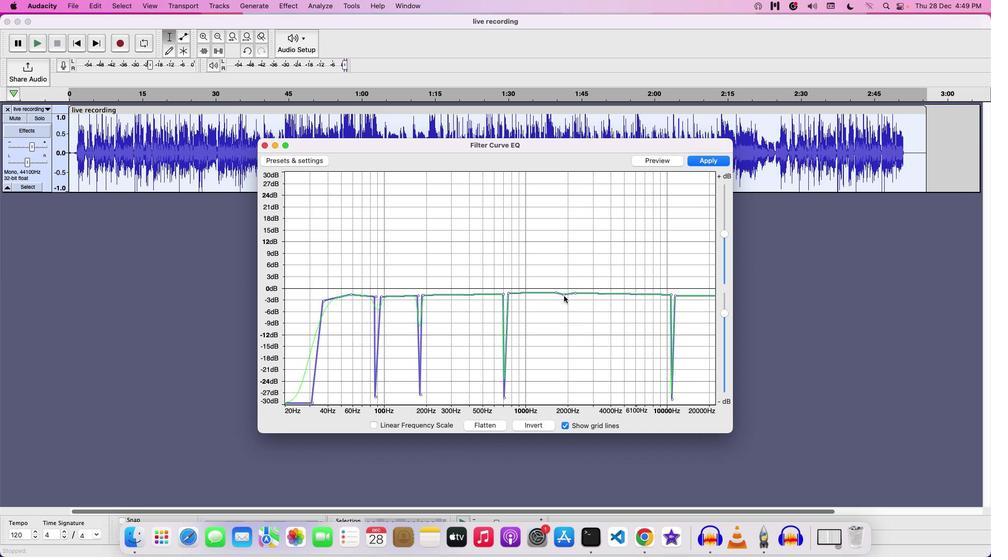 
Action: Mouse pressed left at (563, 296)
Screenshot: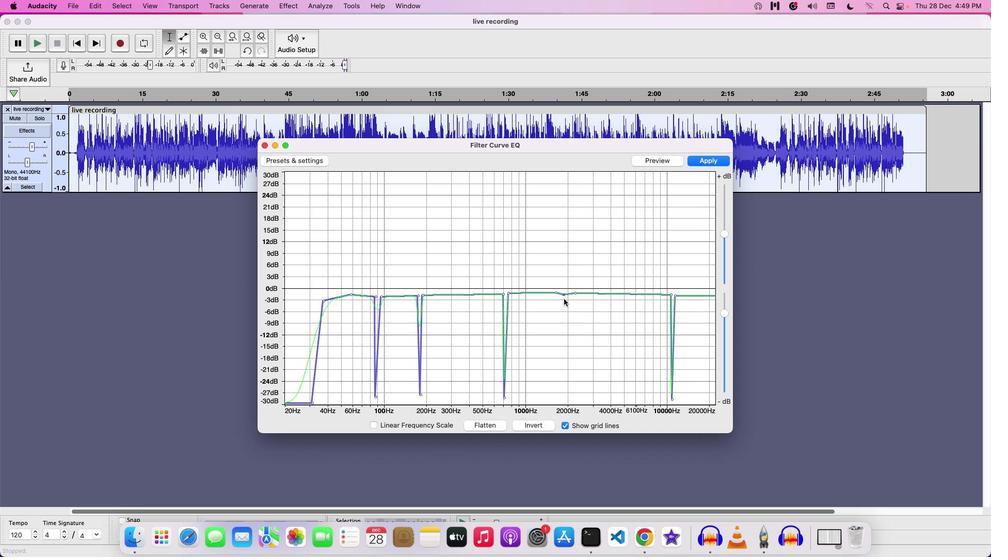 
Action: Mouse moved to (575, 292)
Screenshot: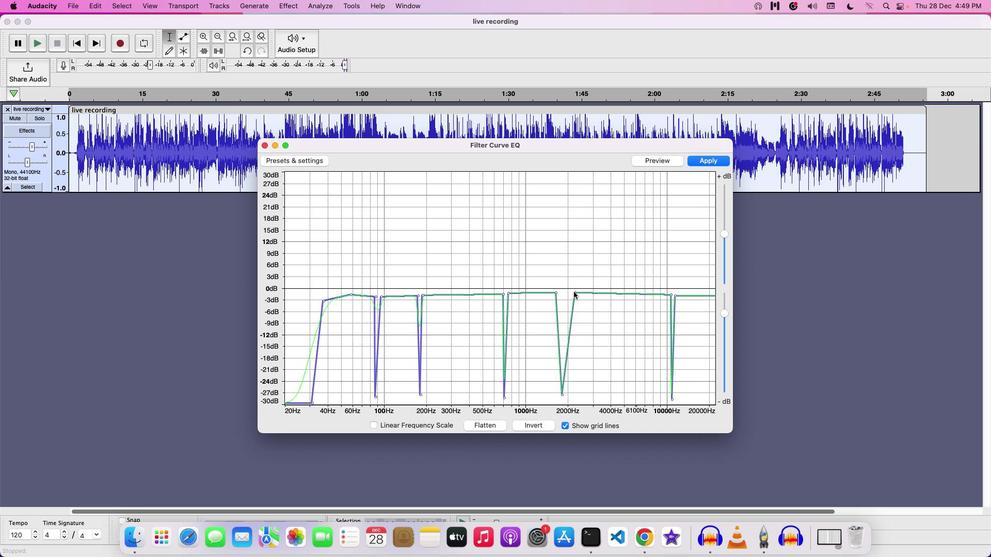 
Action: Mouse pressed left at (575, 292)
Screenshot: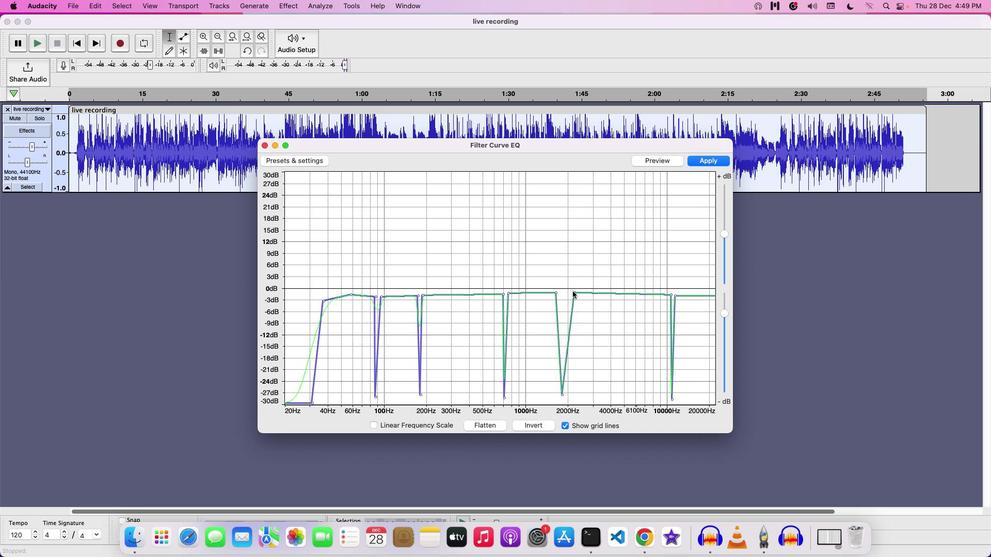 
Action: Mouse moved to (555, 292)
Screenshot: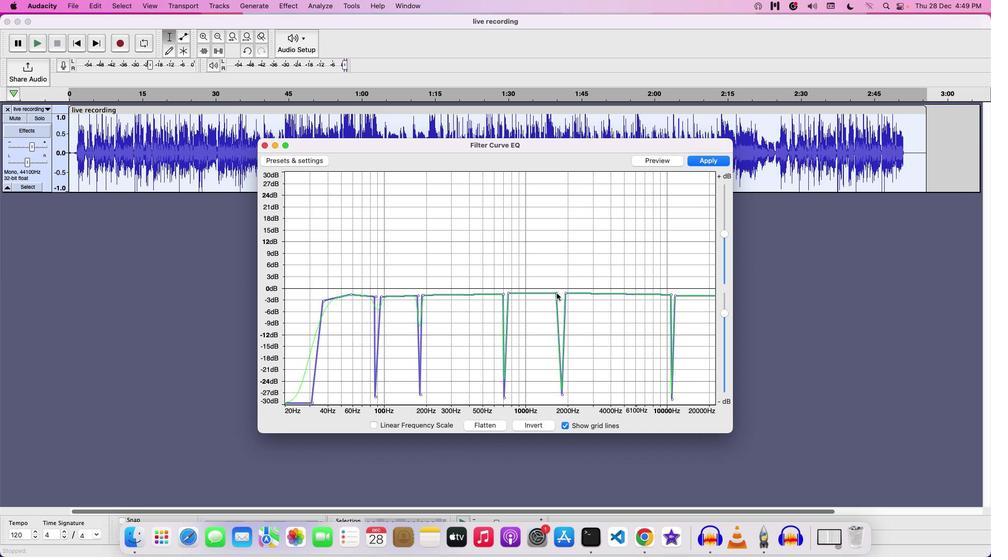 
Action: Mouse pressed left at (555, 292)
Screenshot: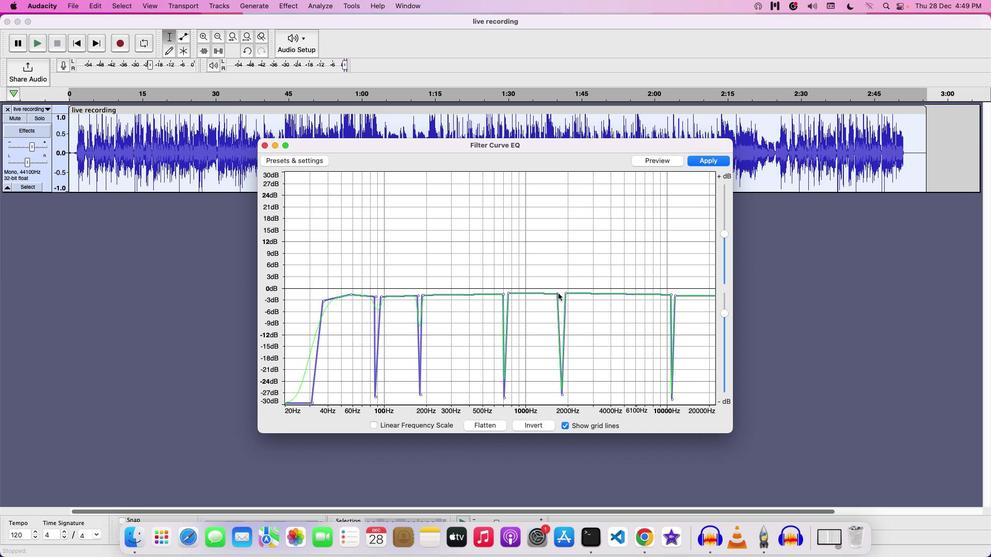 
Action: Mouse moved to (351, 294)
Screenshot: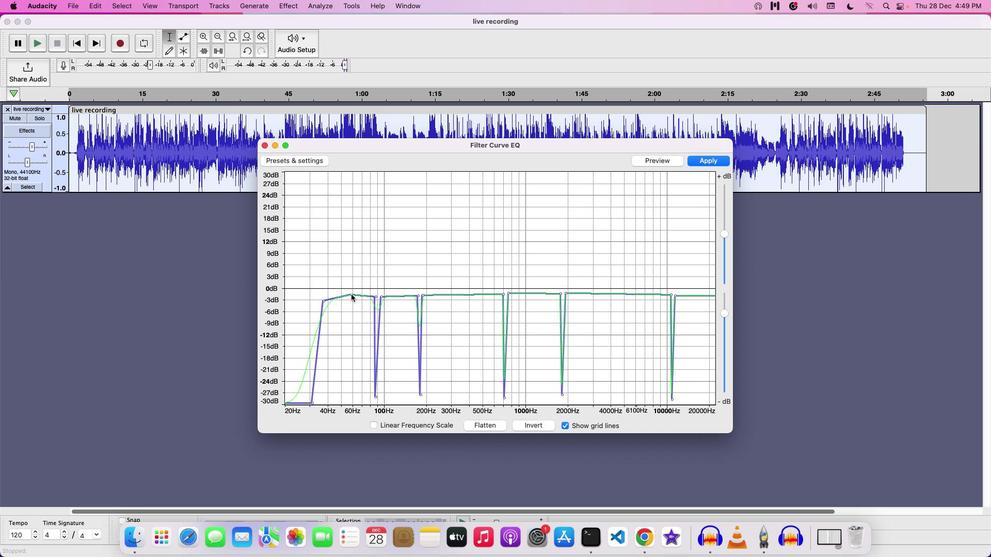 
Action: Mouse pressed left at (351, 294)
Screenshot: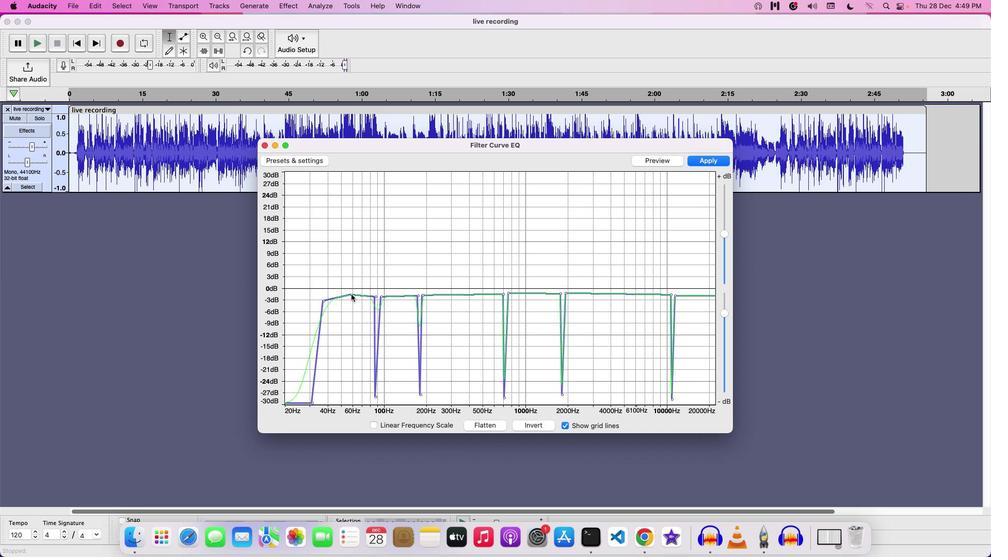
Action: Mouse moved to (722, 158)
Screenshot: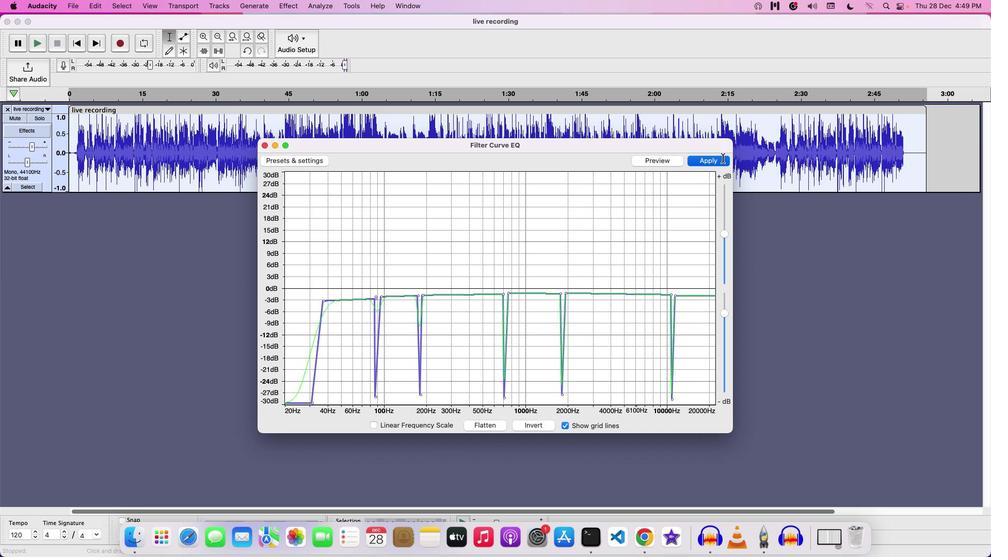 
Action: Mouse pressed left at (722, 158)
Screenshot: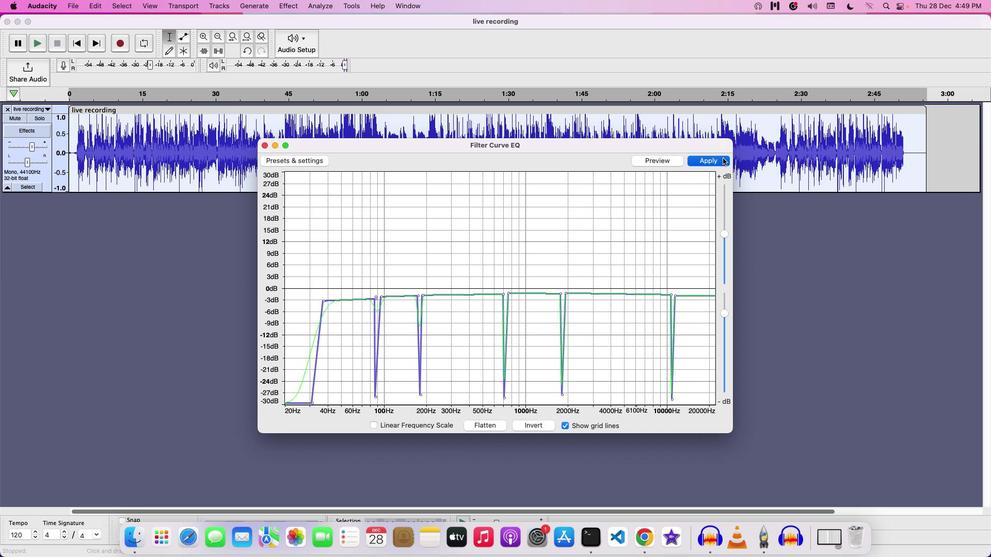 
Action: Key pressed Key.space
Screenshot: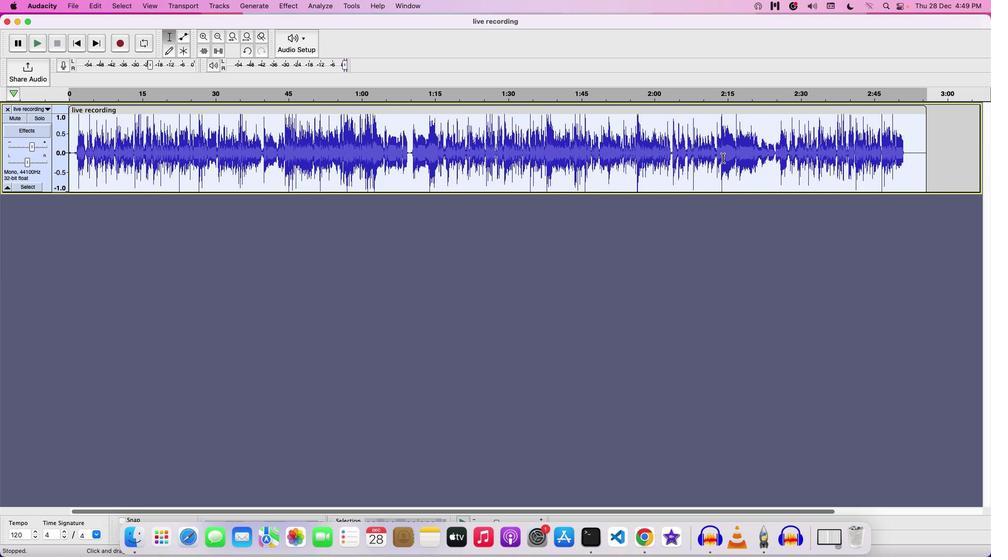 
Action: Mouse moved to (34, 149)
Screenshot: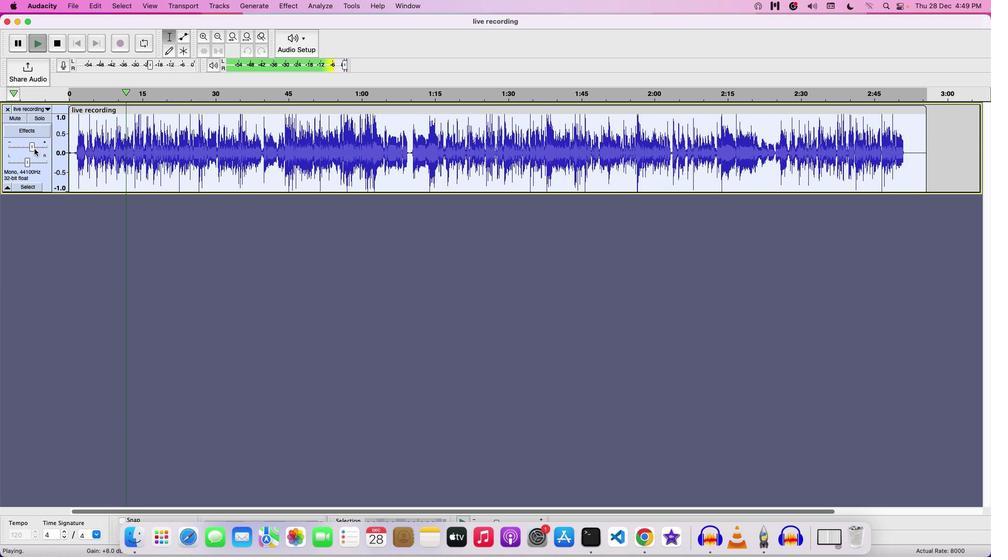 
Action: Mouse pressed left at (34, 149)
Screenshot: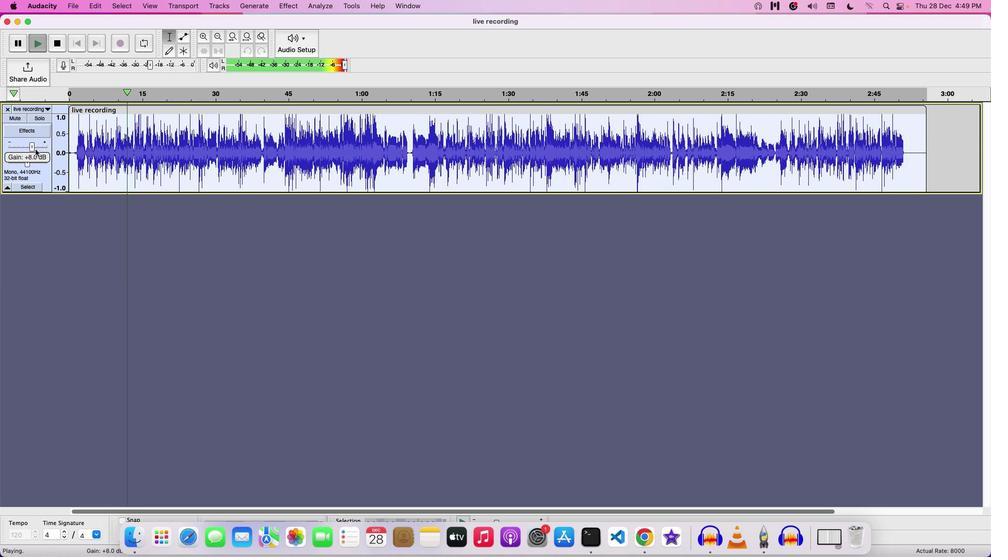 
Action: Mouse moved to (162, 122)
Screenshot: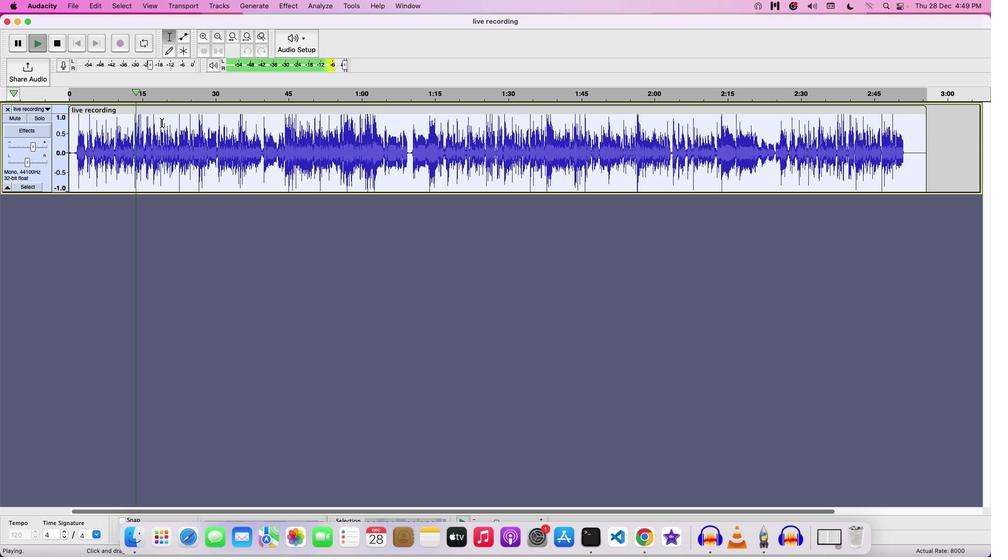 
Action: Key pressed Key.space
Screenshot: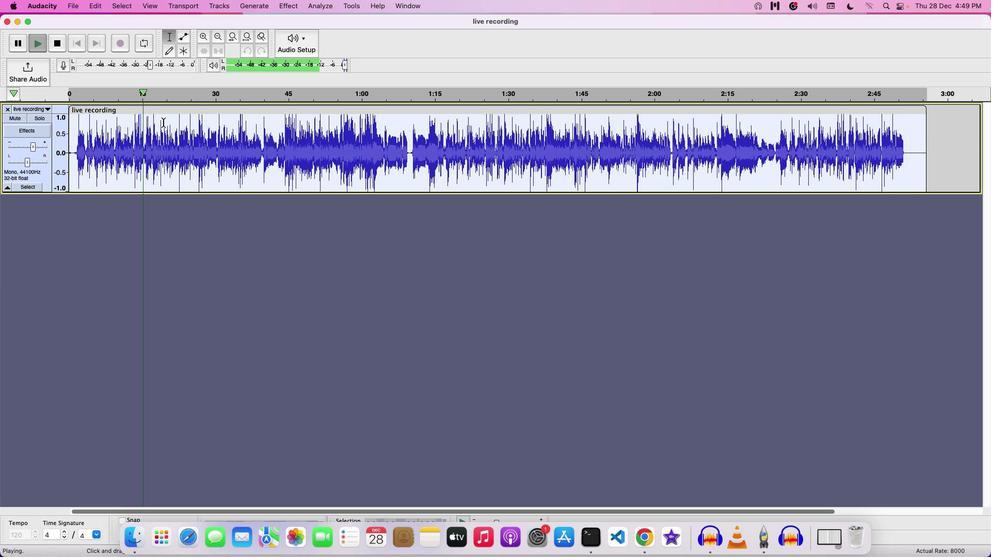 
Action: Mouse moved to (289, 6)
Screenshot: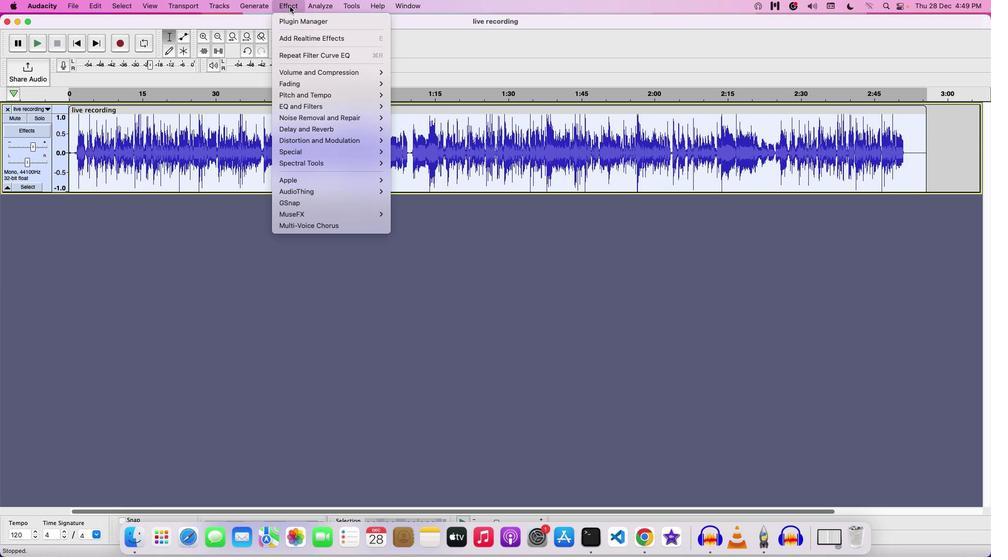 
Action: Mouse pressed left at (289, 6)
Screenshot: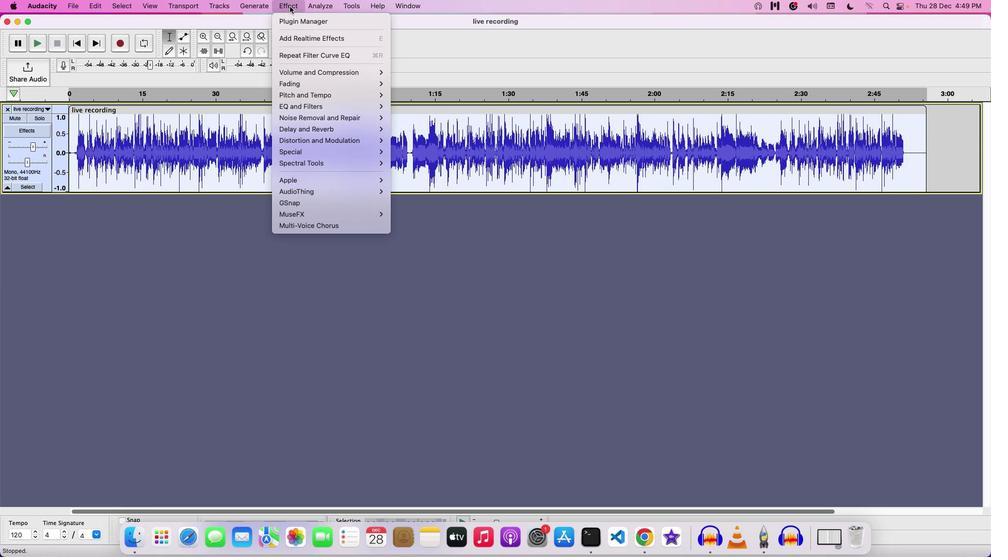 
Action: Mouse moved to (411, 262)
Screenshot: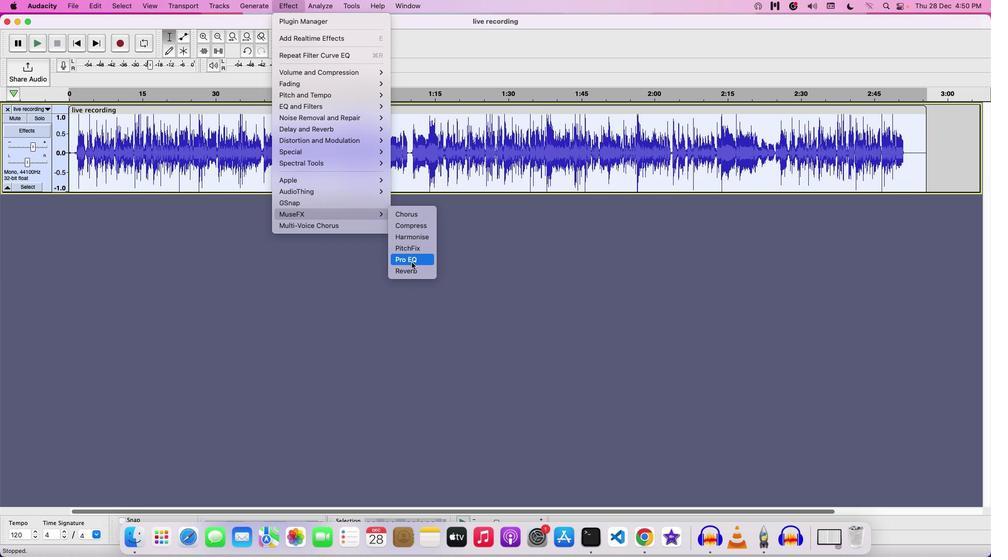 
Action: Mouse pressed left at (411, 262)
Screenshot: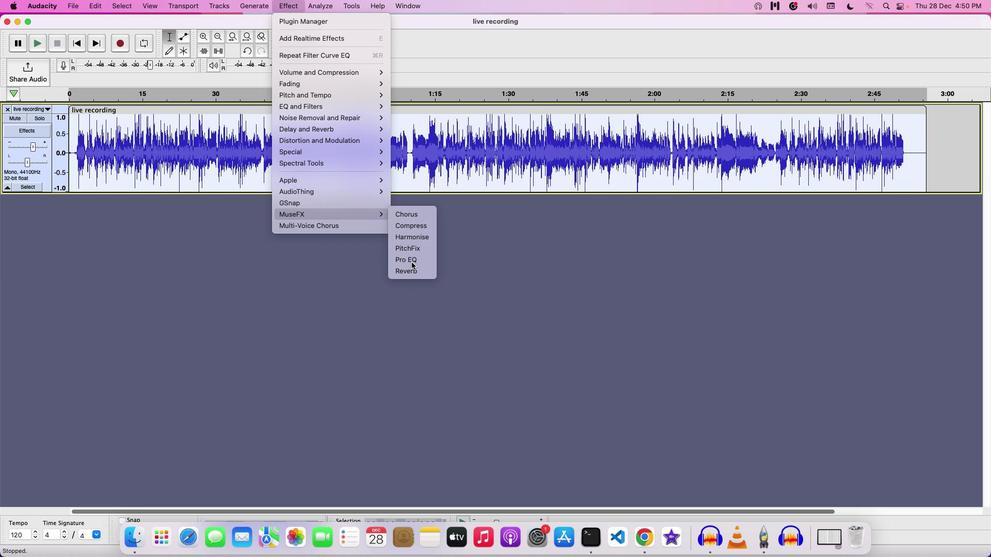 
Action: Mouse moved to (479, 207)
Screenshot: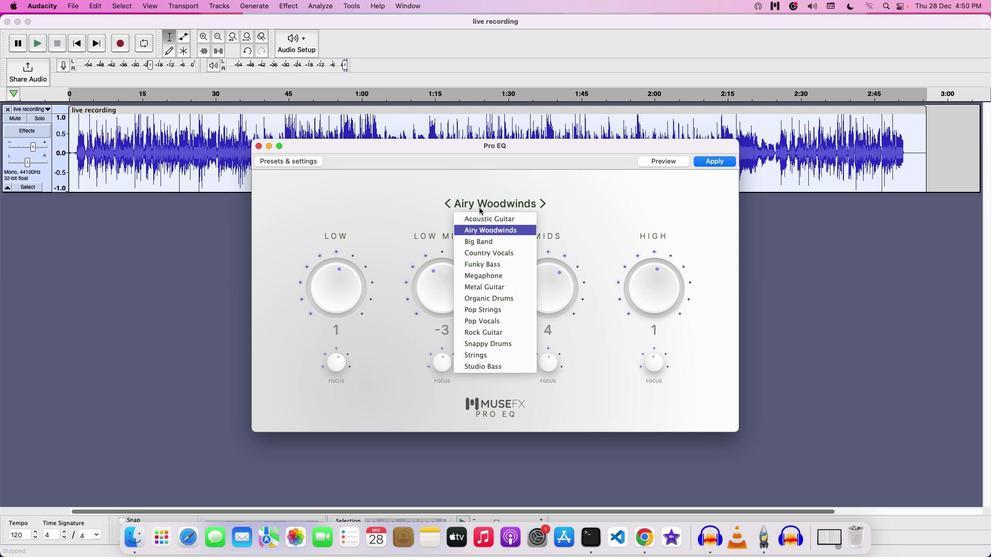 
Action: Mouse pressed left at (479, 207)
Screenshot: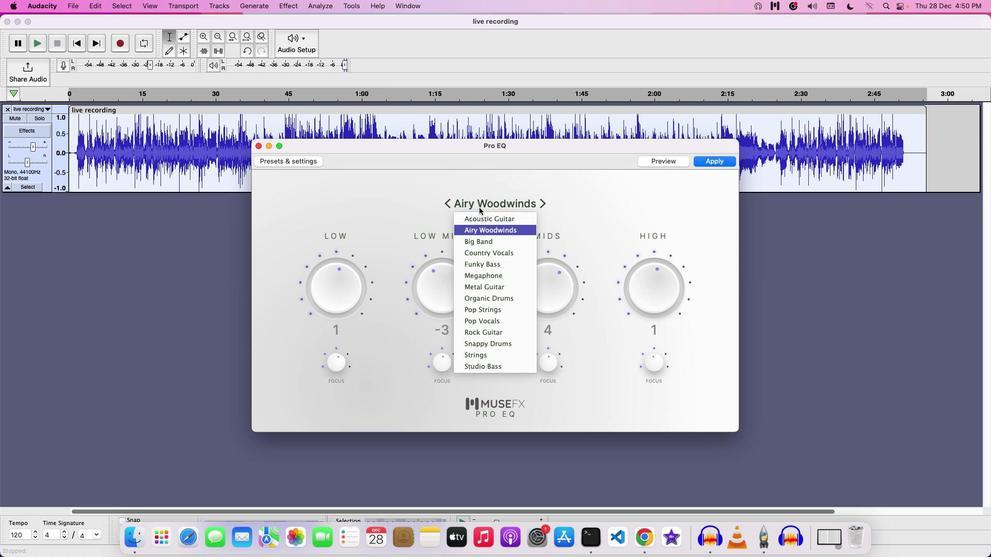 
Action: Mouse moved to (490, 283)
Screenshot: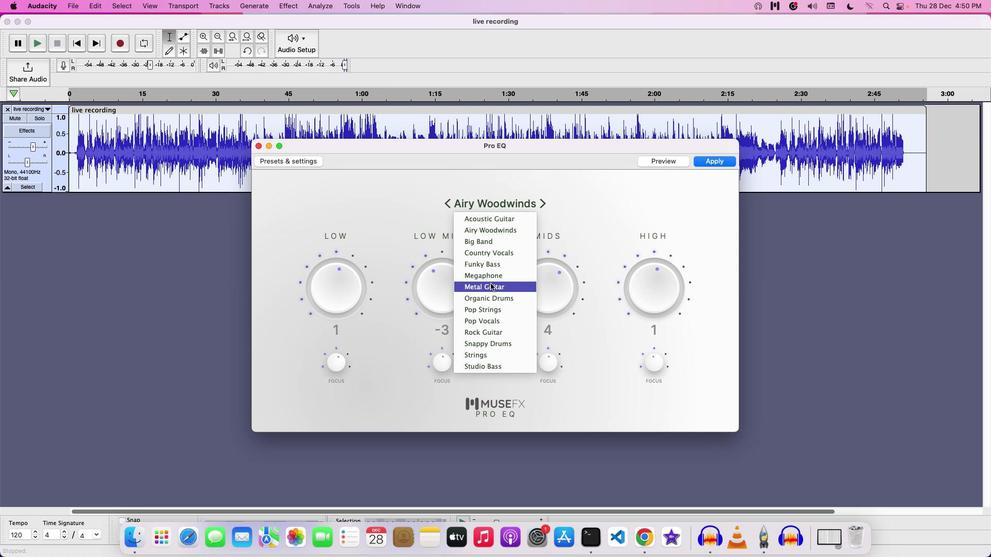 
Action: Mouse scrolled (490, 283) with delta (0, 0)
Screenshot: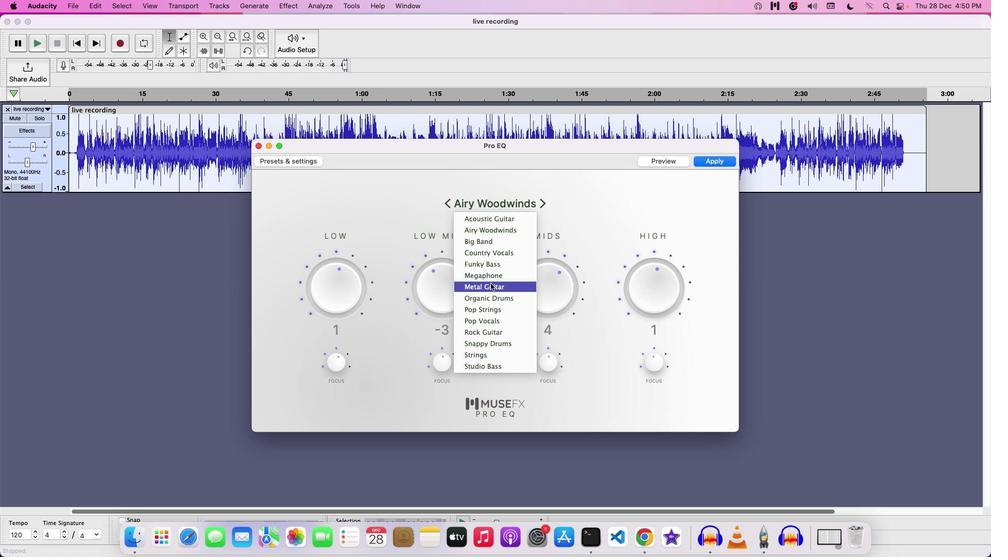
Action: Mouse moved to (511, 233)
Screenshot: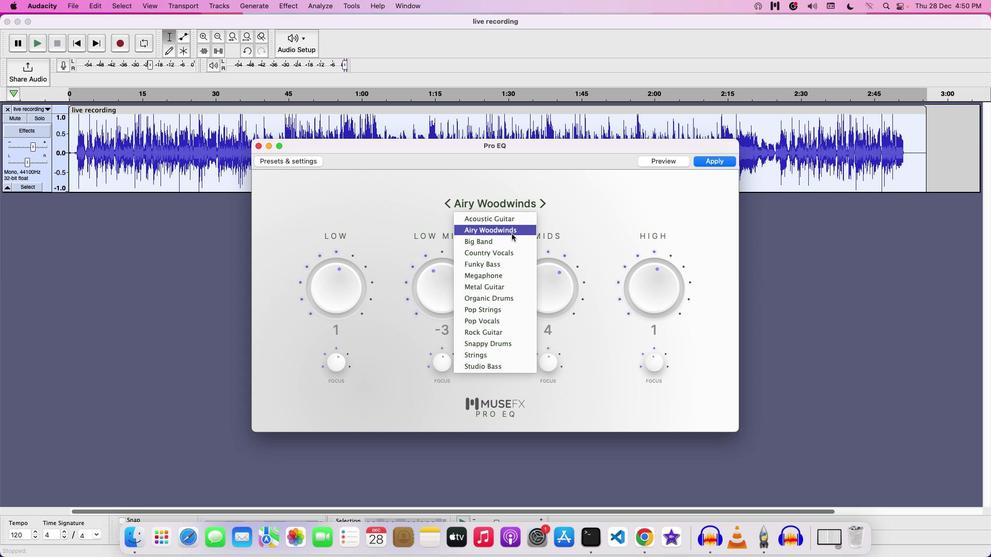 
Action: Key pressed Key.enter
Screenshot: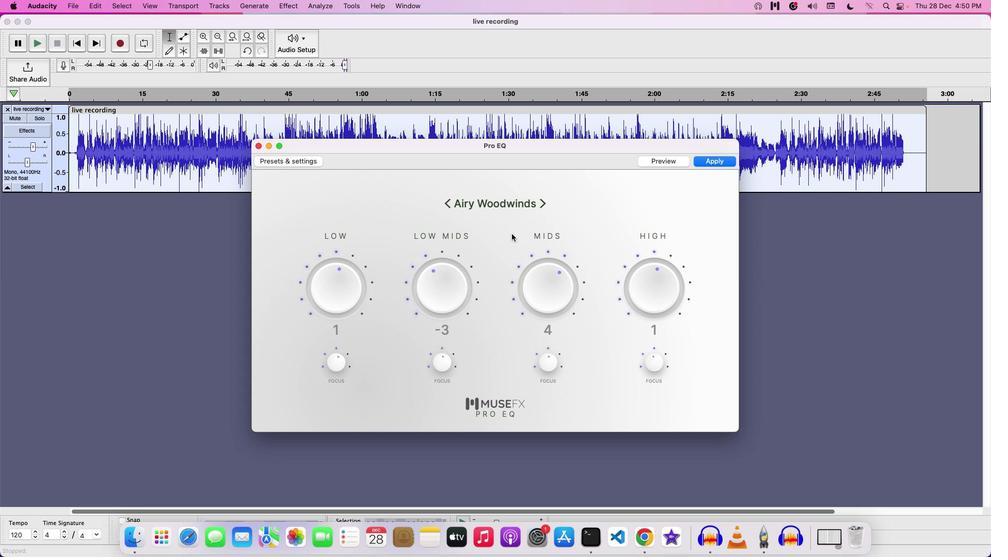 
Action: Mouse moved to (719, 161)
Screenshot: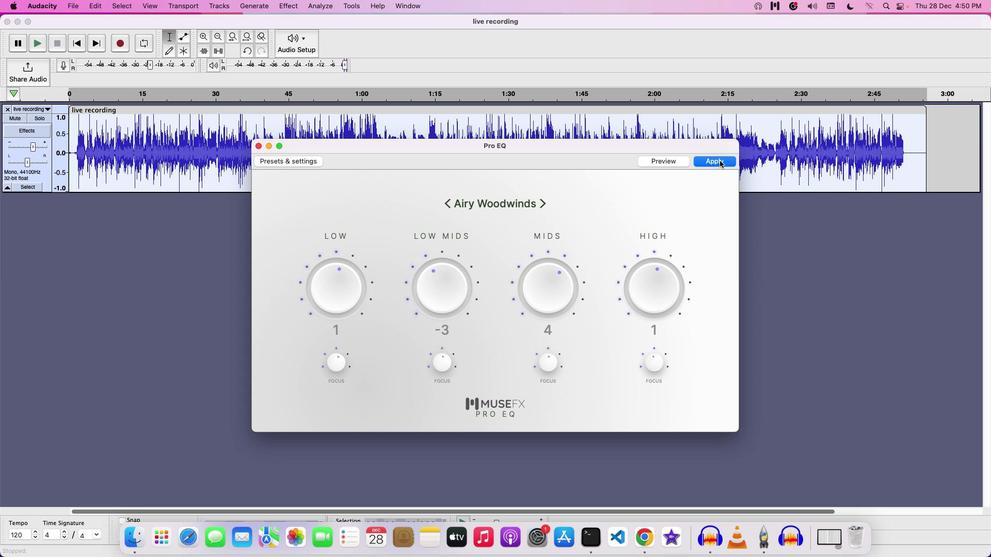 
Action: Mouse pressed left at (719, 161)
Screenshot: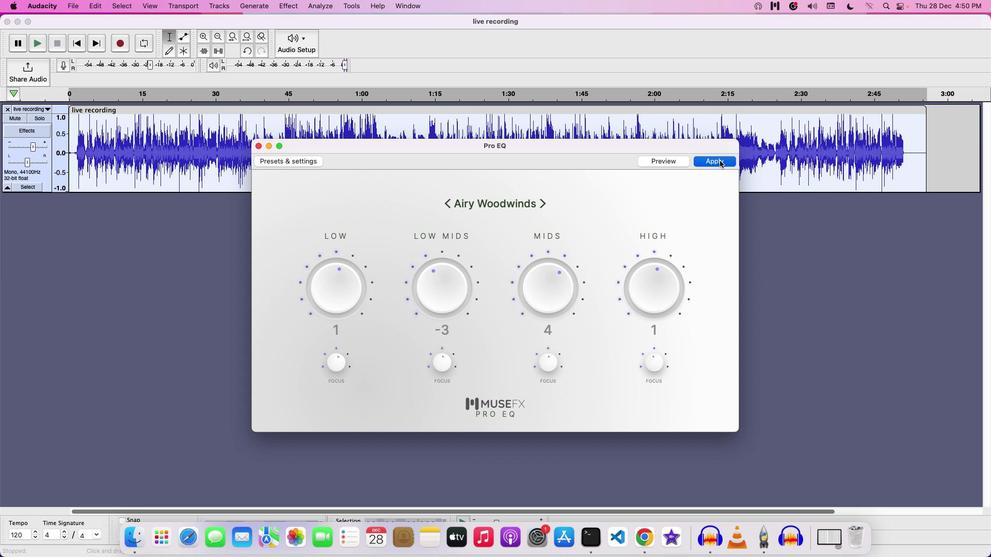 
Action: Mouse moved to (291, 5)
Screenshot: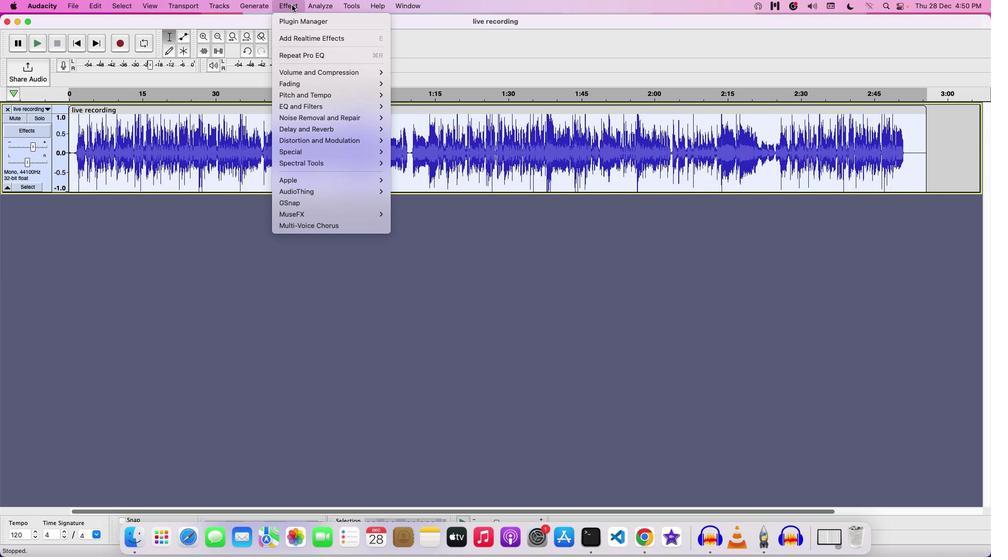 
Action: Mouse pressed left at (291, 5)
Screenshot: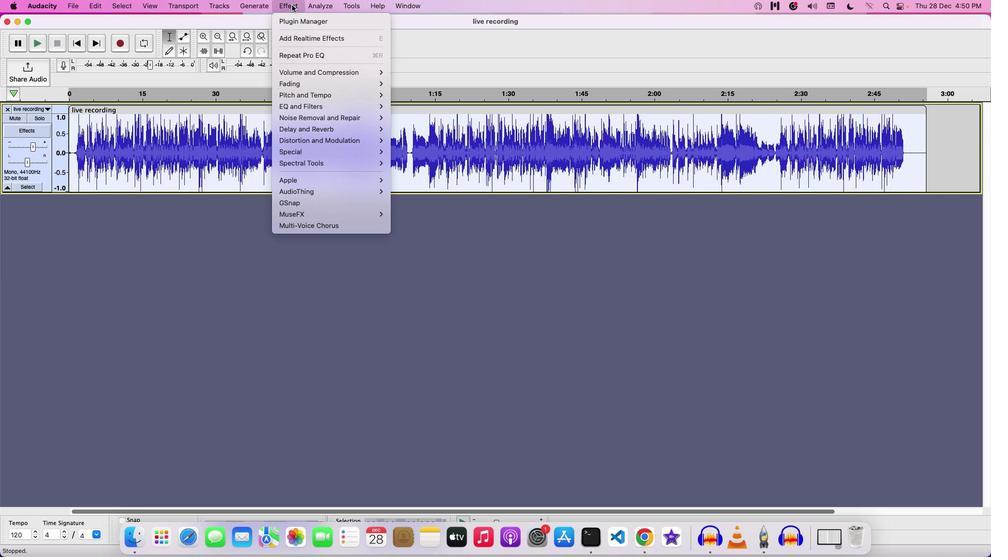 
Action: Mouse moved to (411, 126)
Screenshot: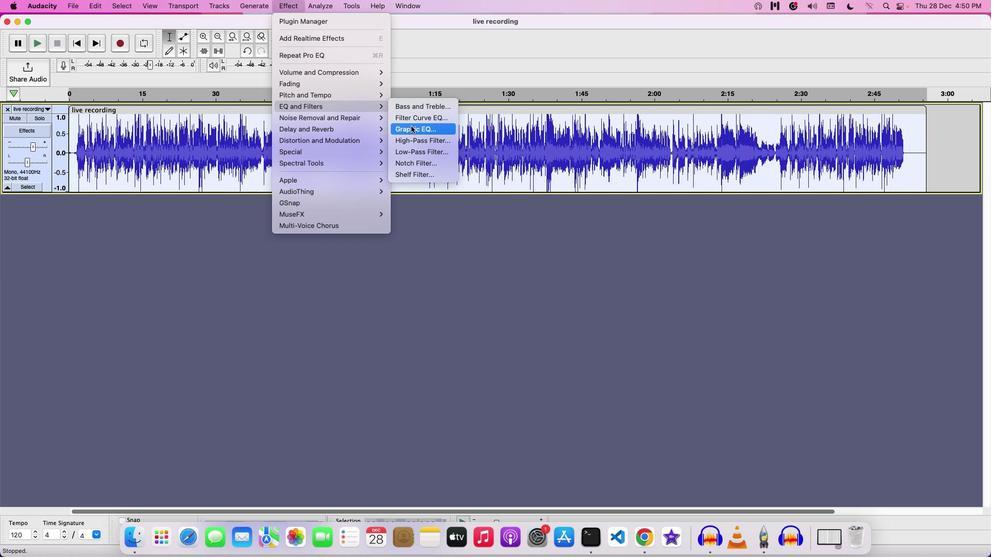 
Action: Mouse pressed left at (411, 126)
Screenshot: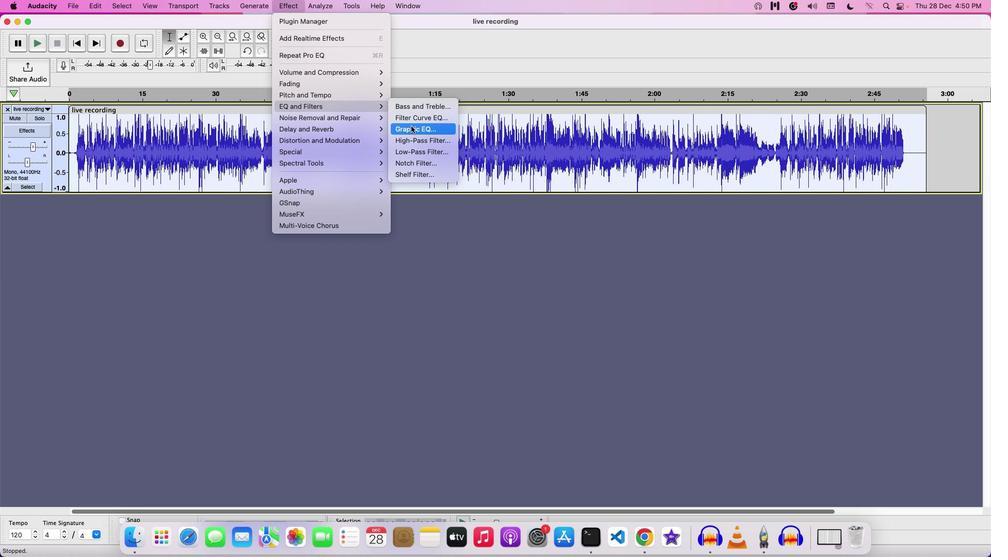 
Action: Mouse moved to (475, 418)
Screenshot: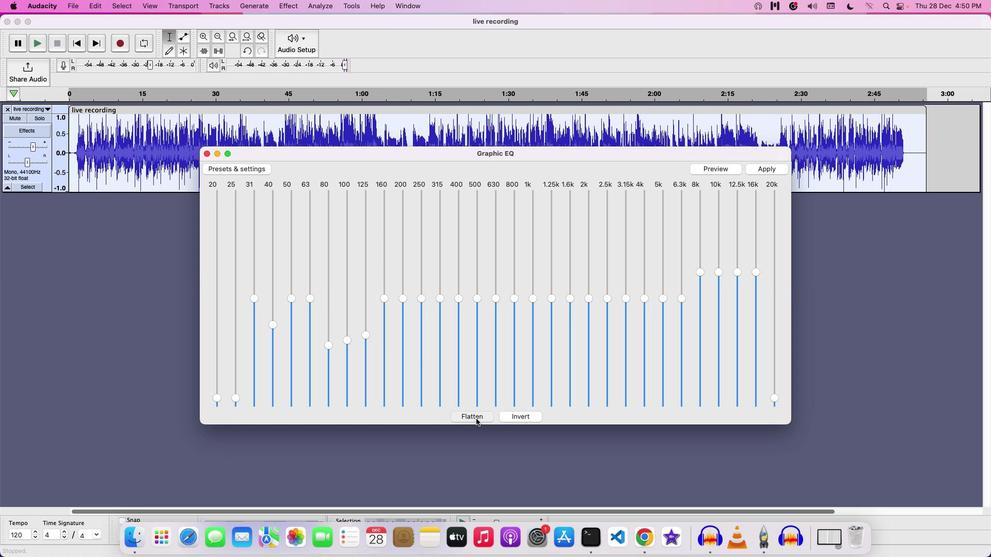 
Action: Mouse pressed left at (475, 418)
Screenshot: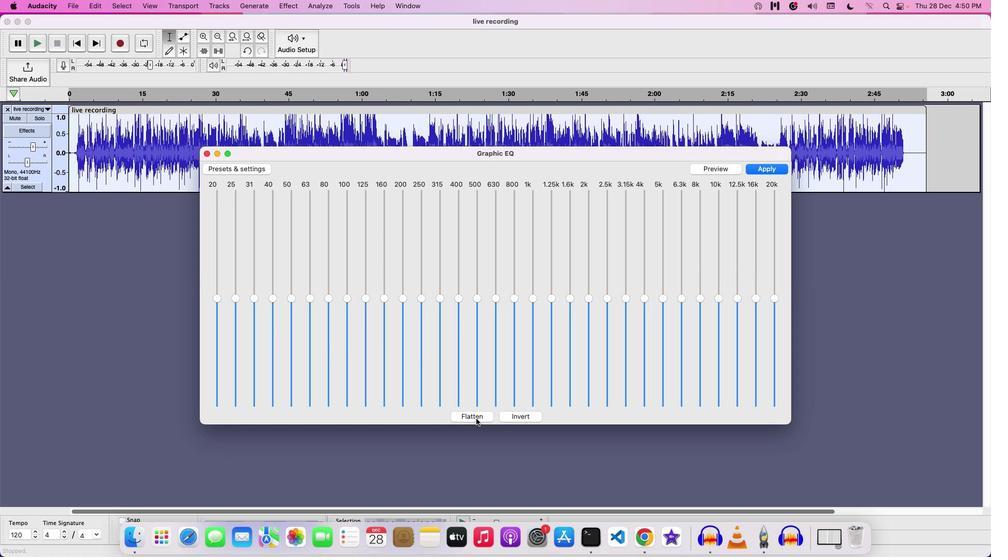 
Action: Mouse moved to (213, 324)
Screenshot: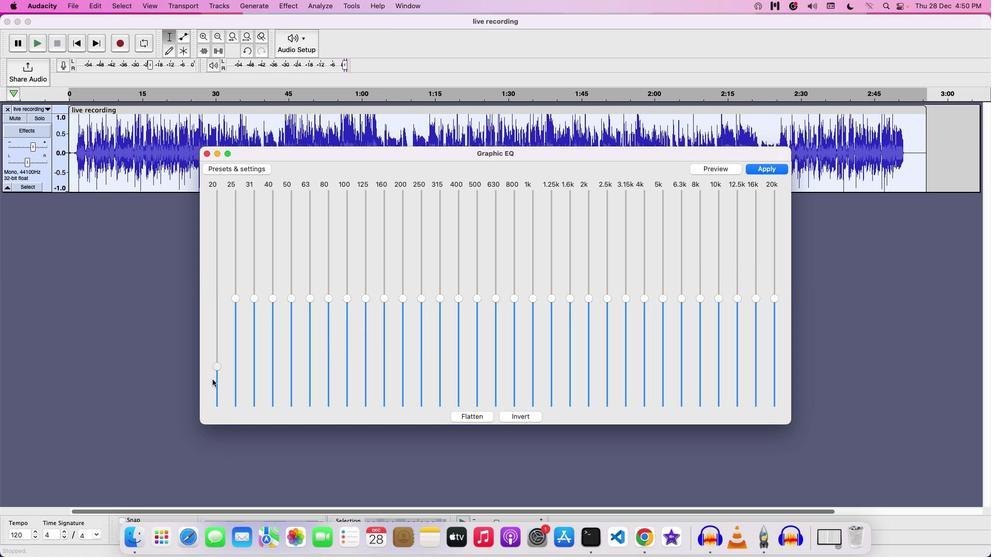 
Action: Mouse pressed left at (213, 324)
Screenshot: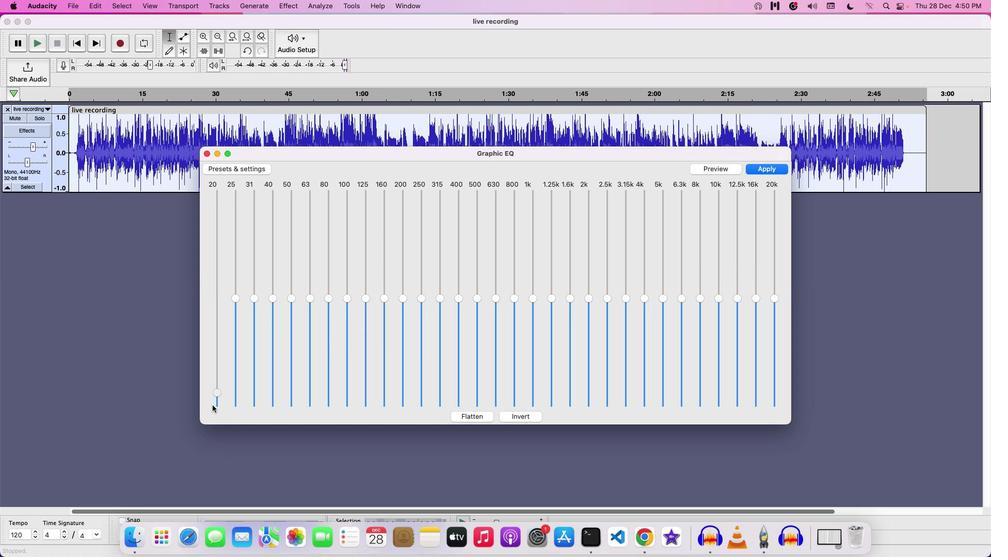 
Action: Mouse moved to (236, 393)
Screenshot: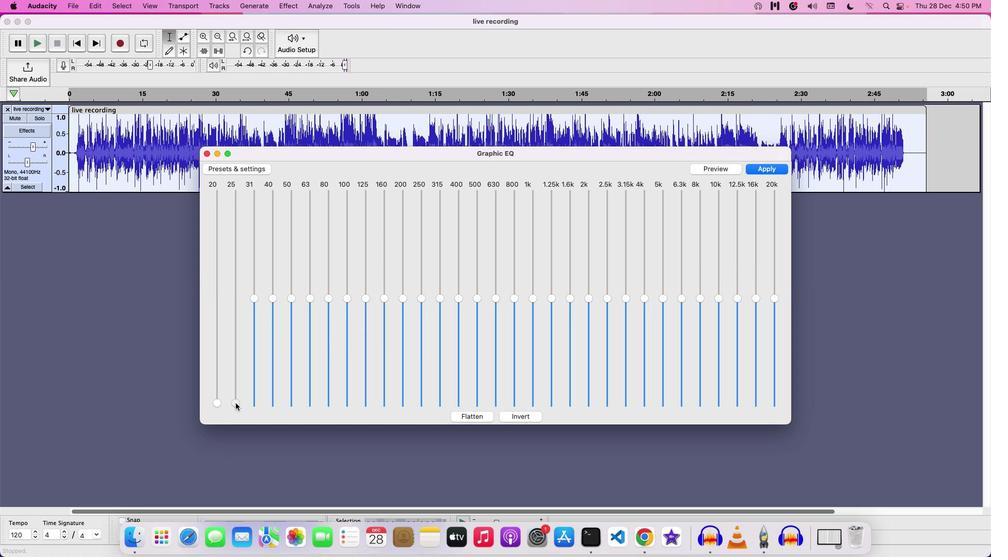 
Action: Mouse pressed left at (236, 393)
Screenshot: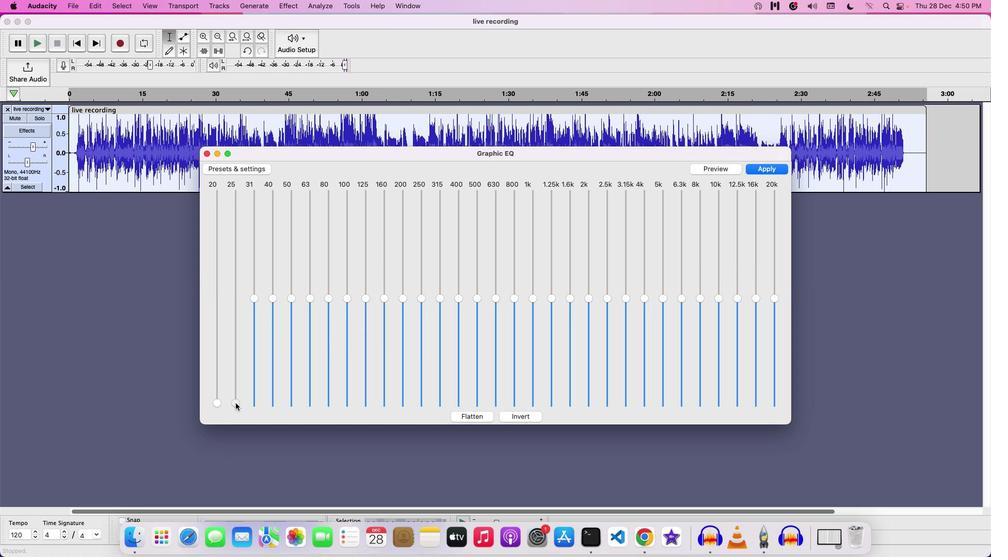 
Action: Mouse moved to (754, 283)
Screenshot: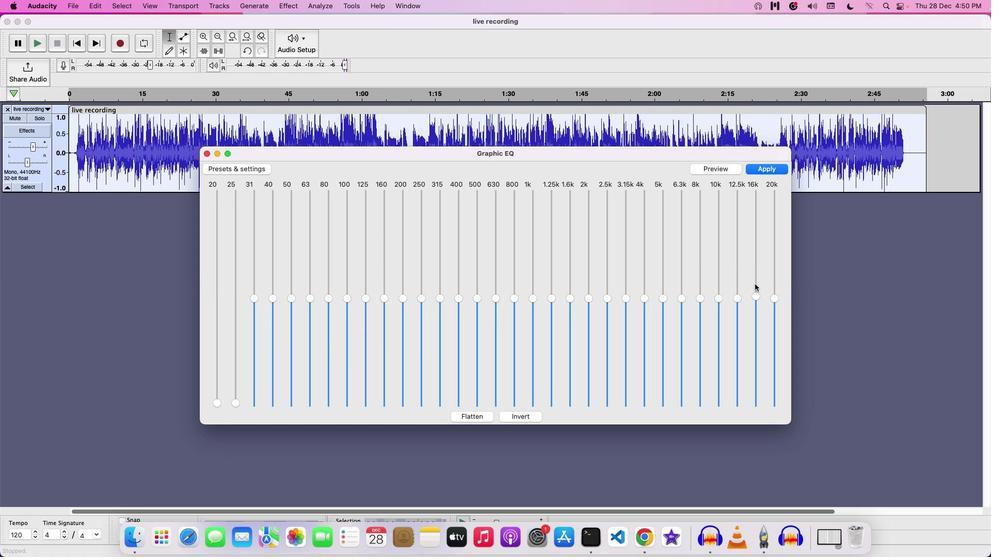 
Action: Mouse pressed left at (754, 283)
Screenshot: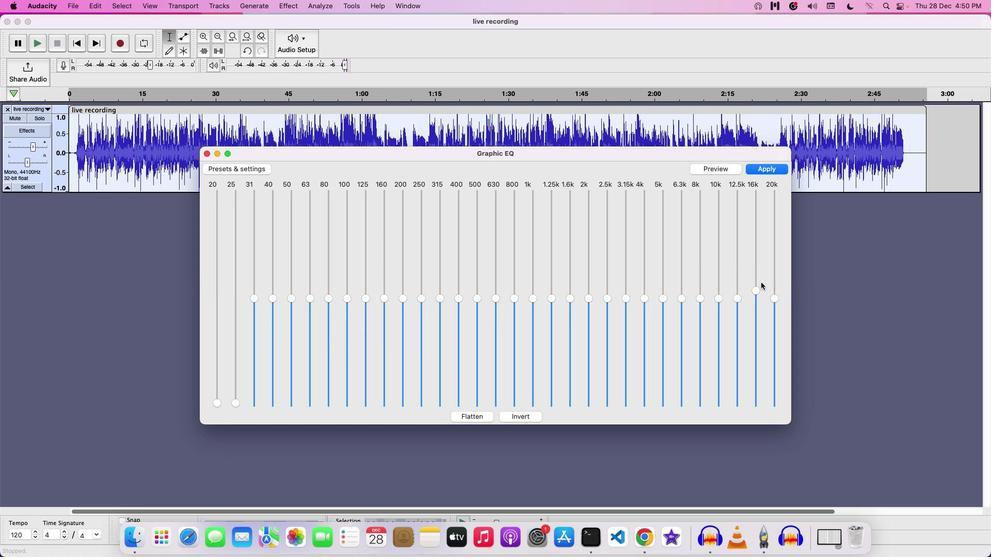 
Action: Mouse moved to (770, 279)
Screenshot: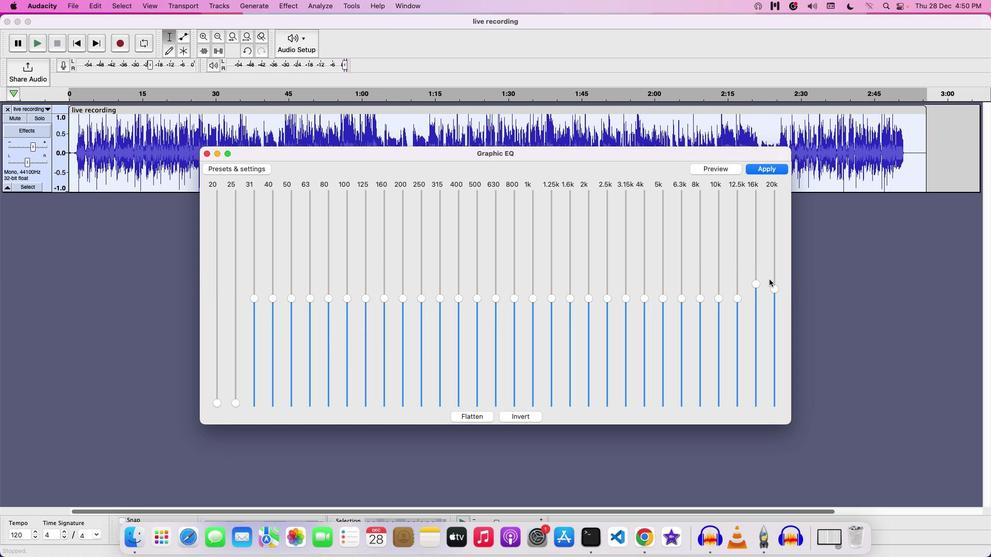 
Action: Mouse pressed left at (770, 279)
Screenshot: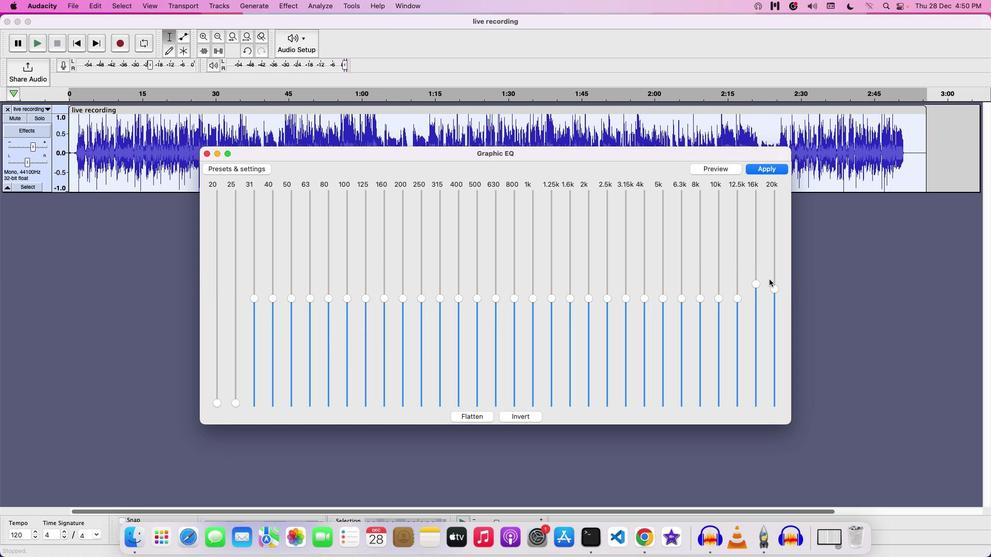 
Action: Mouse moved to (735, 276)
Screenshot: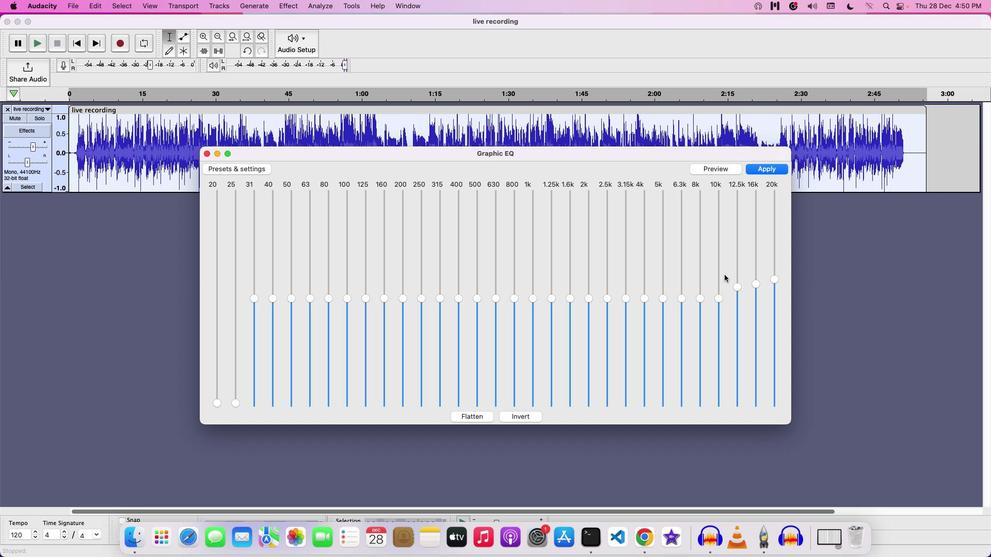 
Action: Mouse pressed left at (735, 276)
Screenshot: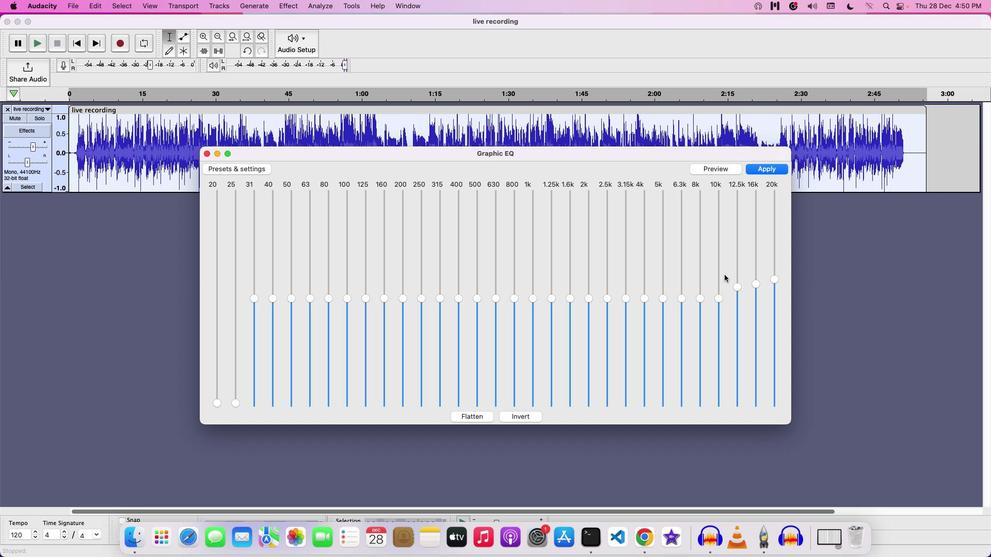 
Action: Mouse moved to (713, 272)
Screenshot: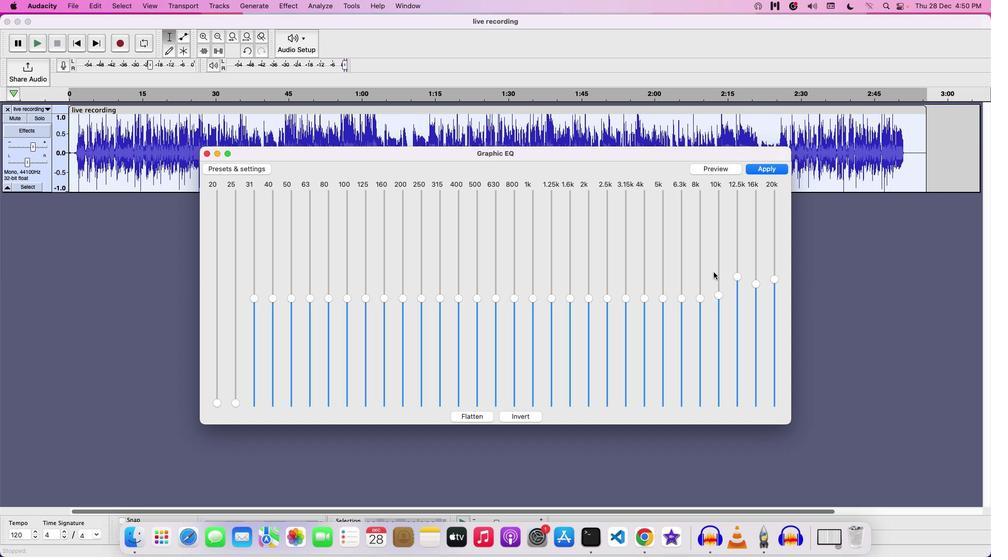 
Action: Mouse pressed left at (713, 272)
Screenshot: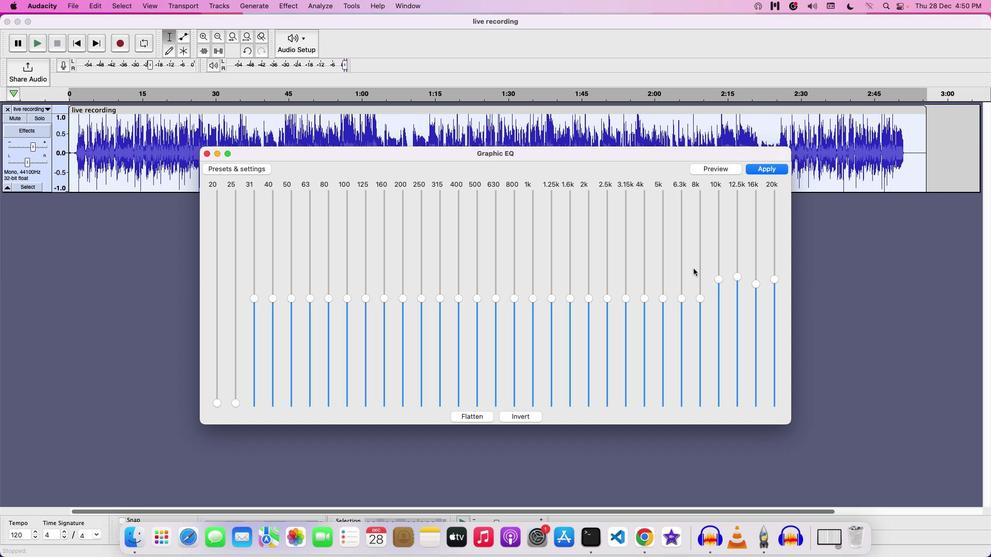 
Action: Mouse moved to (689, 266)
Screenshot: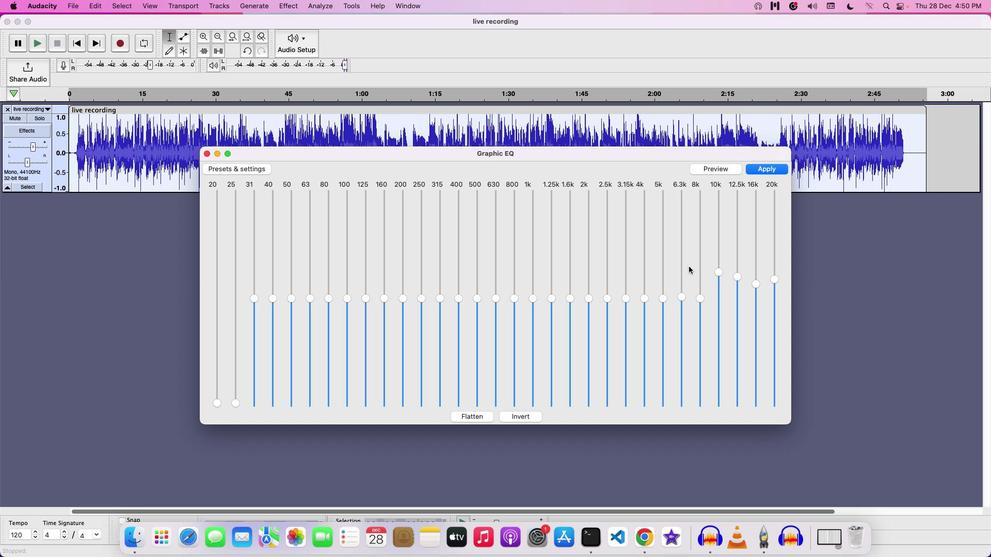 
Action: Mouse pressed left at (689, 266)
Screenshot: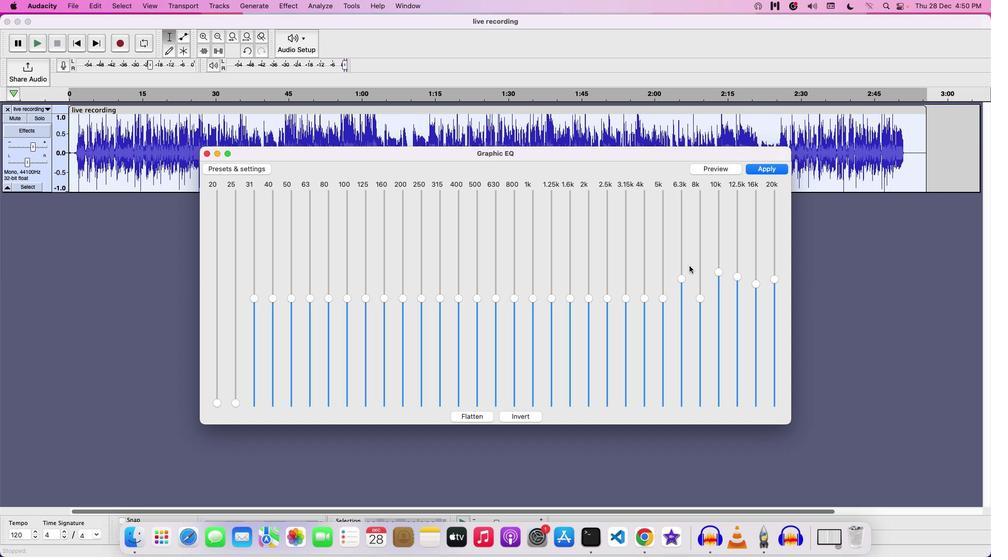 
Action: Mouse moved to (698, 262)
Screenshot: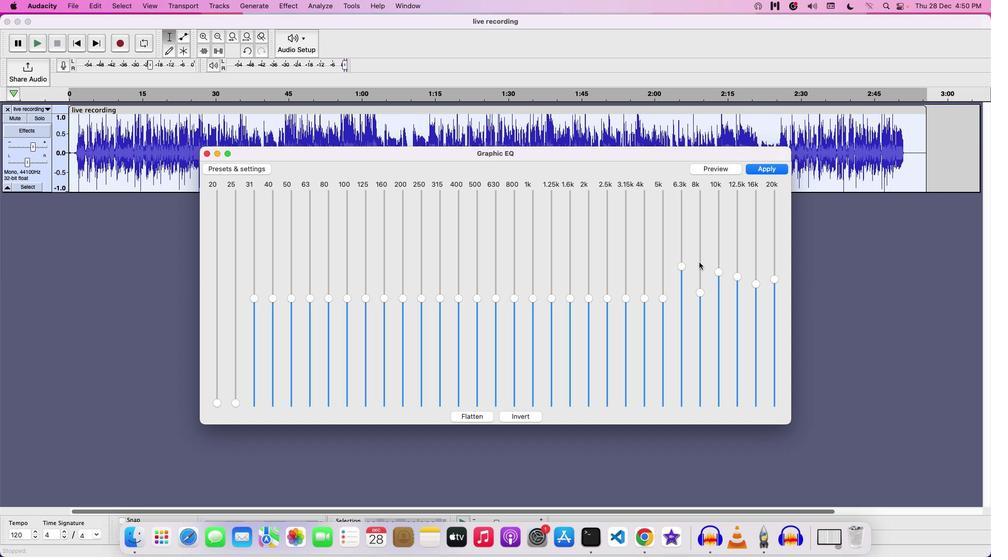 
Action: Mouse pressed left at (698, 262)
Screenshot: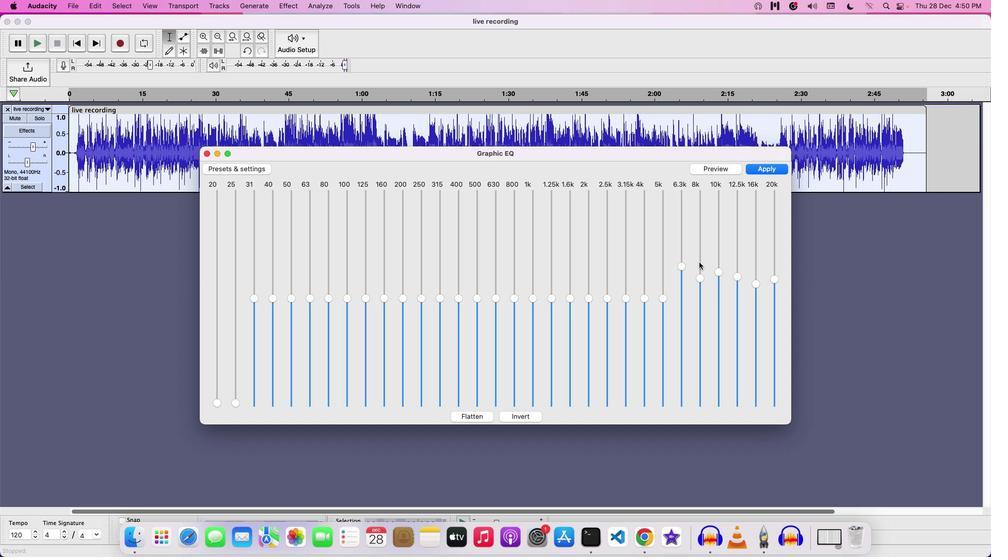 
Action: Mouse moved to (767, 168)
Screenshot: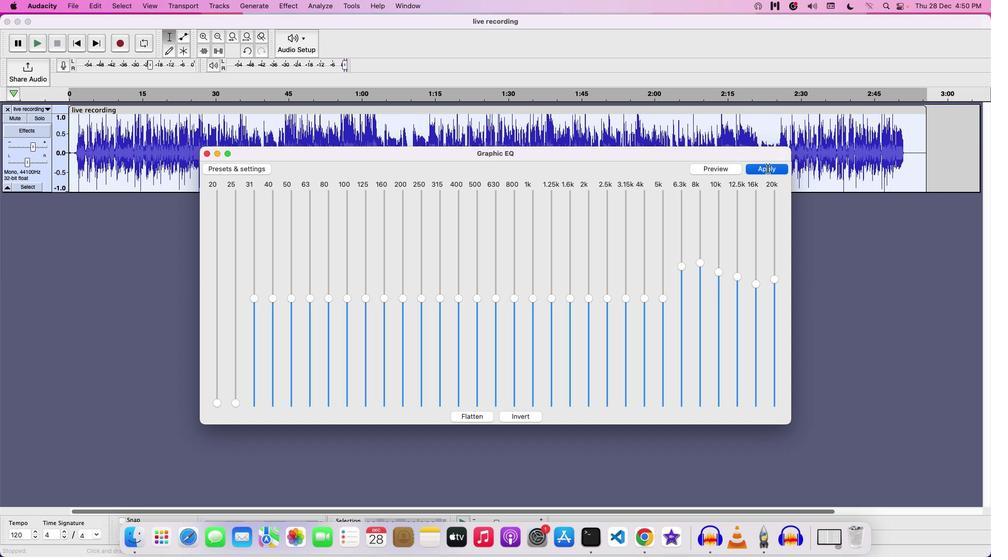 
Action: Mouse pressed left at (767, 168)
Screenshot: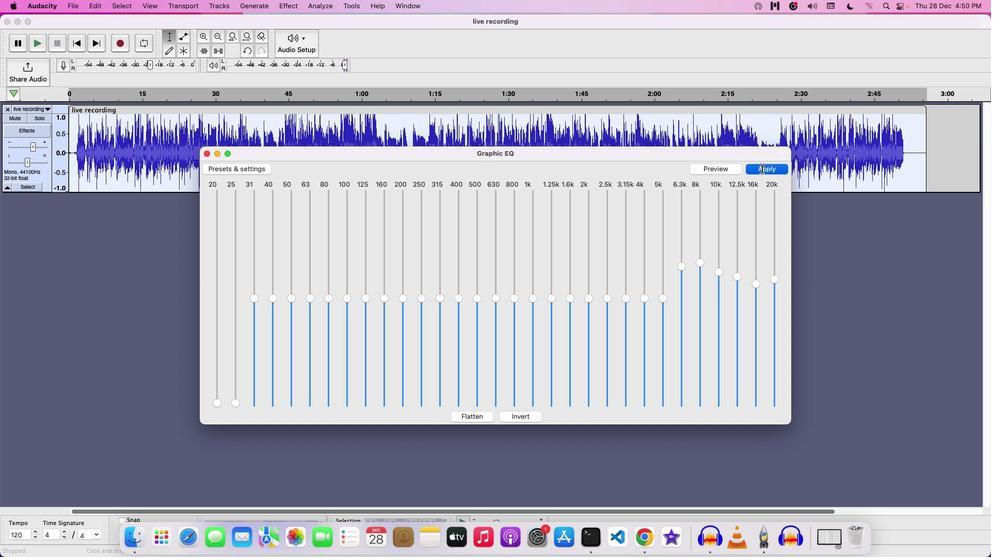 
Action: Mouse moved to (21, 146)
Screenshot: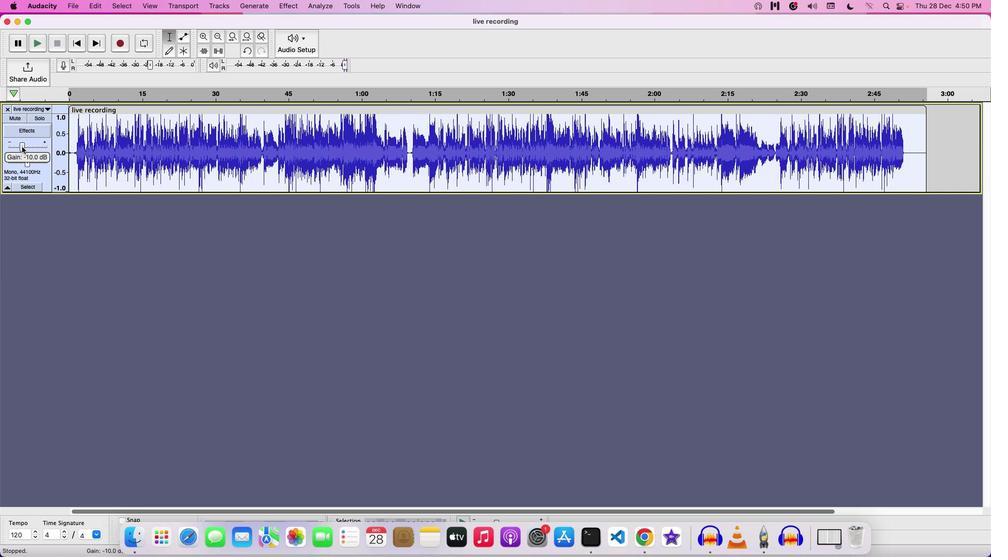 
Action: Mouse pressed left at (21, 146)
Screenshot: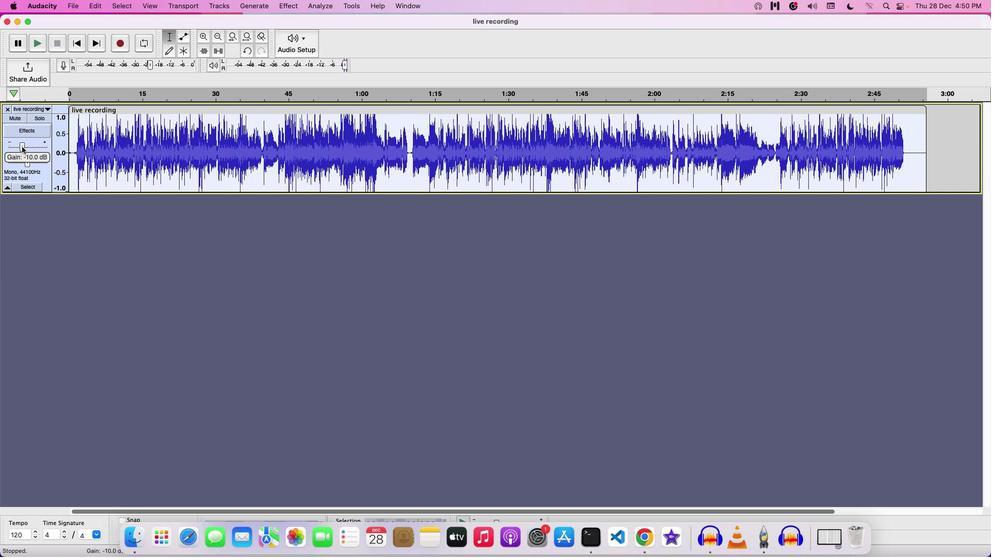 
Action: Mouse moved to (99, 147)
Screenshot: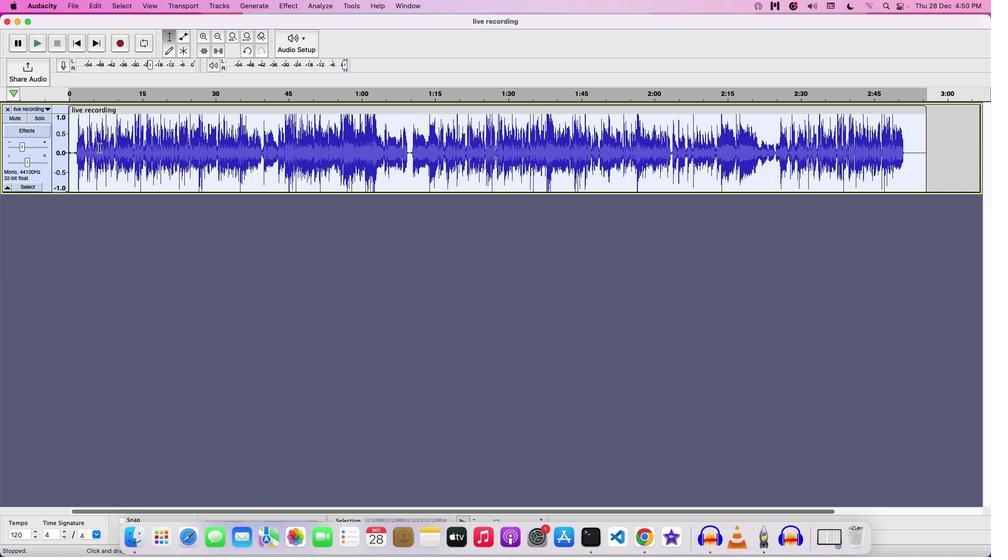 
Action: Key pressed Key.space
Screenshot: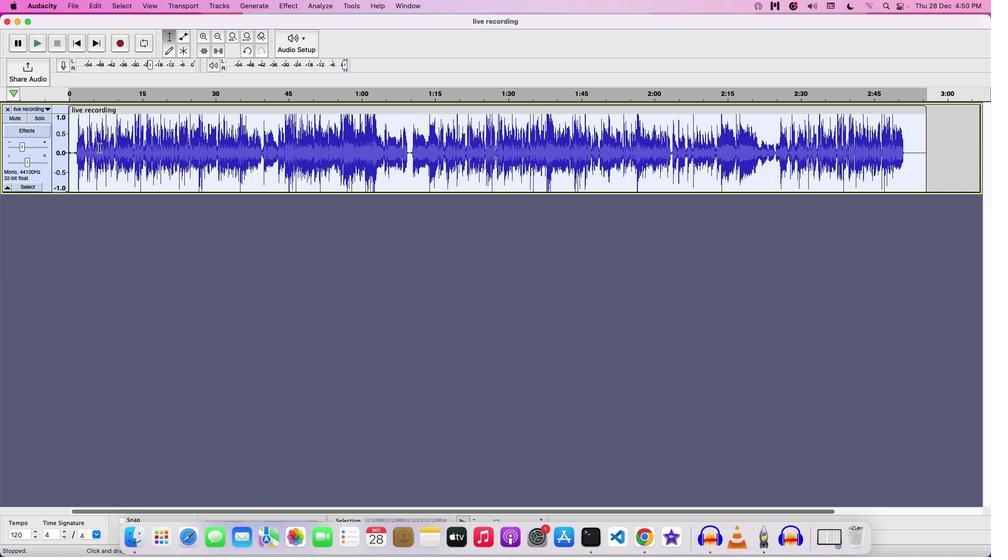 
Action: Mouse moved to (265, 143)
Screenshot: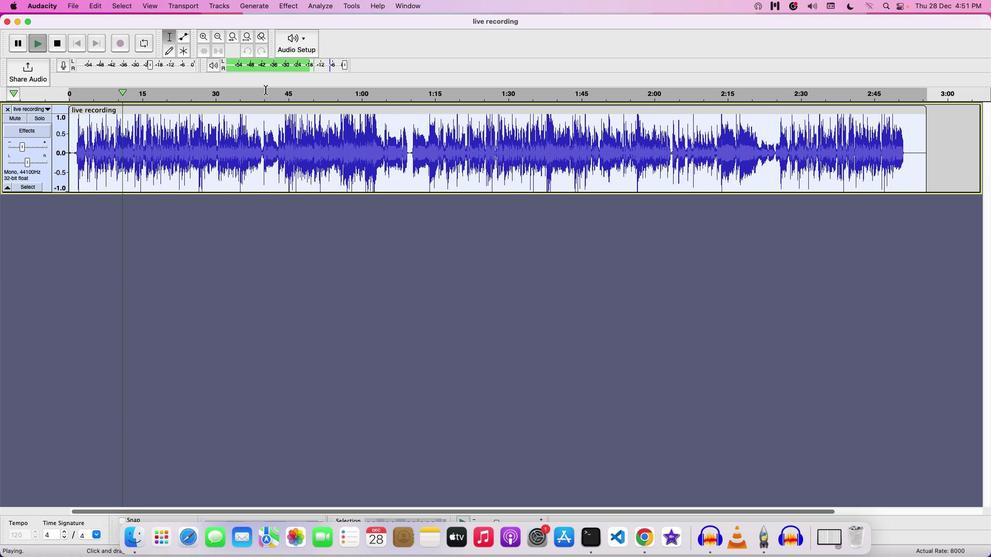 
Action: Key pressed Key.space
Screenshot: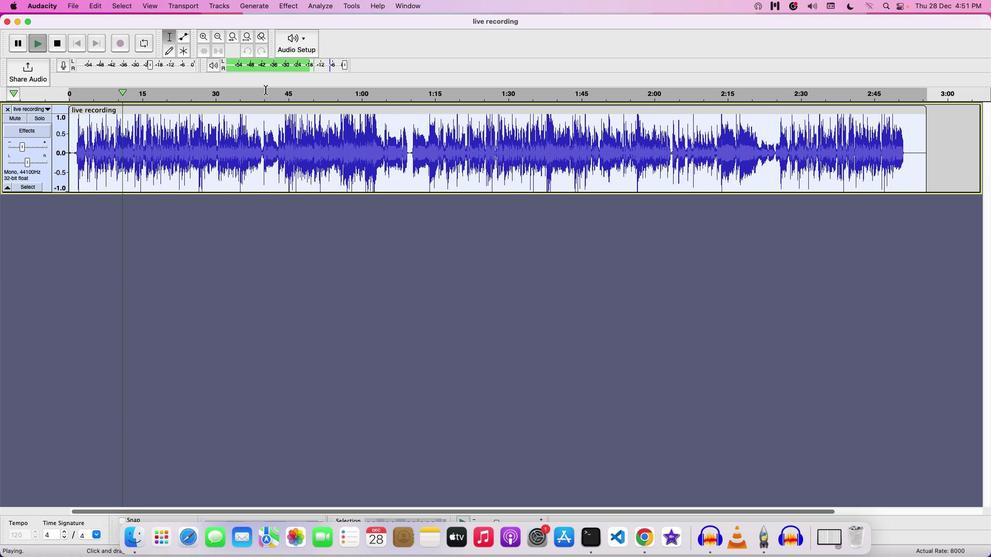
Action: Mouse moved to (291, 5)
Screenshot: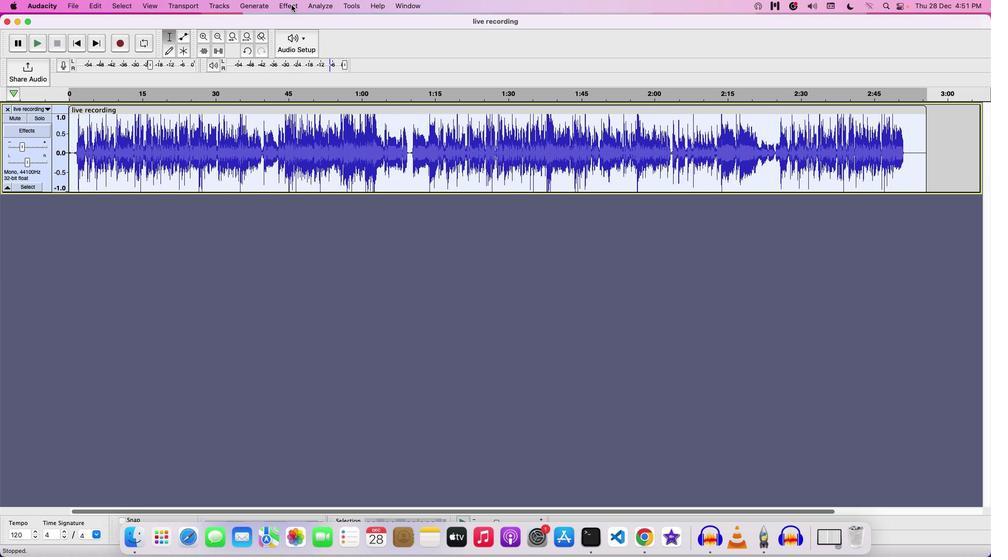 
Action: Mouse pressed left at (291, 5)
Screenshot: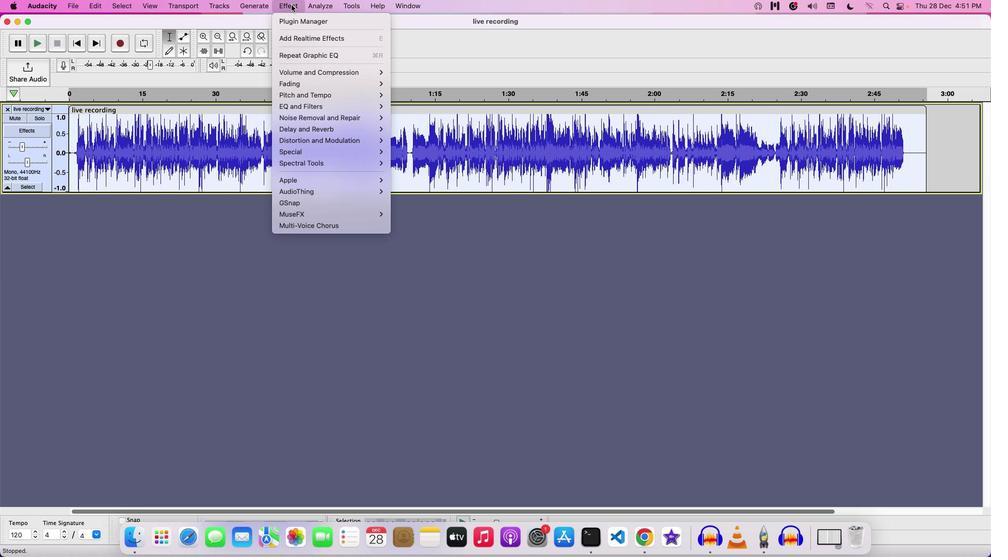 
Action: Mouse moved to (409, 268)
Screenshot: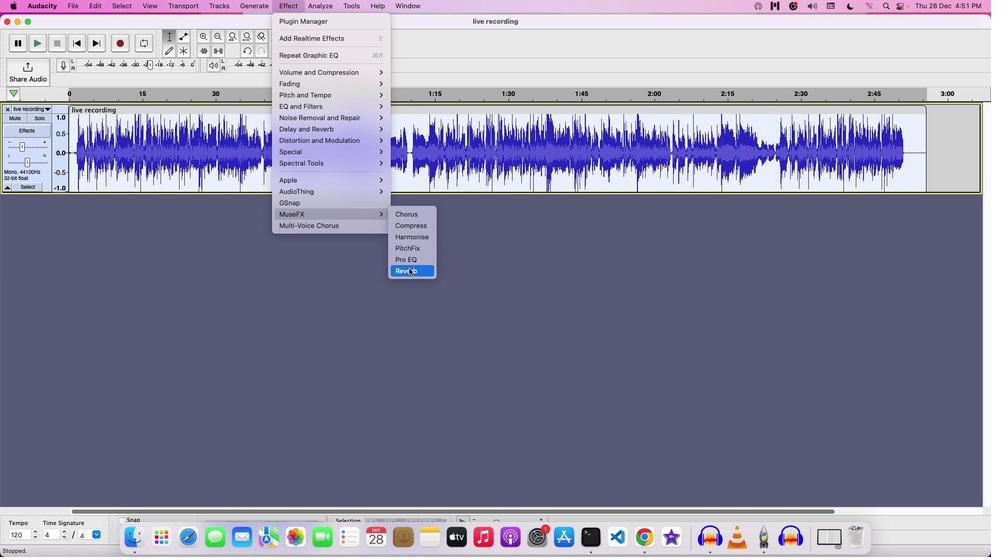 
Action: Mouse pressed left at (409, 268)
Screenshot: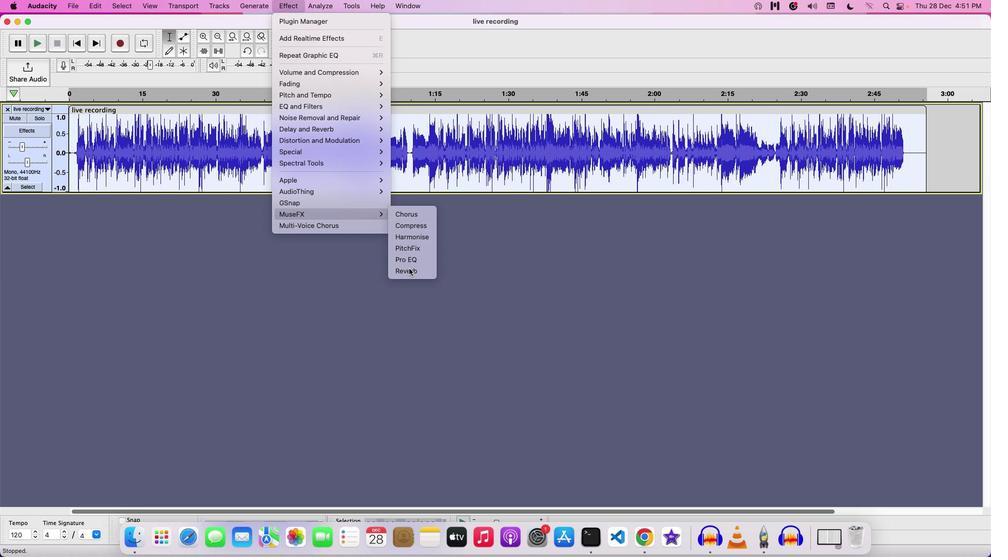 
Action: Mouse moved to (493, 201)
Screenshot: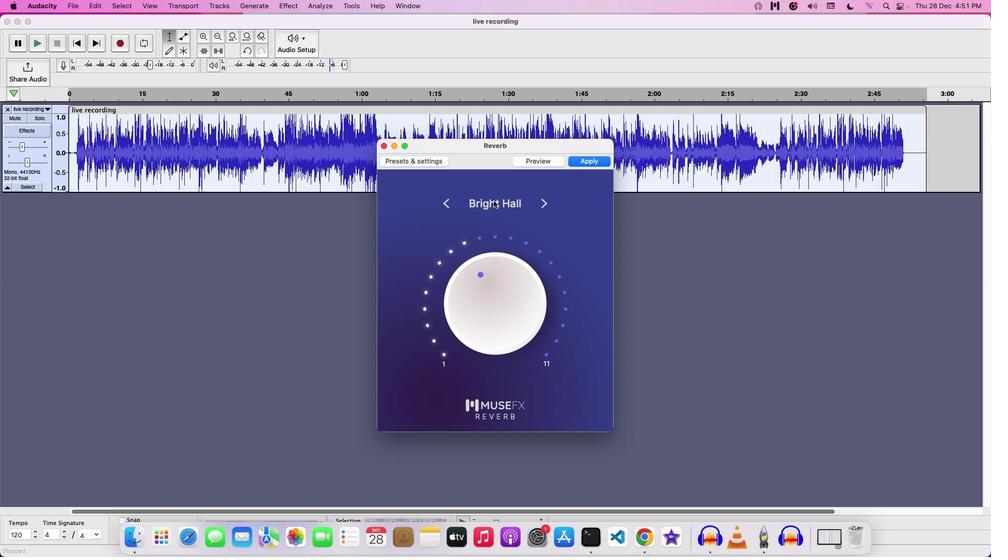 
Action: Mouse pressed left at (493, 201)
Screenshot: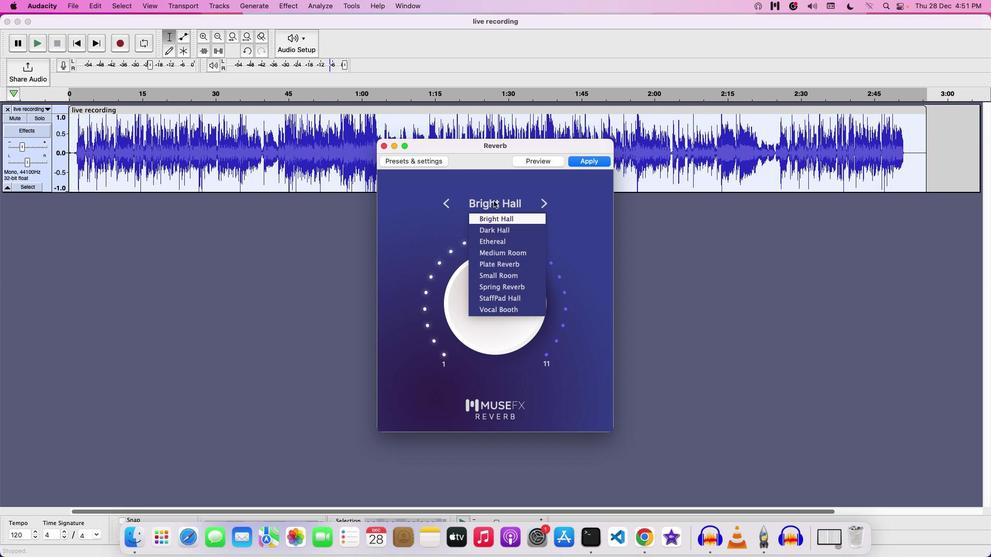
Action: Mouse moved to (515, 222)
Screenshot: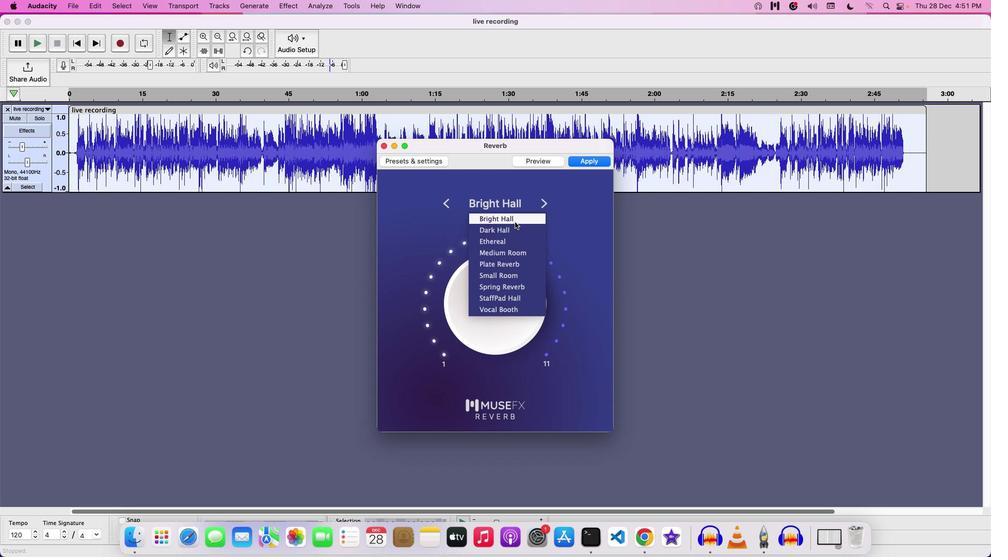 
Action: Key pressed Key.enter
Screenshot: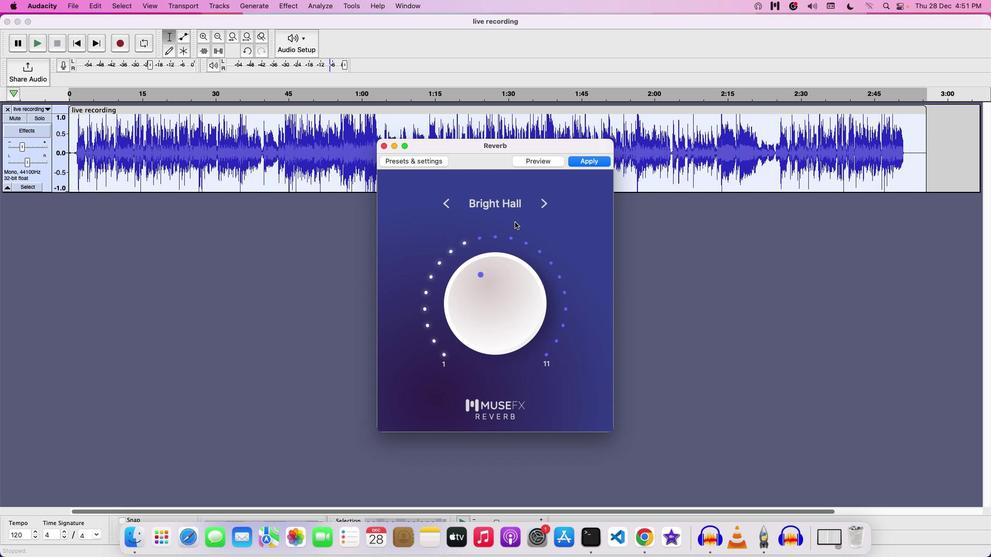 
Action: Mouse moved to (516, 275)
Screenshot: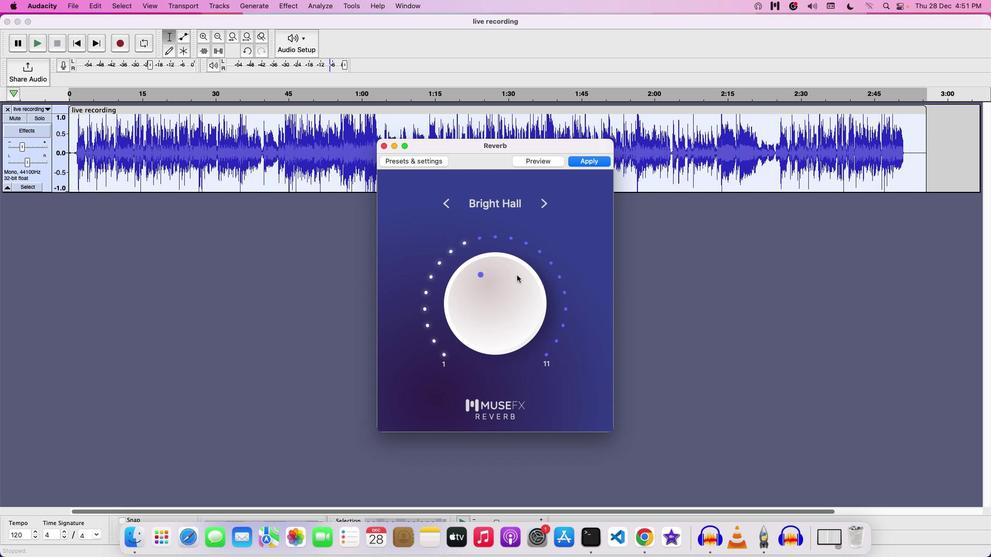 
Action: Mouse pressed left at (516, 275)
Screenshot: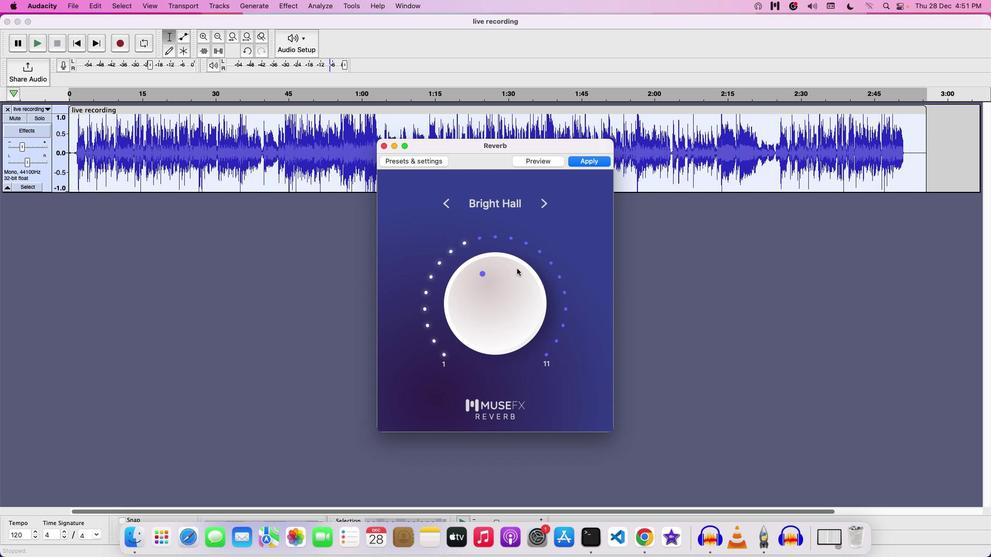 
Action: Mouse moved to (590, 161)
Screenshot: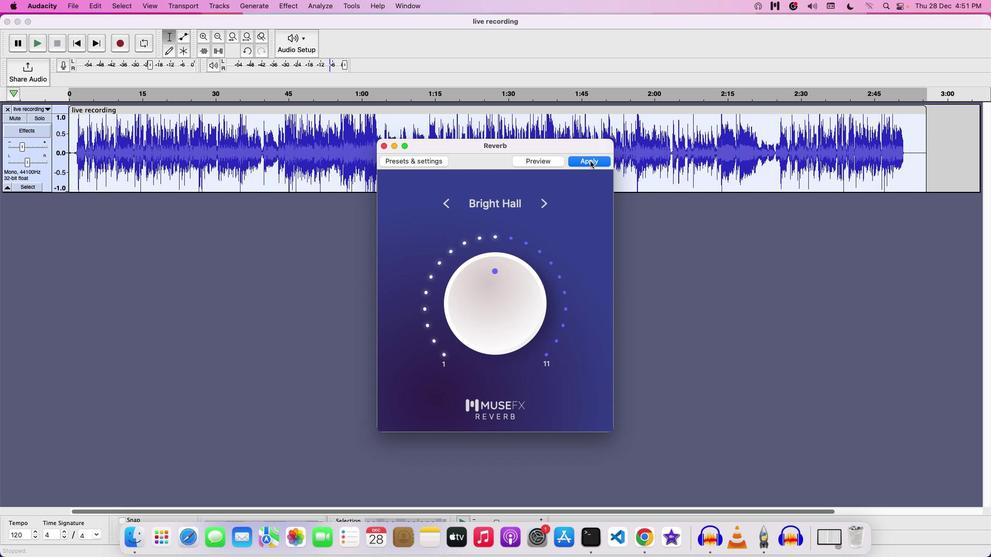 
Action: Mouse pressed left at (590, 161)
Screenshot: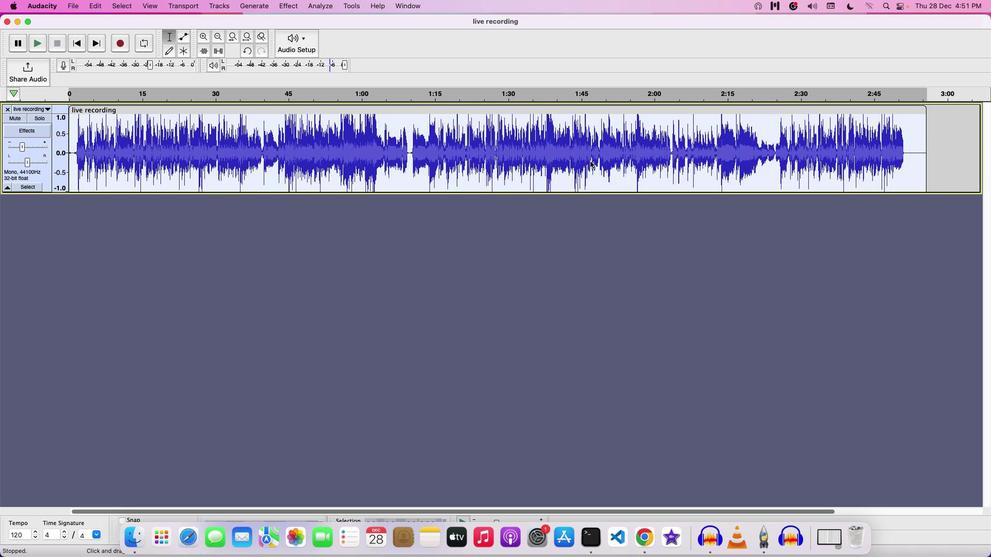 
Action: Mouse moved to (295, 6)
Screenshot: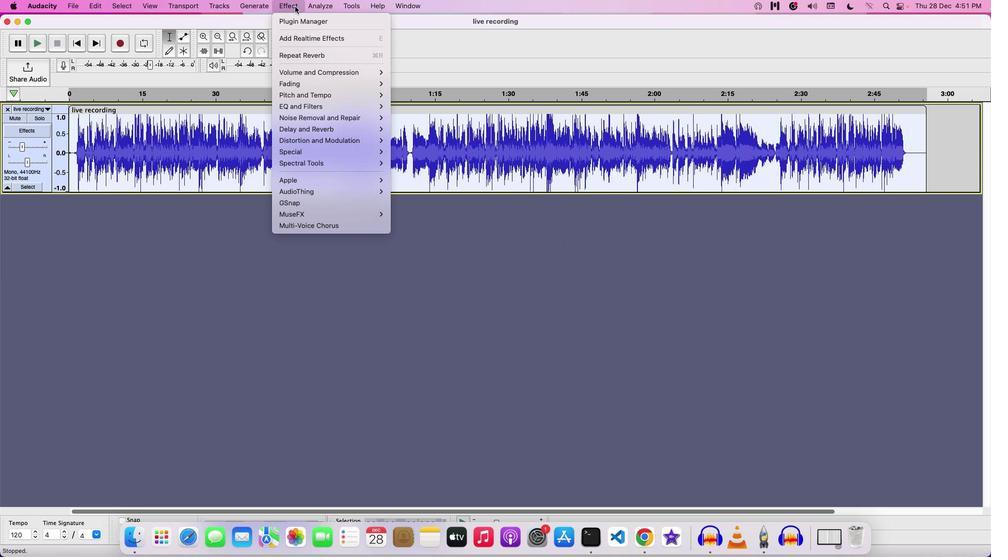 
Action: Mouse pressed left at (295, 6)
Screenshot: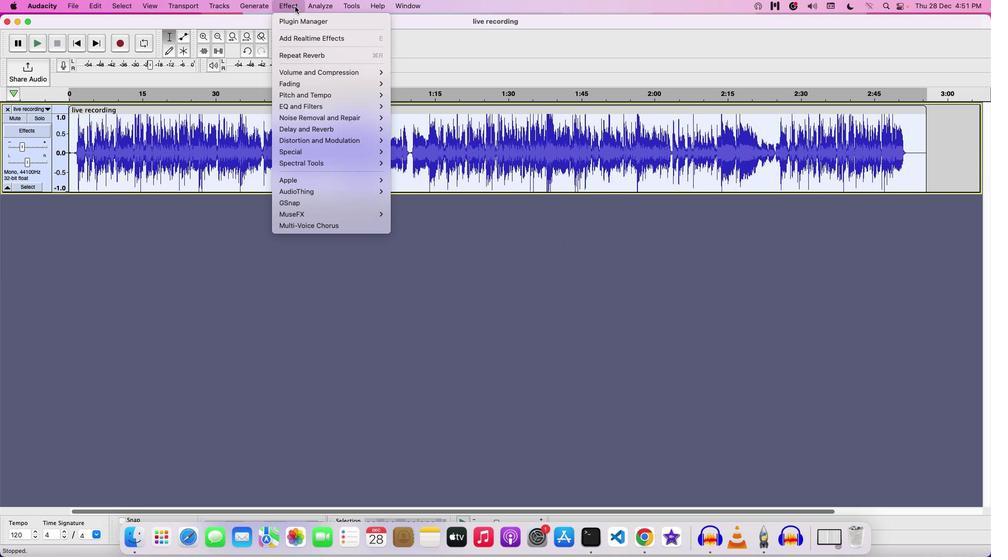 
Action: Mouse moved to (403, 192)
Screenshot: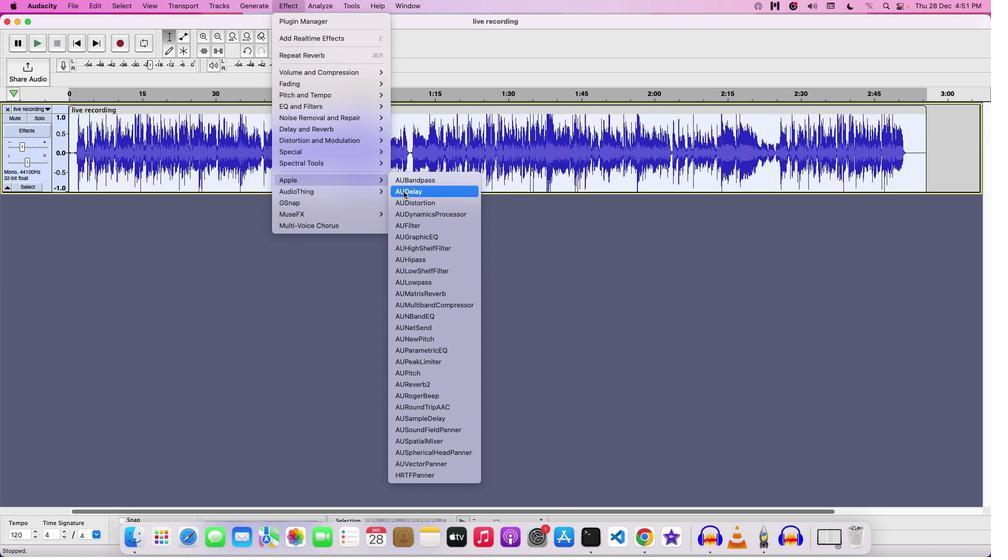 
Action: Mouse pressed left at (403, 192)
Screenshot: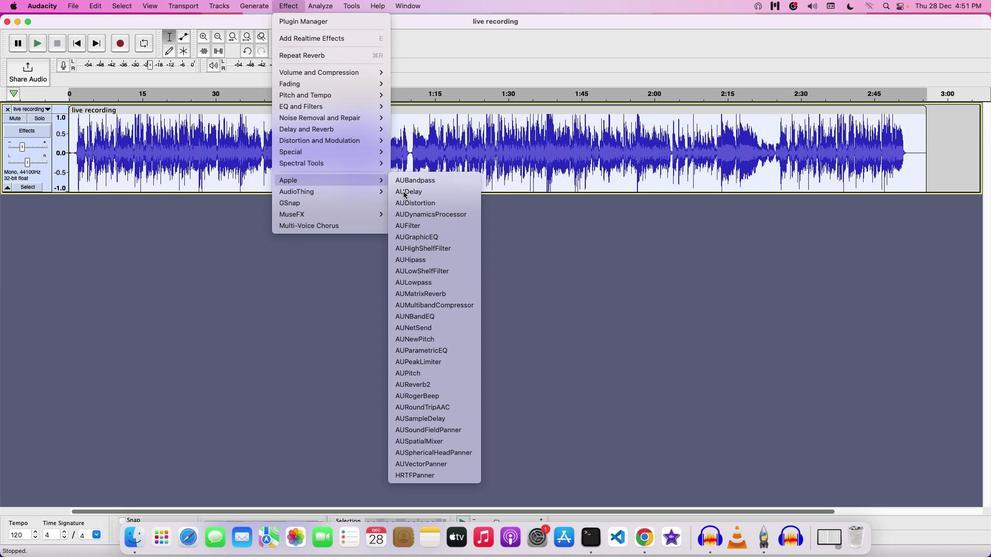 
Action: Mouse moved to (375, 212)
Screenshot: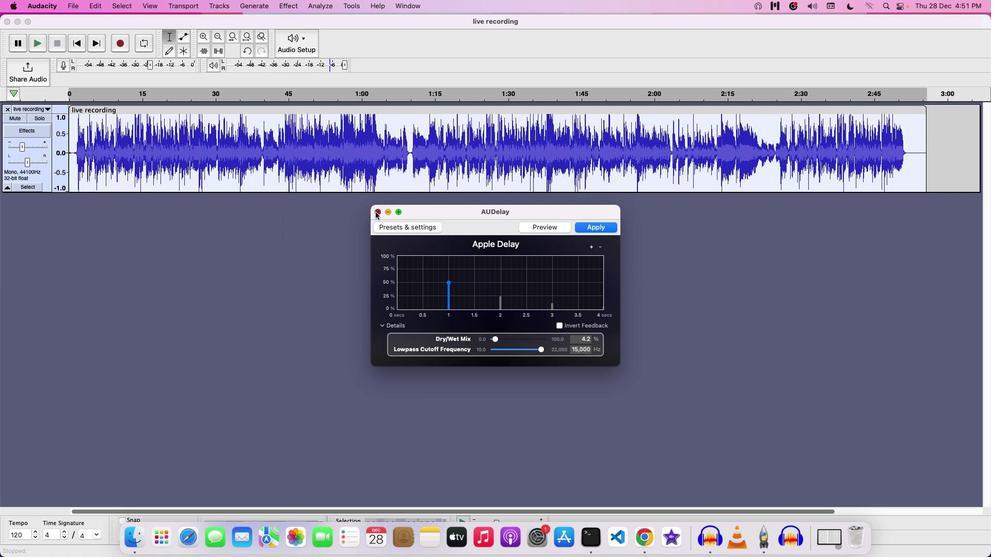 
Action: Mouse pressed left at (375, 212)
Screenshot: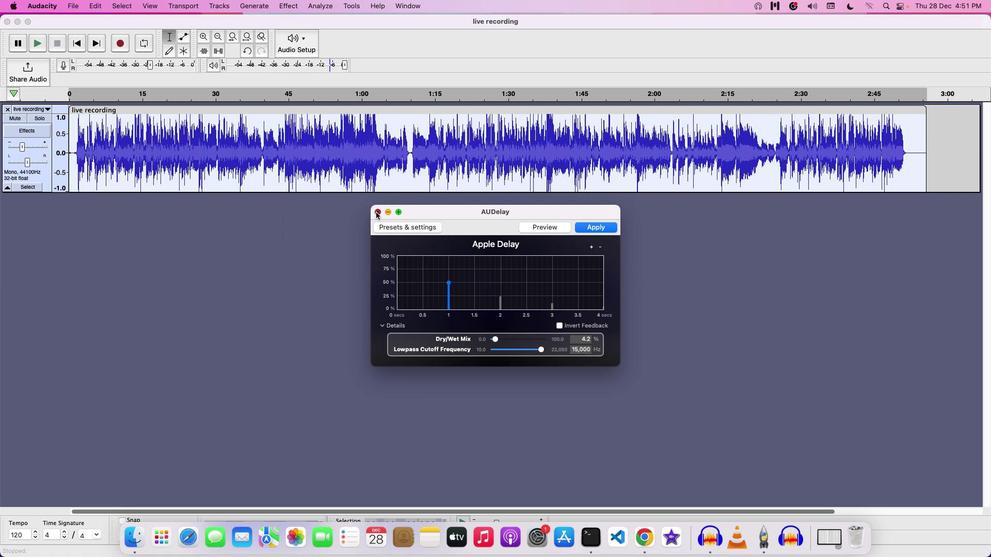 
Action: Mouse moved to (288, 5)
Screenshot: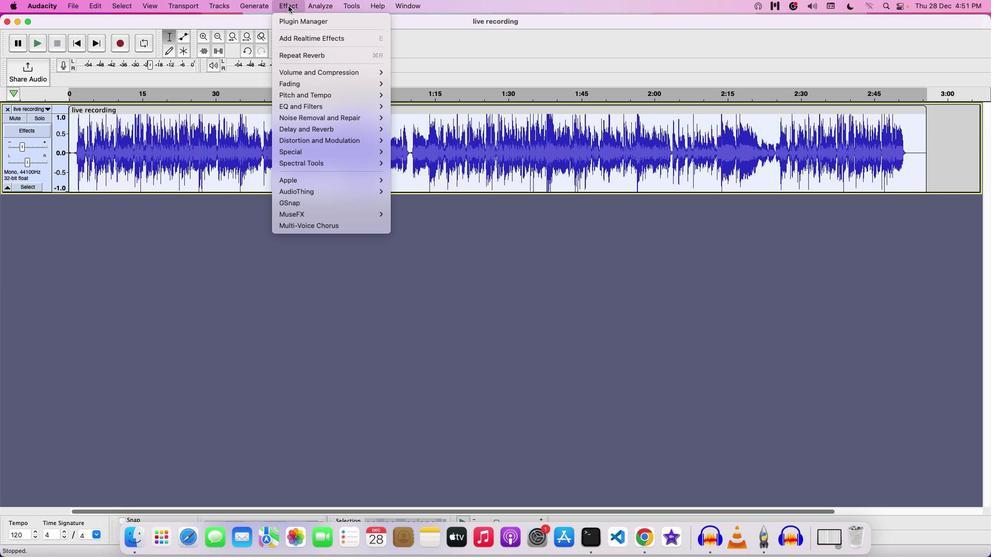 
Action: Mouse pressed left at (288, 5)
Screenshot: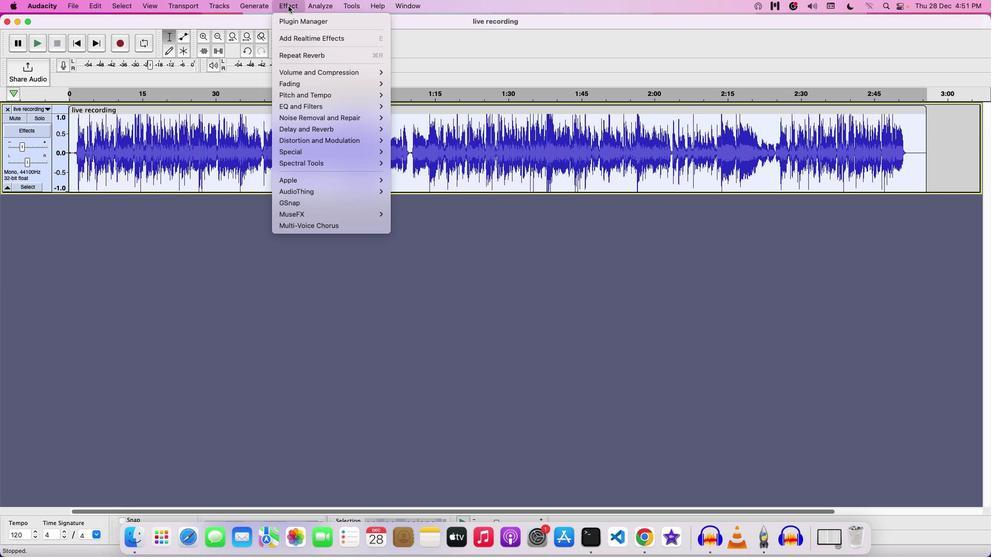 
Action: Mouse moved to (403, 130)
Screenshot: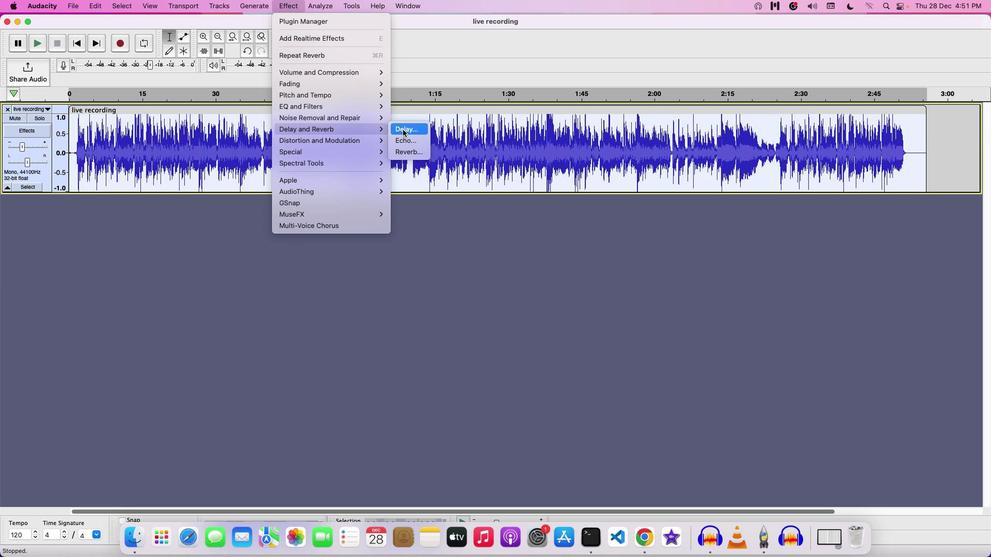 
Action: Mouse pressed left at (403, 130)
Screenshot: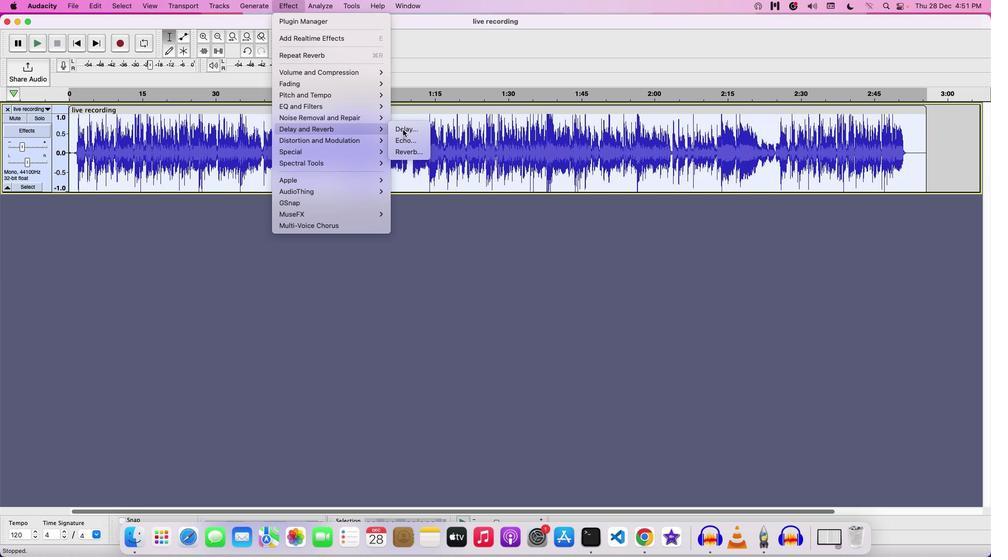 
Action: Mouse moved to (565, 233)
Screenshot: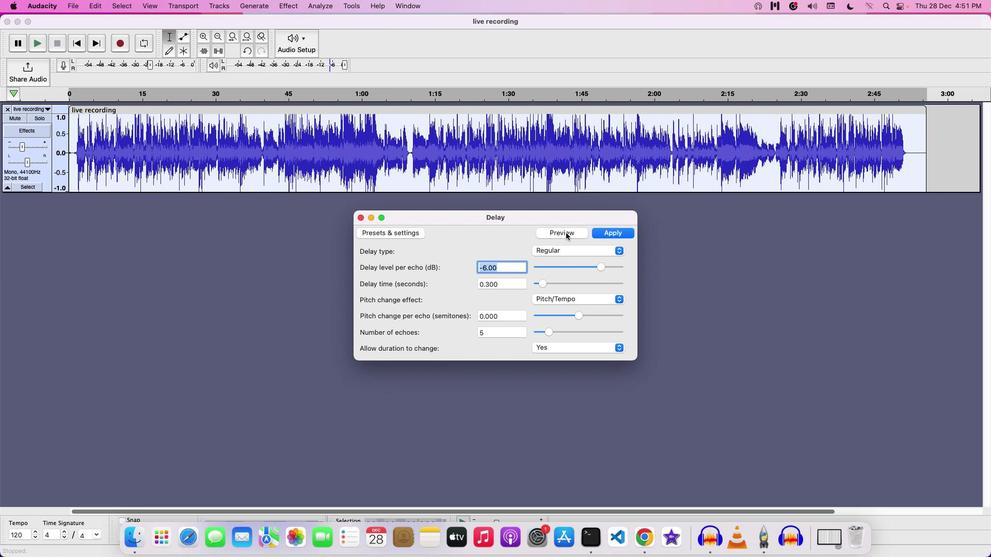 
Action: Mouse pressed left at (565, 233)
Screenshot: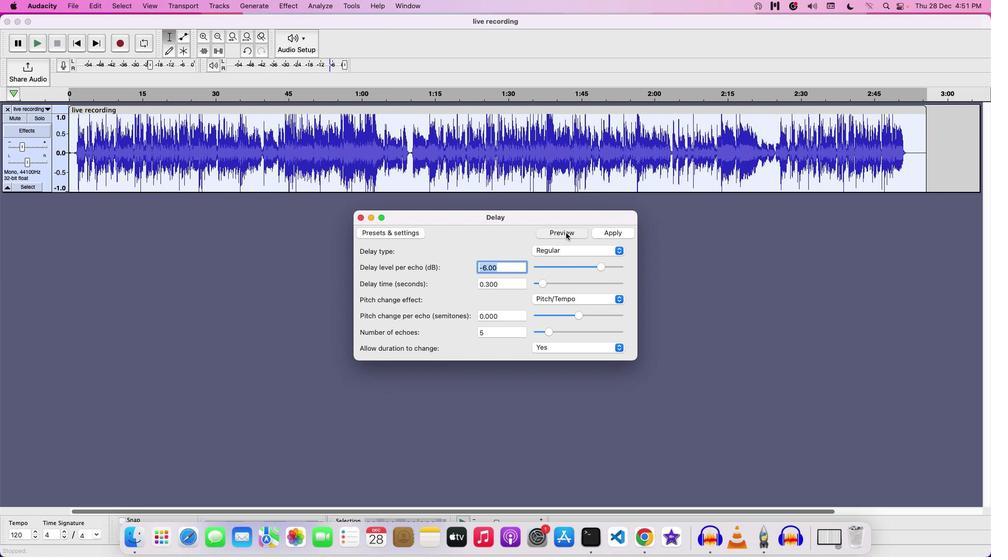 
Action: Mouse moved to (515, 324)
Screenshot: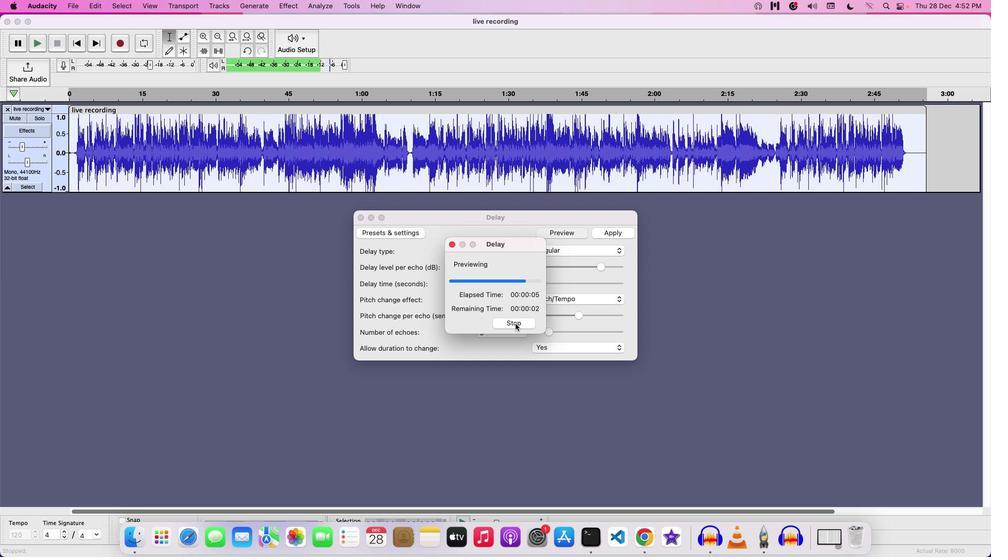
Action: Mouse pressed left at (515, 324)
Screenshot: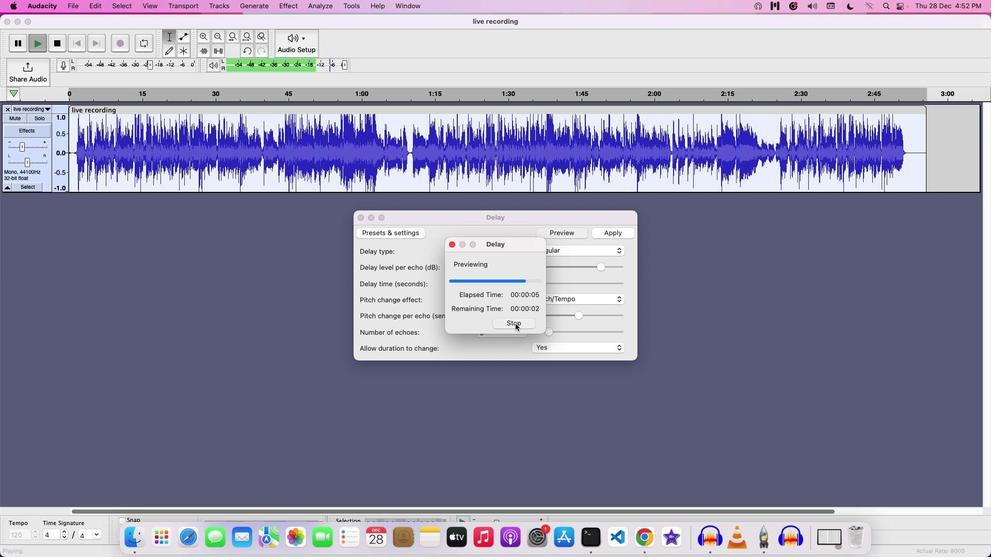 
Action: Mouse moved to (547, 332)
Screenshot: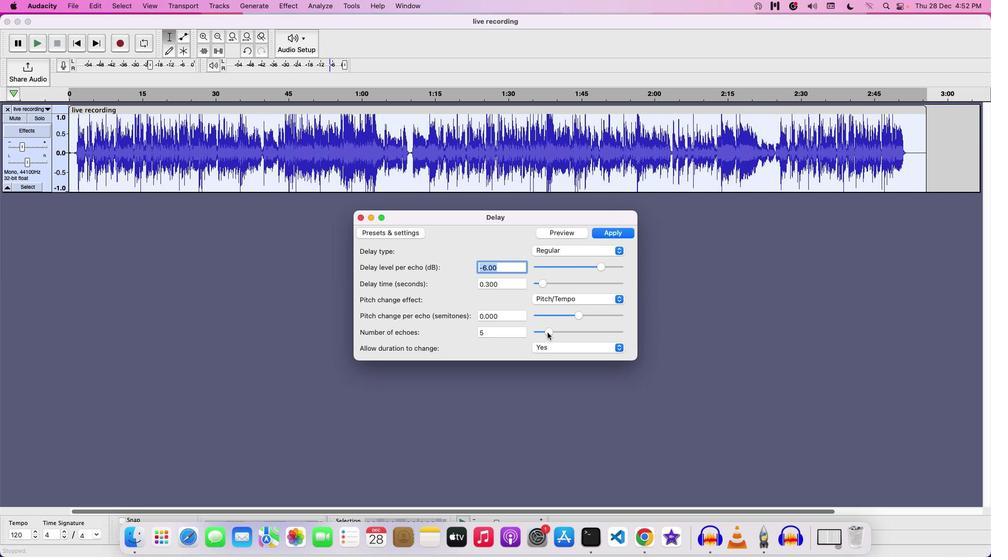 
Action: Mouse pressed left at (547, 332)
Screenshot: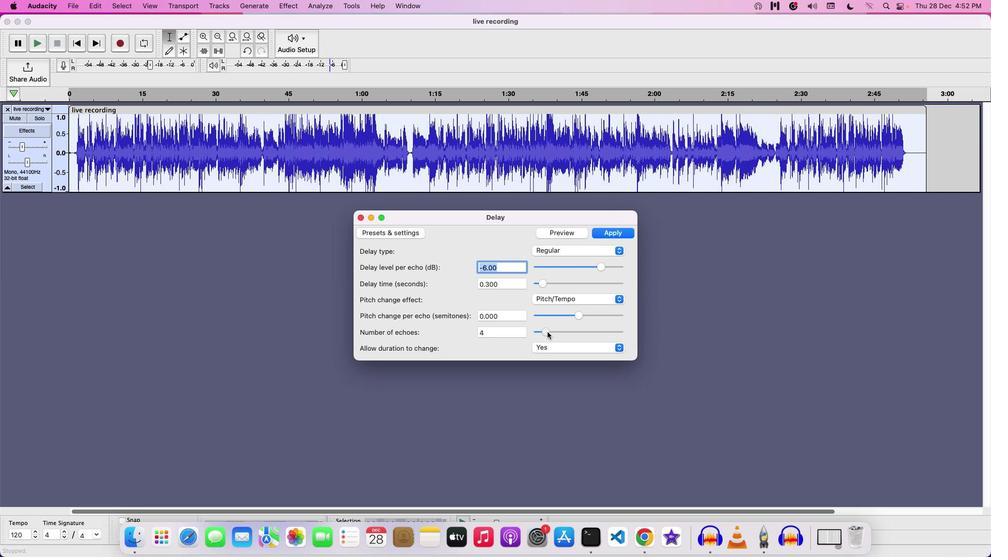 
Action: Mouse moved to (563, 264)
Screenshot: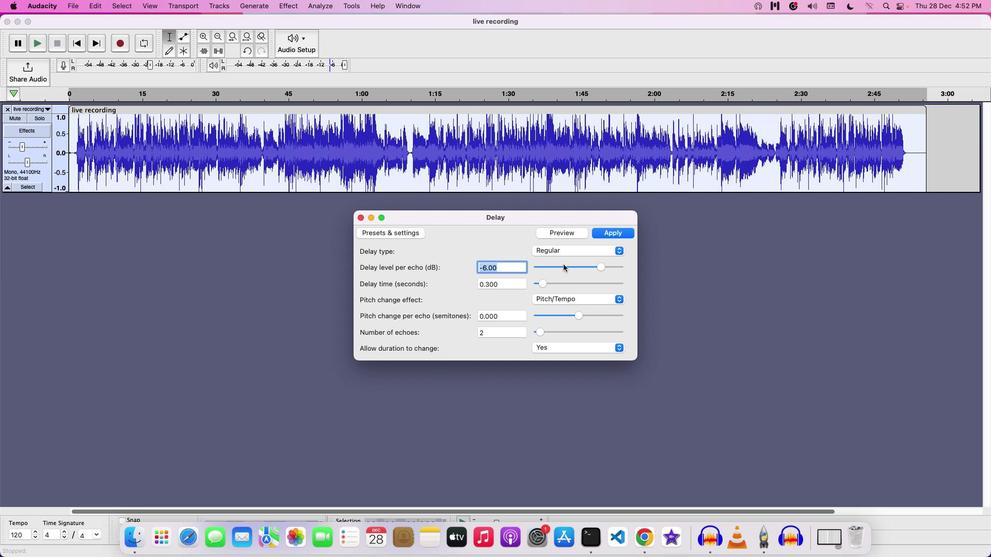 
Action: Mouse pressed left at (563, 264)
Screenshot: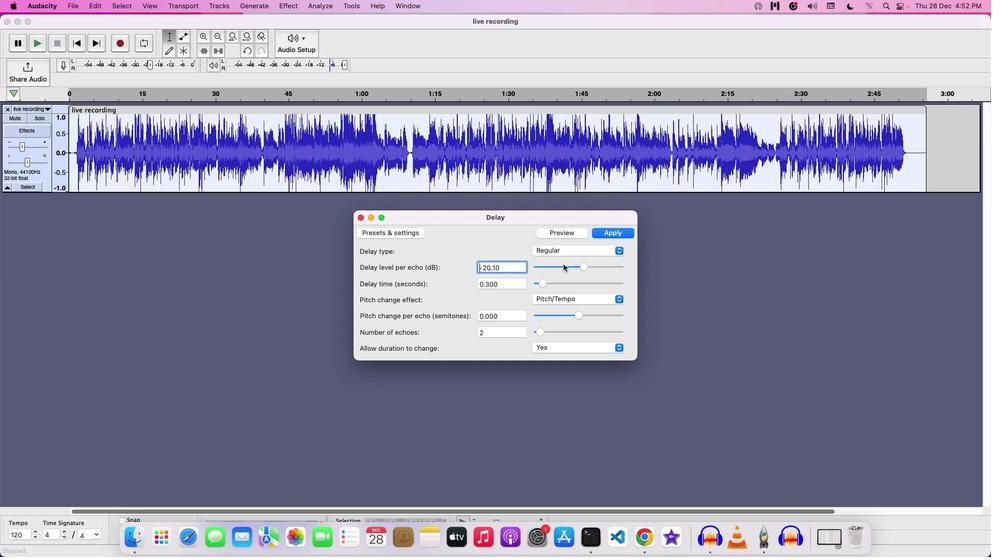
Action: Mouse moved to (565, 266)
Screenshot: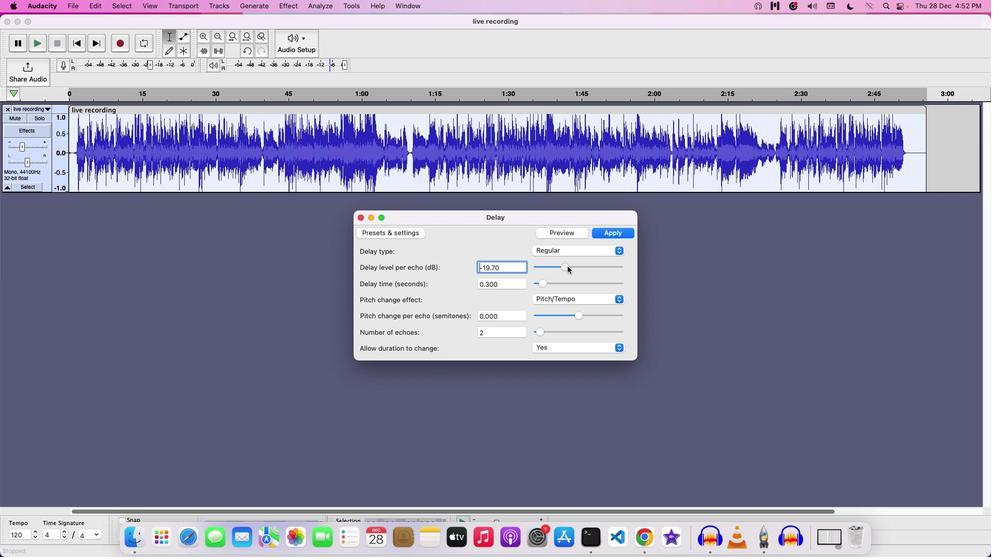 
Action: Mouse pressed left at (565, 266)
Screenshot: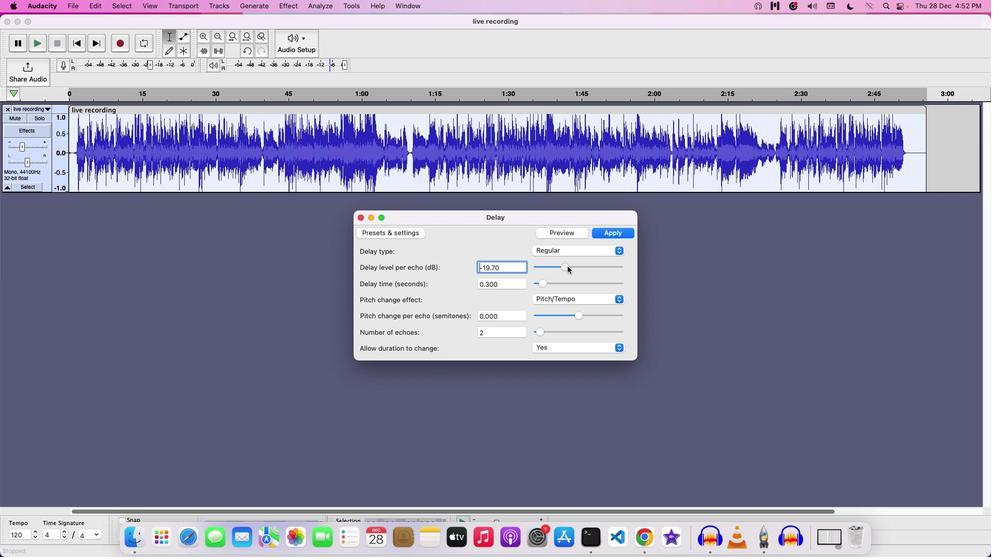 
Action: Mouse moved to (580, 249)
Screenshot: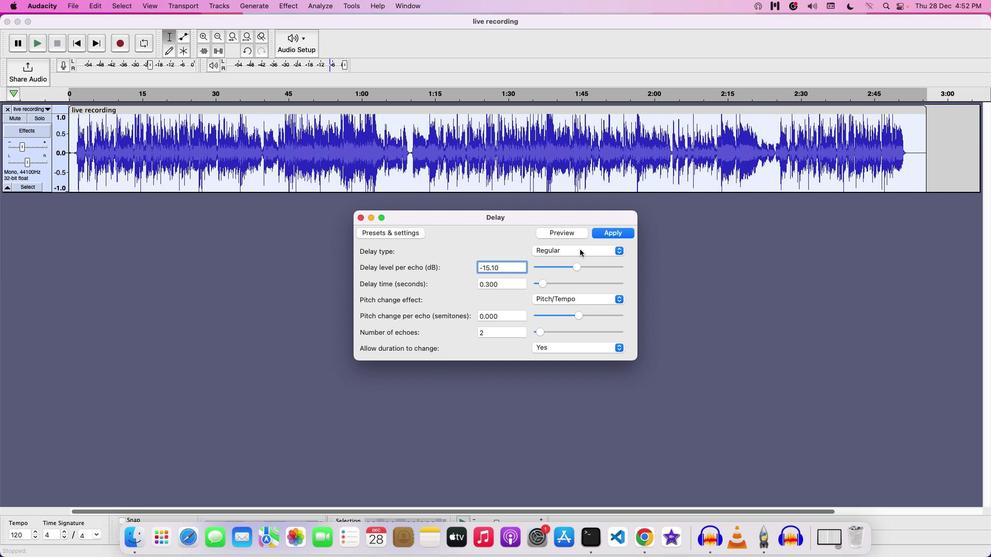 
Action: Mouse pressed left at (580, 249)
Screenshot: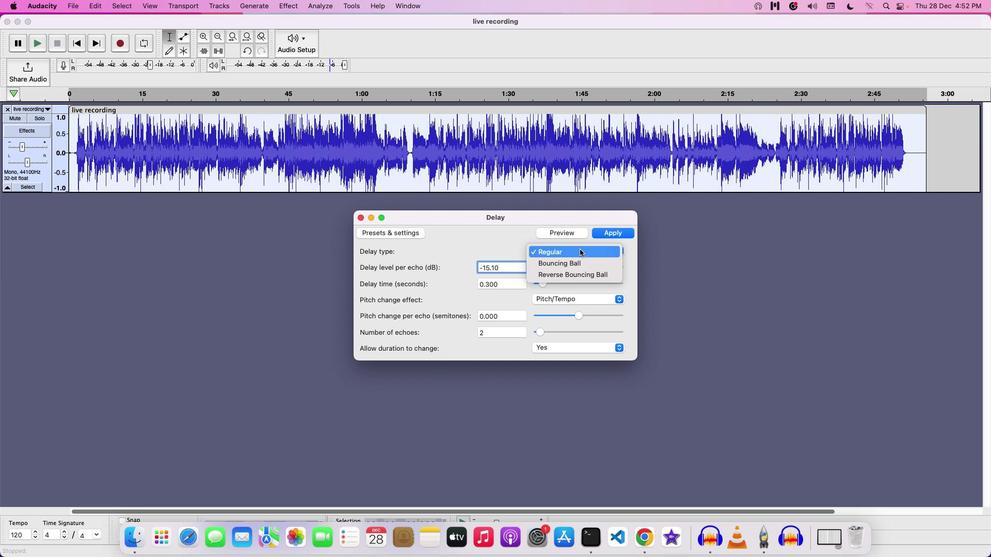 
Action: Mouse moved to (484, 238)
Screenshot: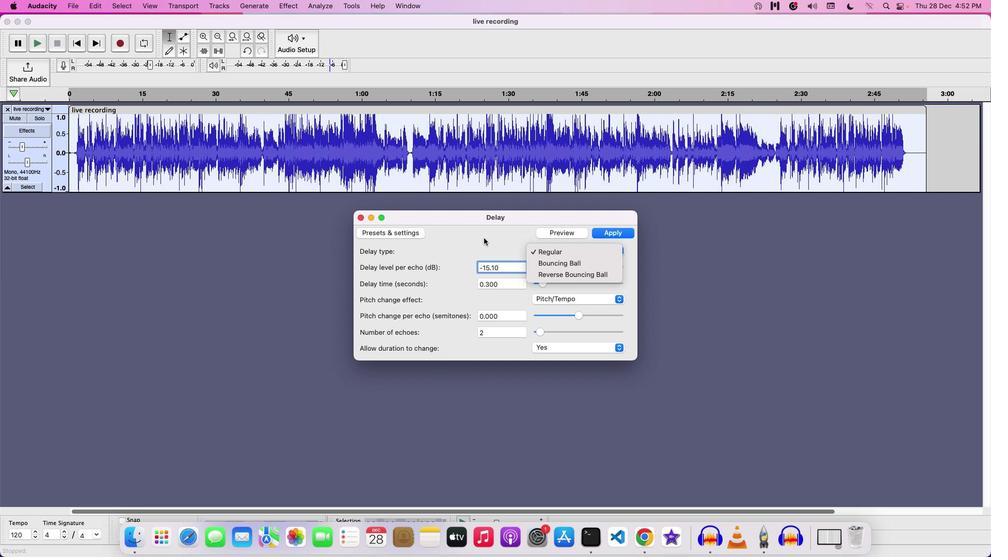 
Action: Mouse pressed left at (484, 238)
Screenshot: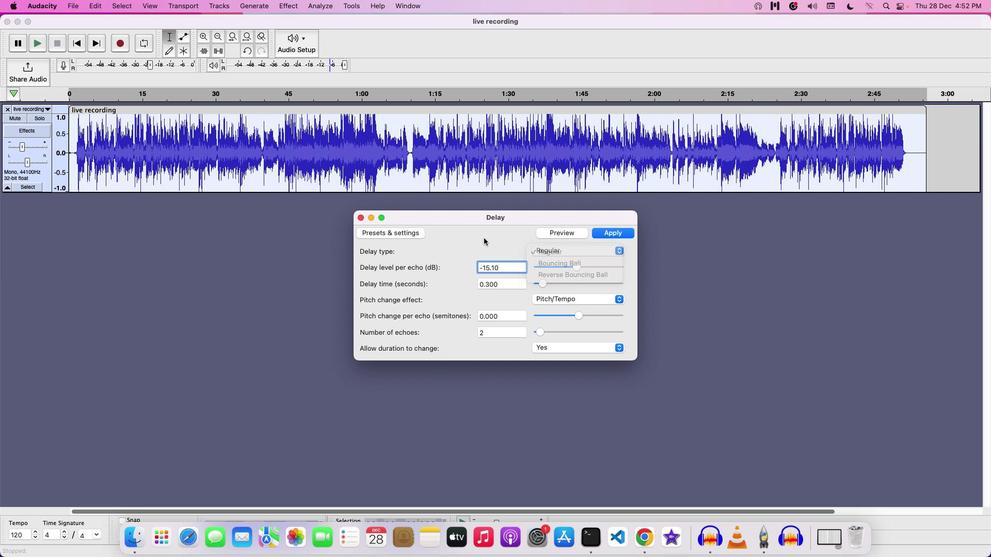 
Action: Mouse moved to (543, 286)
Screenshot: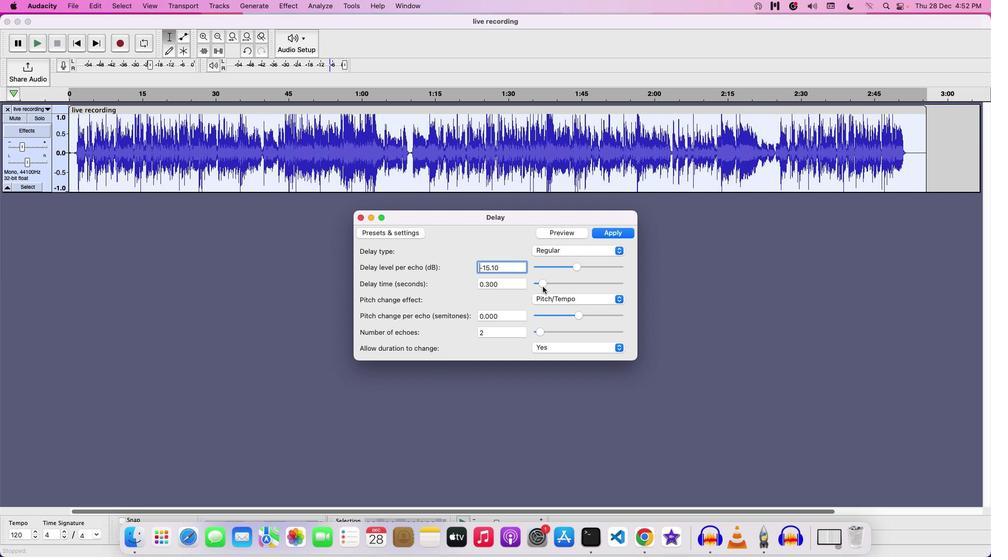 
Action: Mouse pressed left at (543, 286)
Screenshot: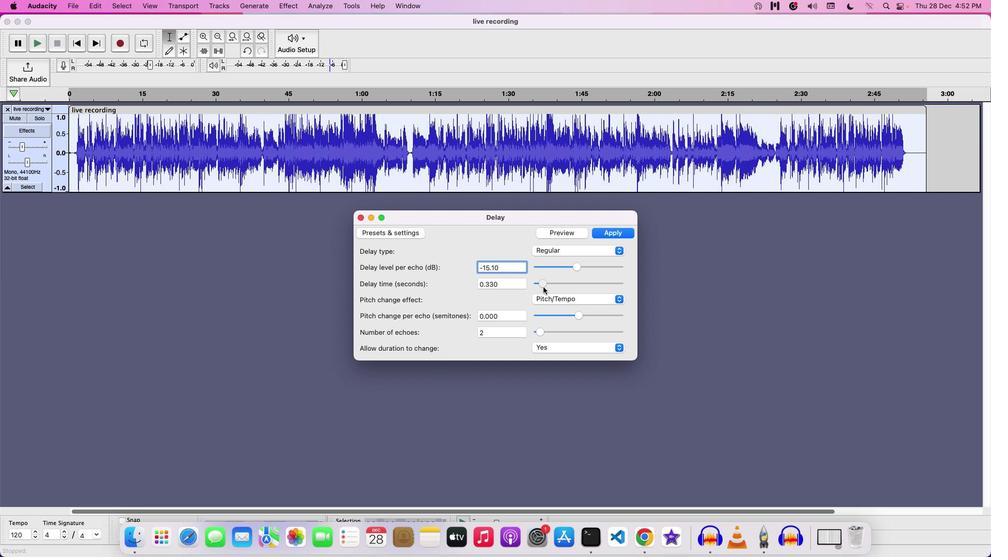 
Action: Mouse moved to (559, 233)
Screenshot: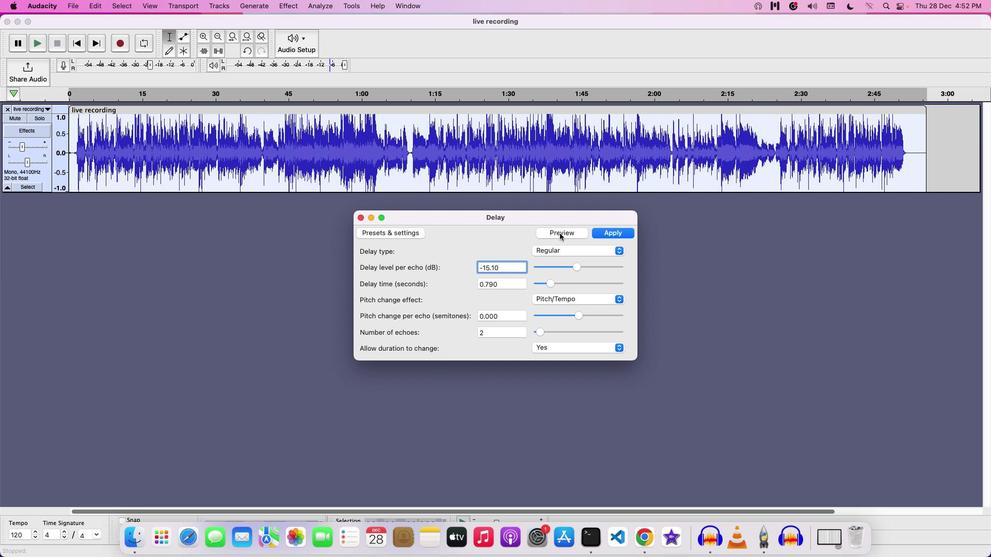 
Action: Mouse pressed left at (559, 233)
Screenshot: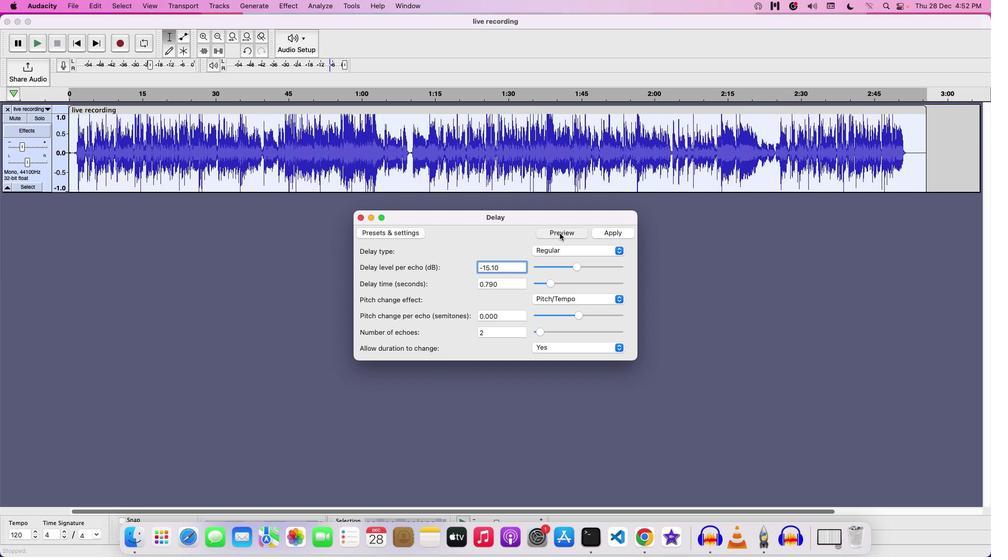 
Action: Mouse moved to (608, 237)
Screenshot: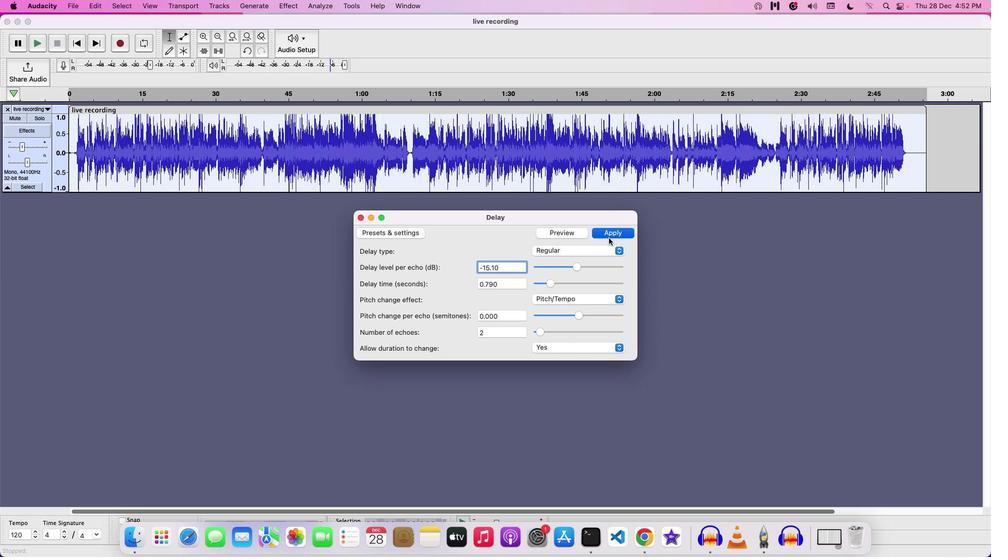 
Action: Mouse pressed left at (608, 237)
Screenshot: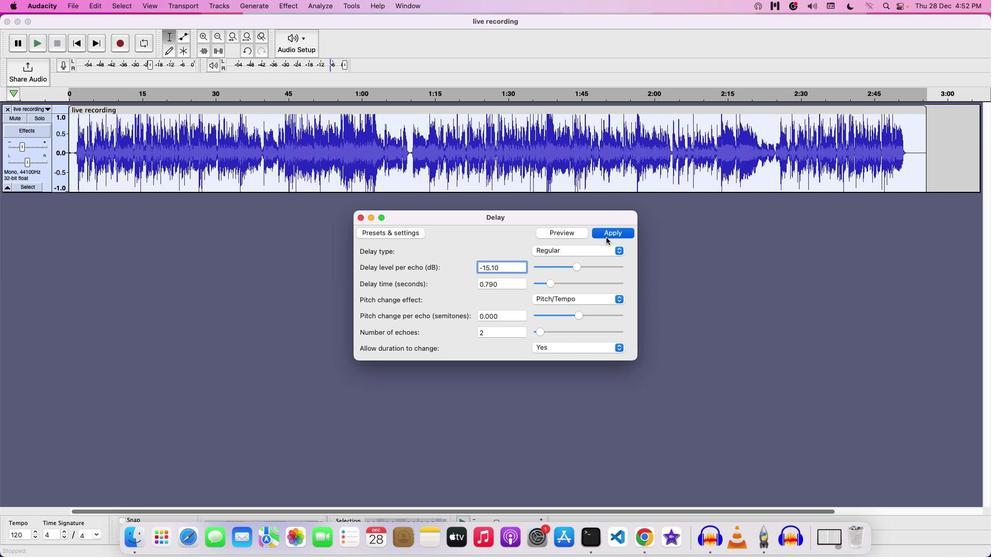 
Action: Mouse moved to (561, 288)
Screenshot: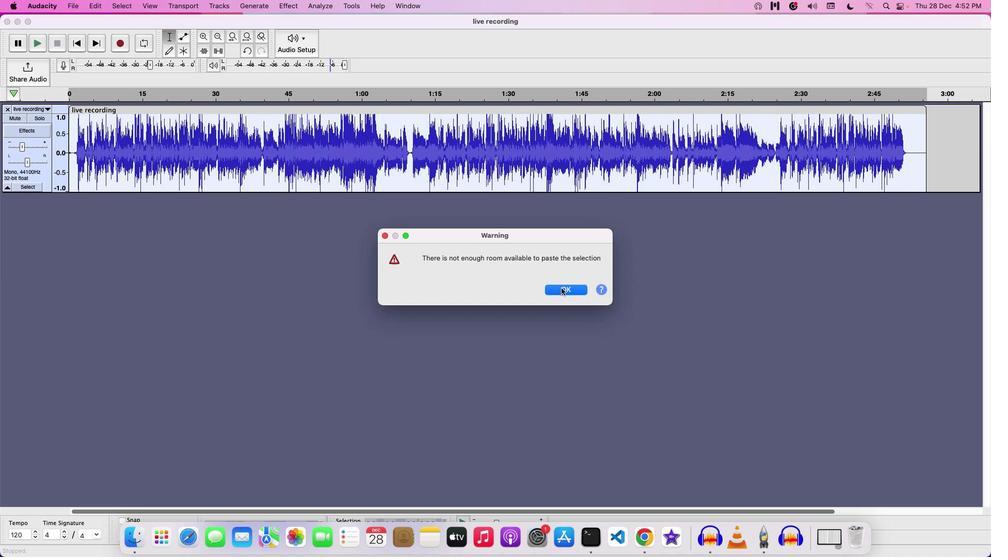 
Action: Mouse pressed left at (561, 288)
Screenshot: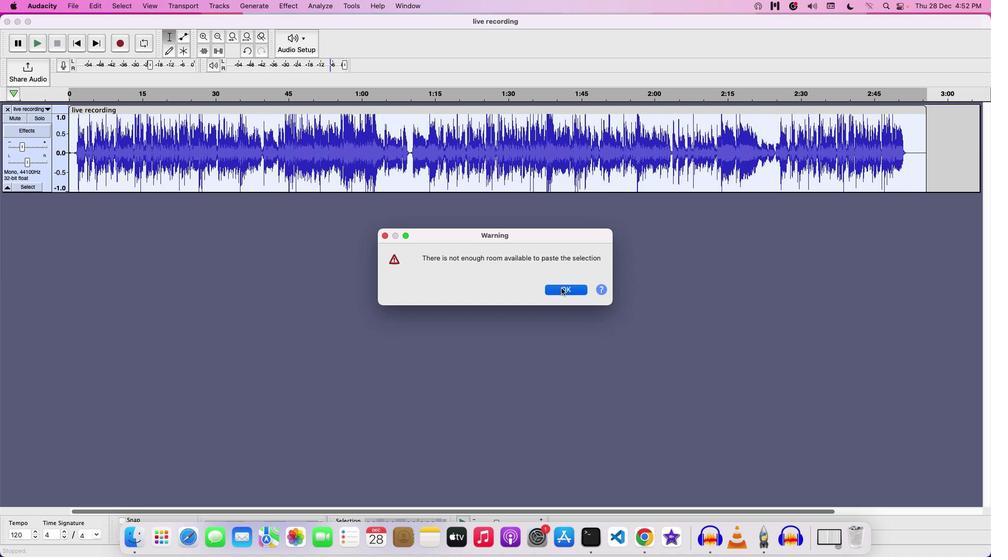 
Action: Mouse moved to (925, 117)
Screenshot: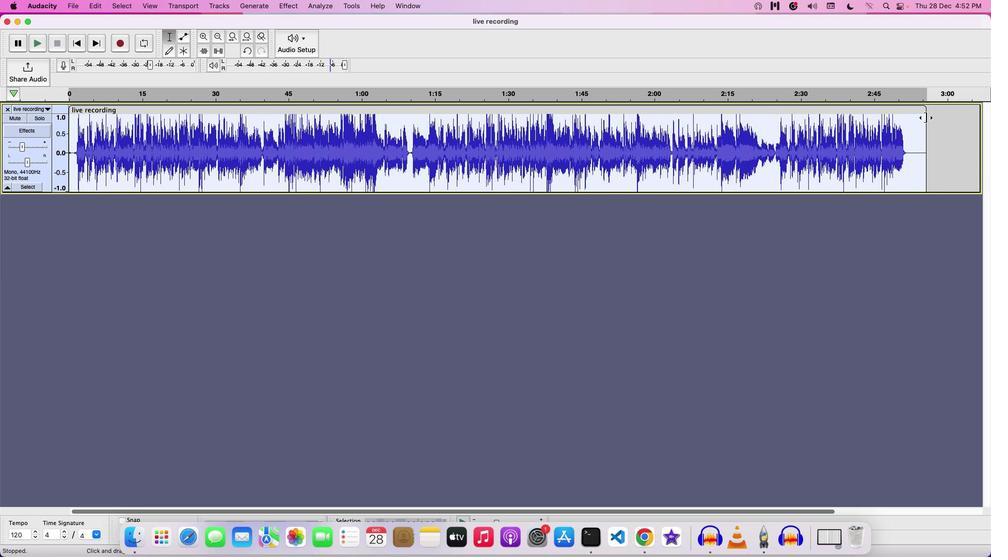 
Action: Mouse pressed left at (925, 117)
Screenshot: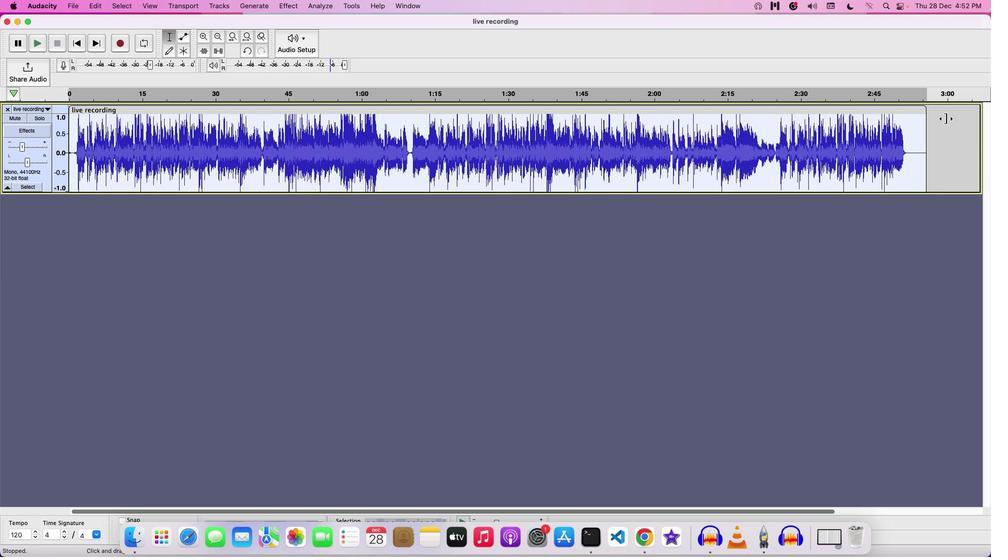 
Action: Mouse moved to (926, 109)
Screenshot: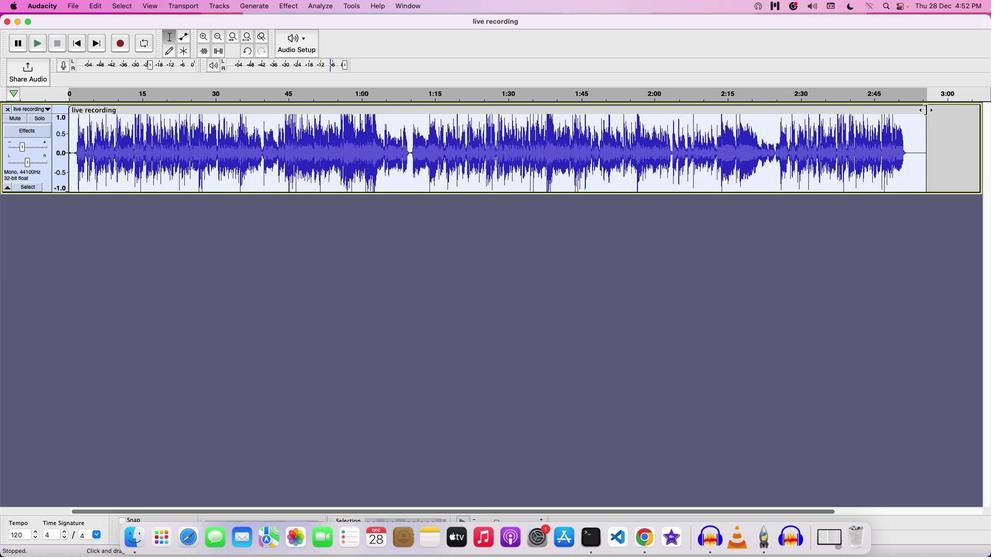 
Action: Mouse pressed left at (926, 109)
Screenshot: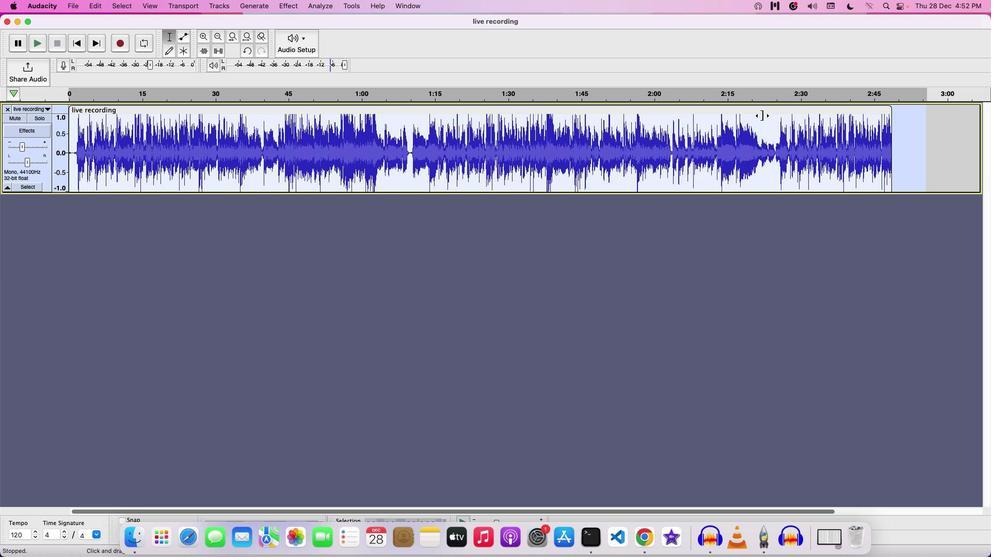 
Action: Mouse moved to (286, 7)
Screenshot: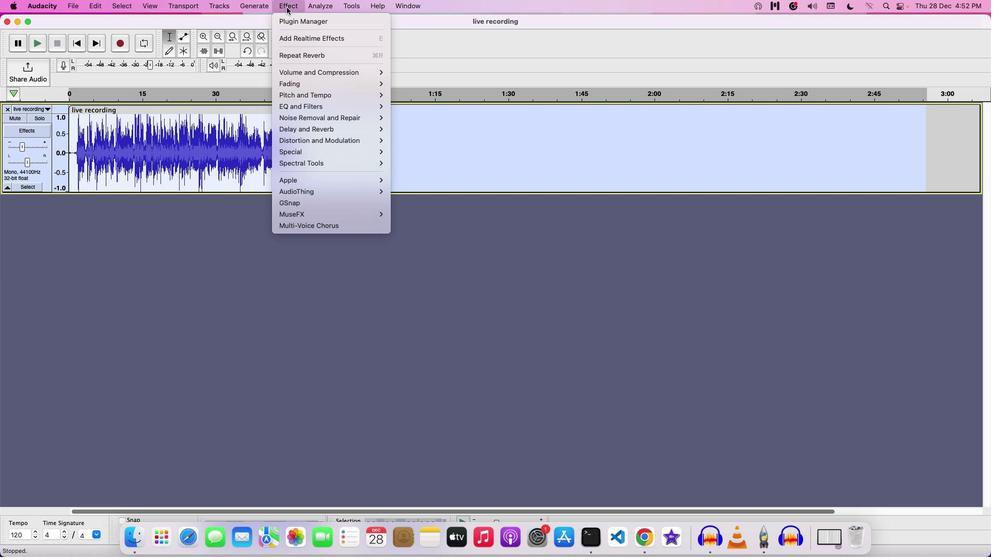 
Action: Mouse pressed left at (286, 7)
Screenshot: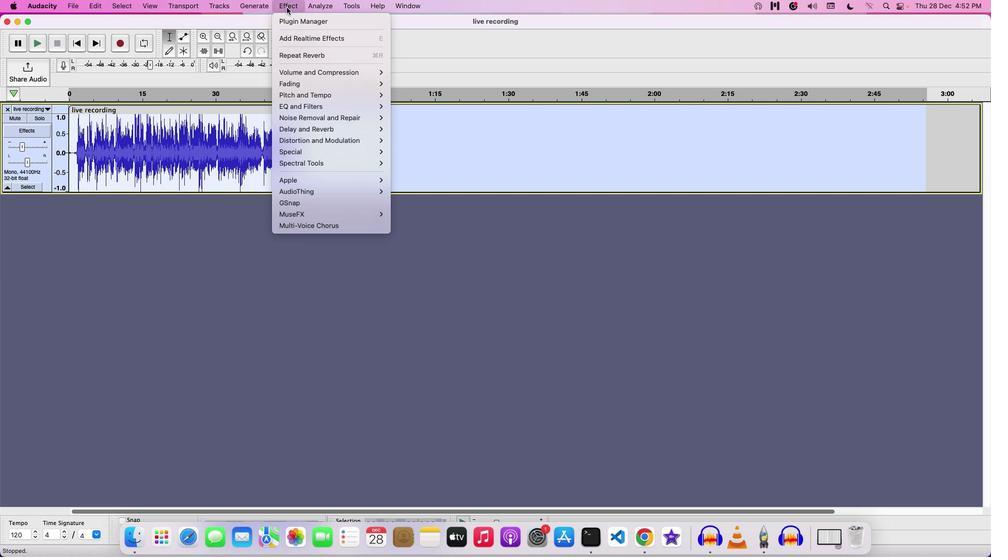 
Action: Mouse moved to (405, 133)
Screenshot: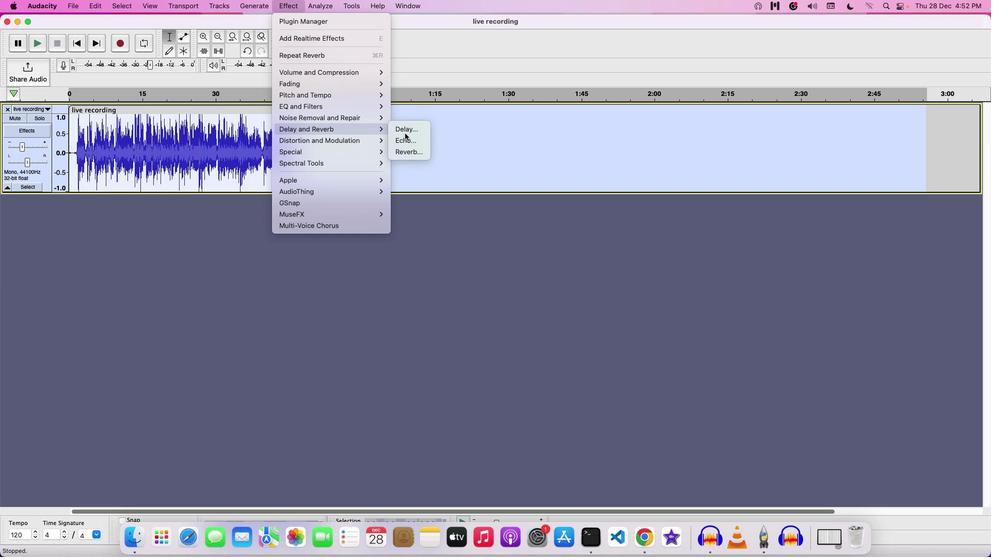 
Action: Mouse pressed left at (405, 133)
Screenshot: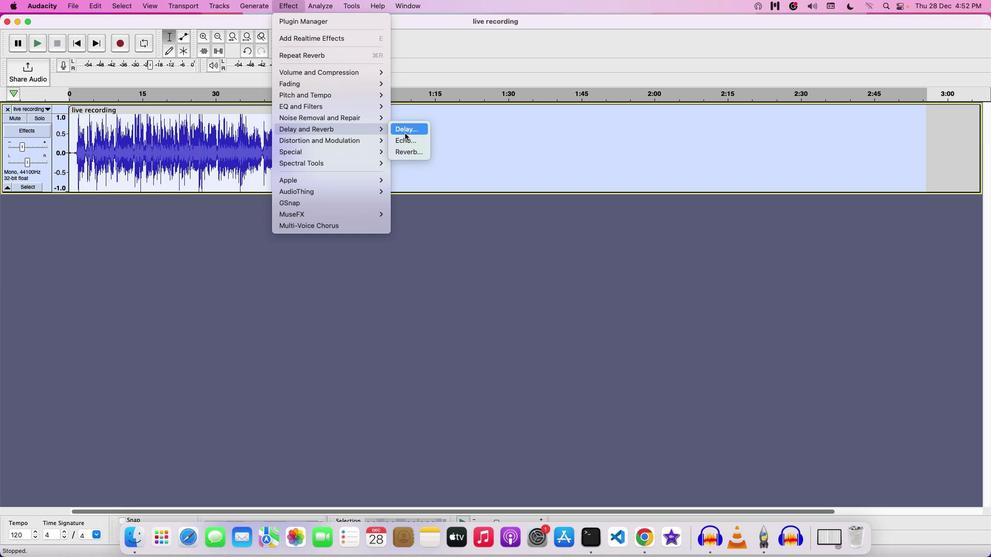 
Action: Mouse moved to (601, 231)
Screenshot: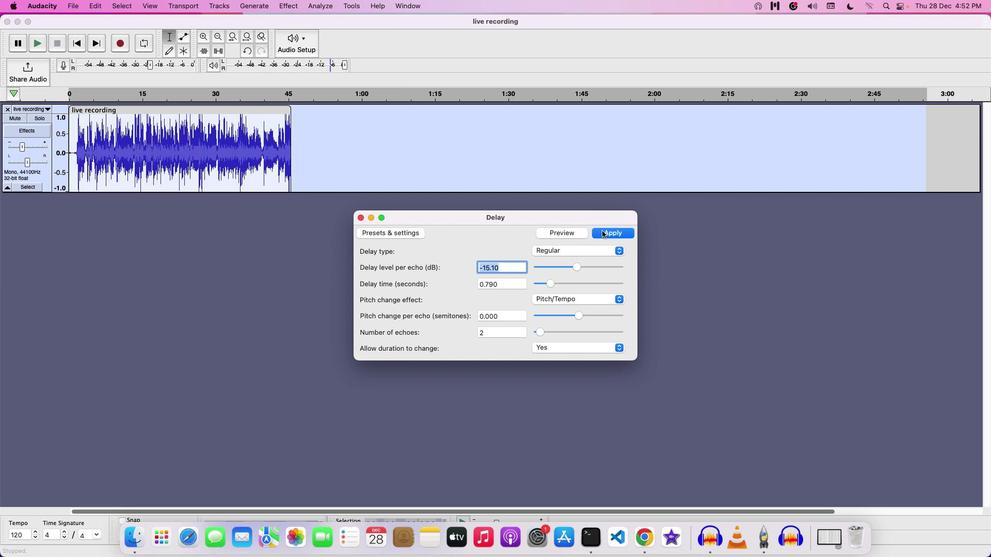 
Action: Mouse pressed left at (601, 231)
Screenshot: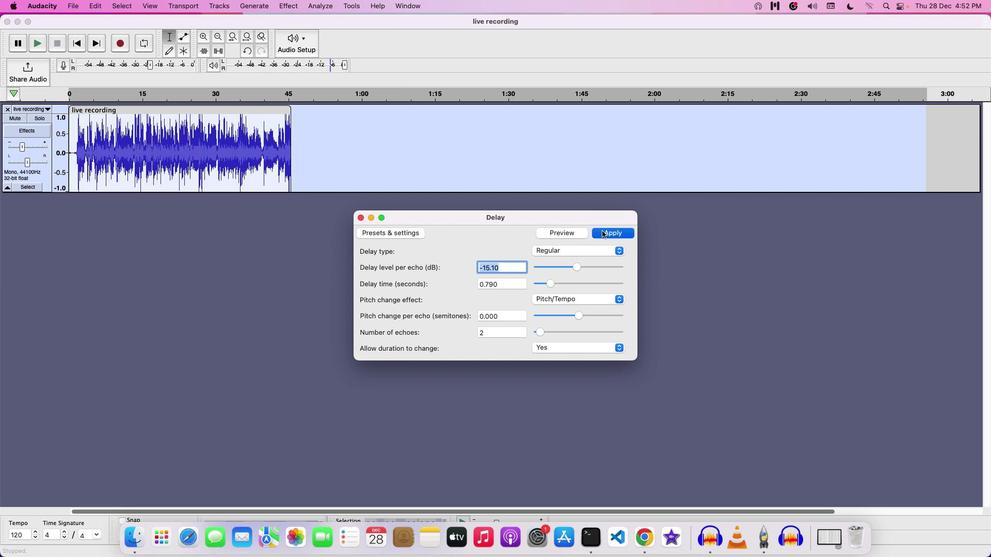 
Action: Mouse moved to (298, 149)
Screenshot: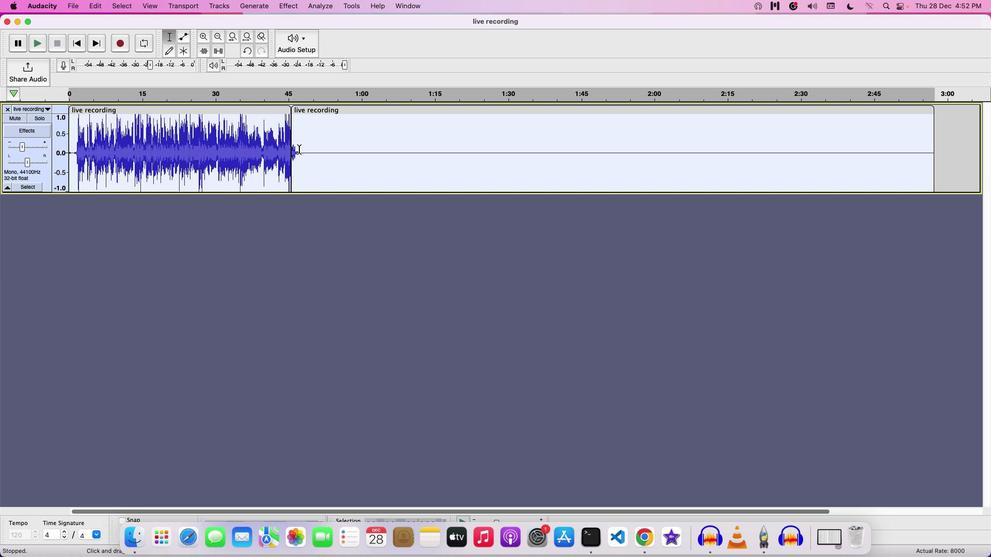 
Action: Key pressed Key.space
Screenshot: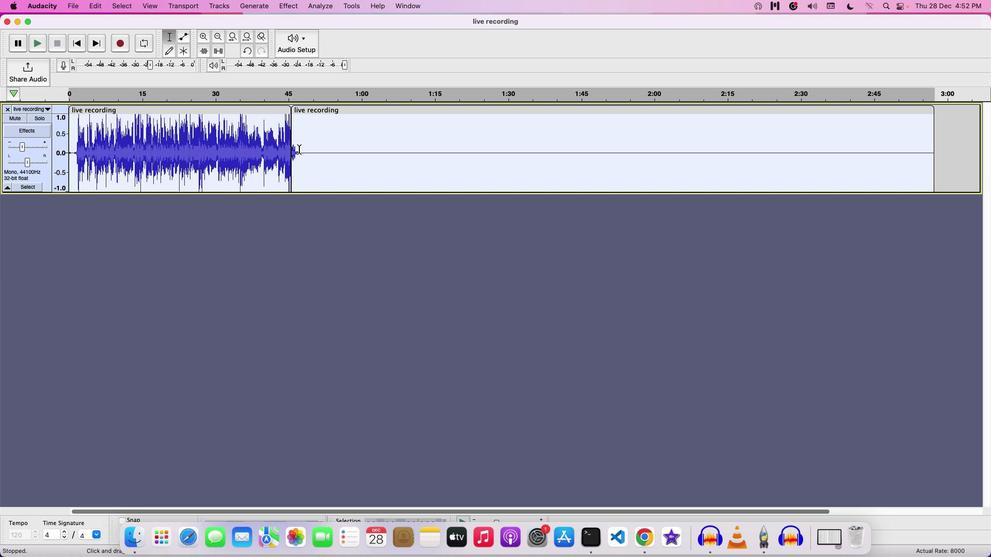 
Action: Mouse moved to (23, 149)
Screenshot: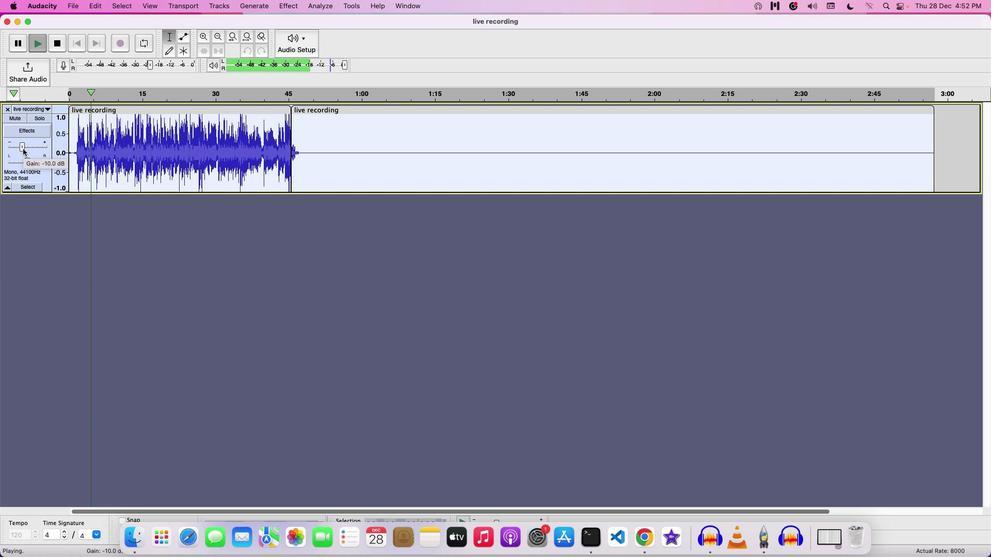 
Action: Mouse pressed left at (23, 149)
Screenshot: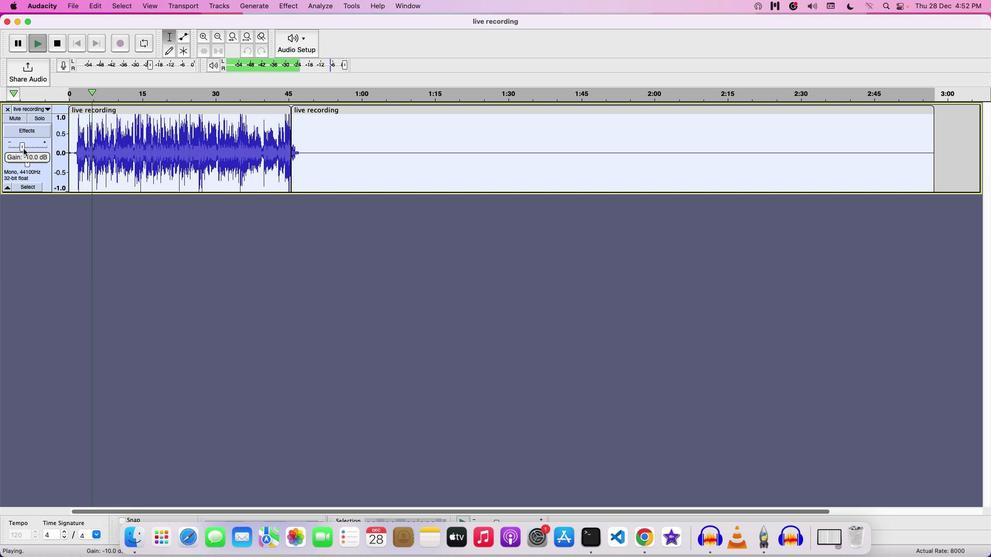 
Action: Mouse moved to (94, 140)
Screenshot: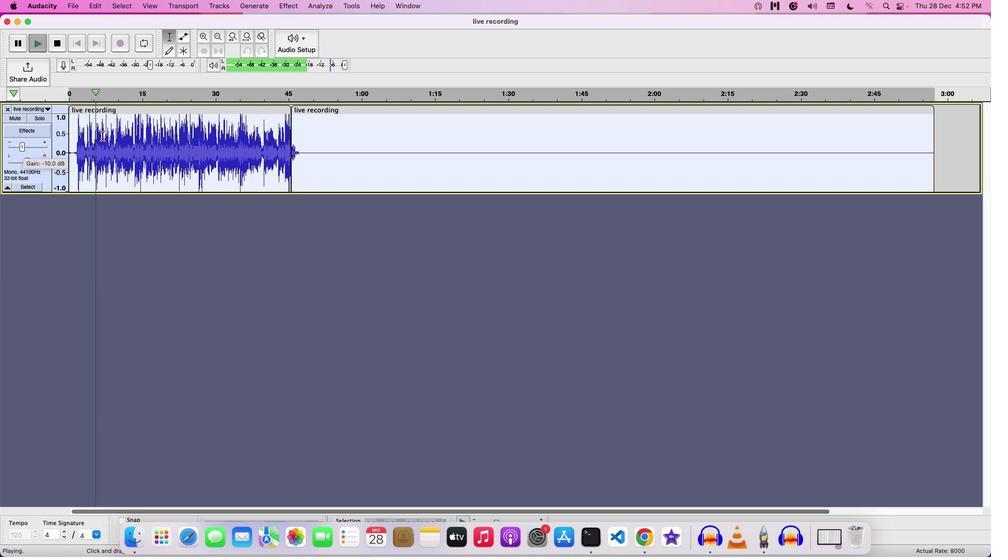 
Action: Key pressed Key.space
Screenshot: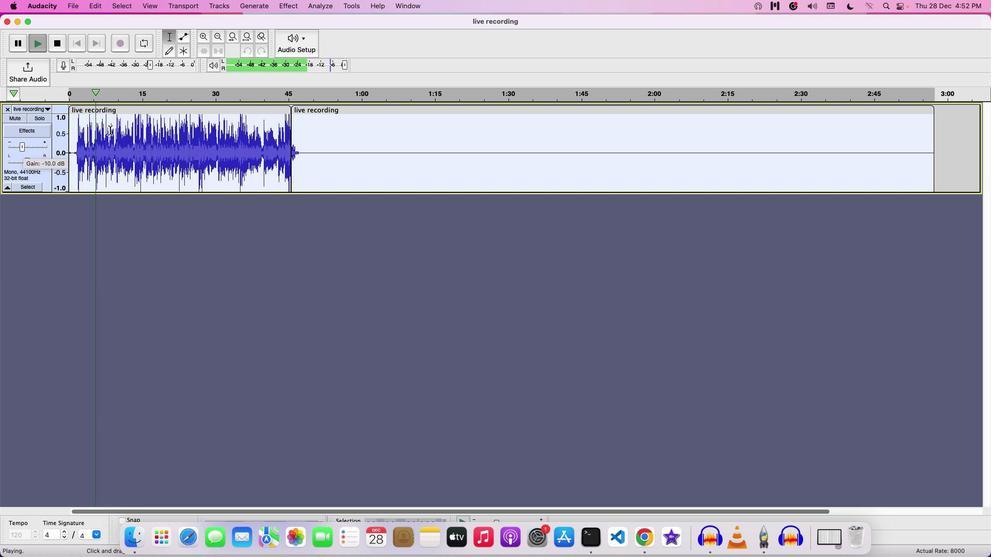 
Action: Mouse moved to (220, 6)
Screenshot: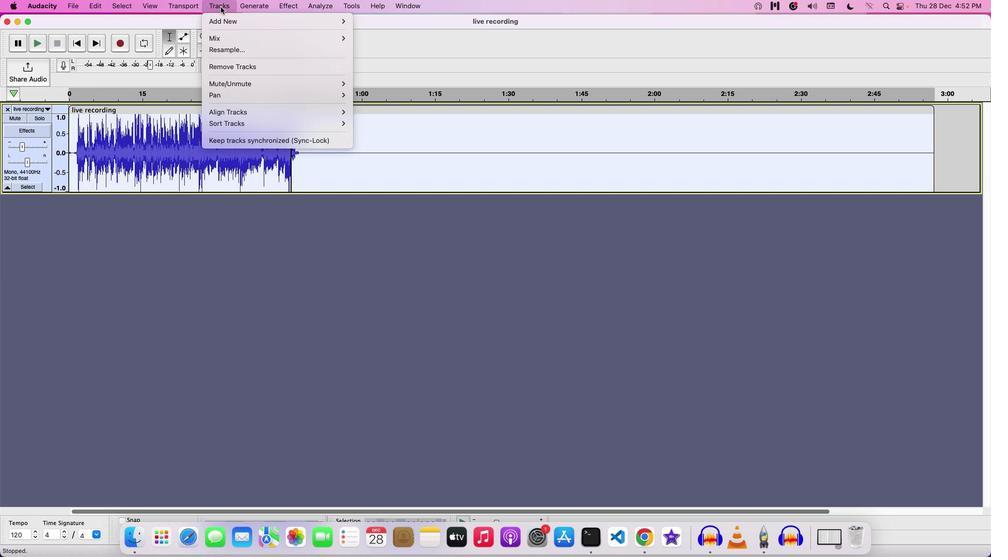 
Action: Mouse pressed left at (220, 6)
Screenshot: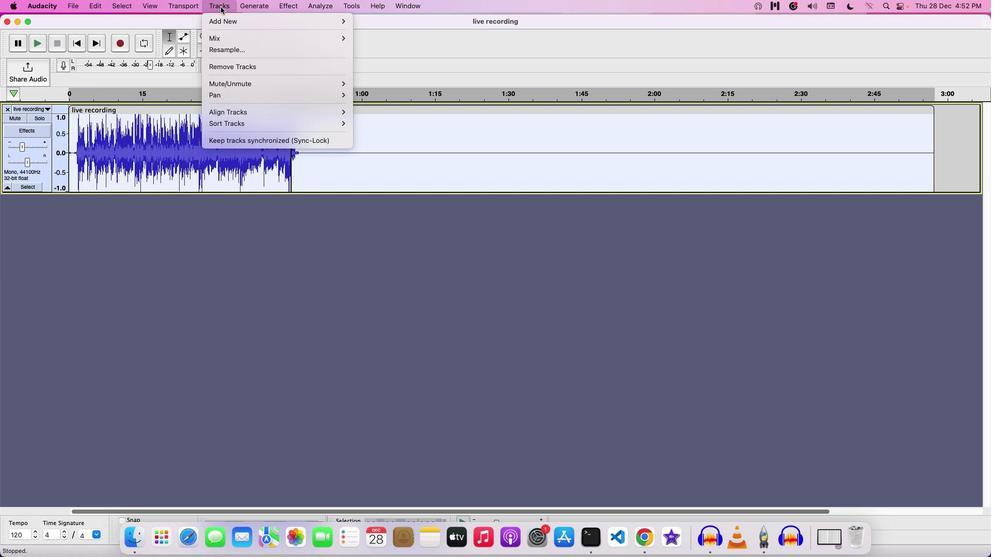 
Action: Mouse moved to (405, 106)
Screenshot: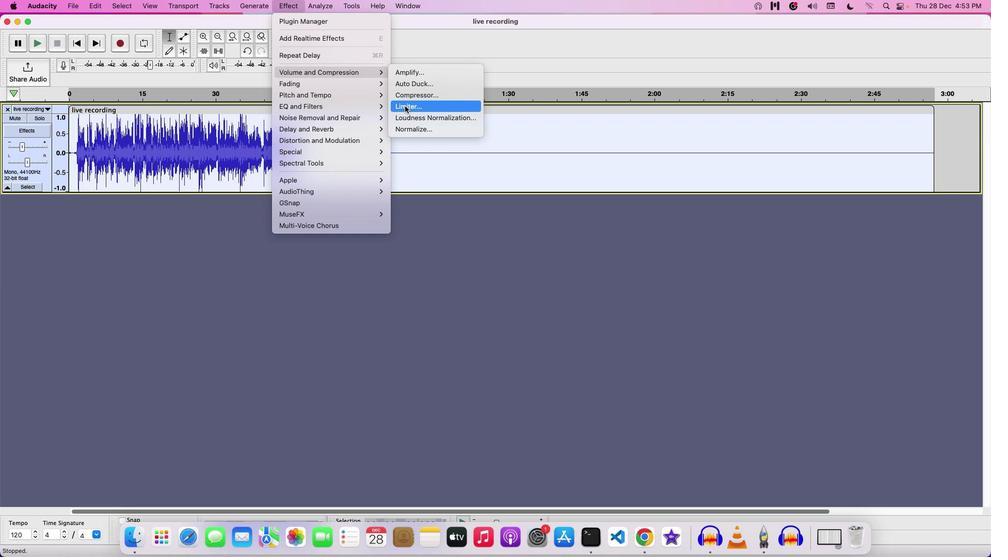
Action: Mouse pressed left at (405, 106)
Screenshot: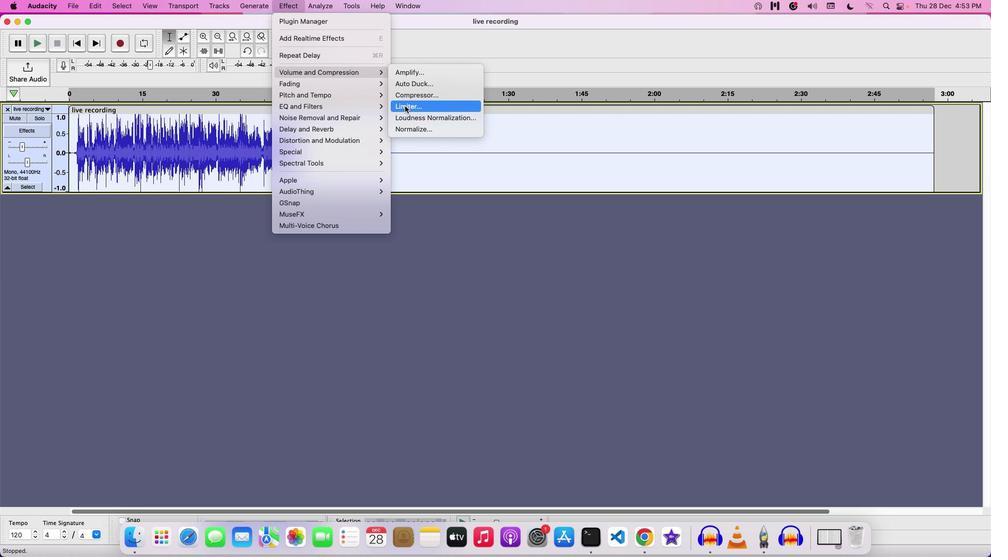 
Action: Mouse moved to (528, 253)
Screenshot: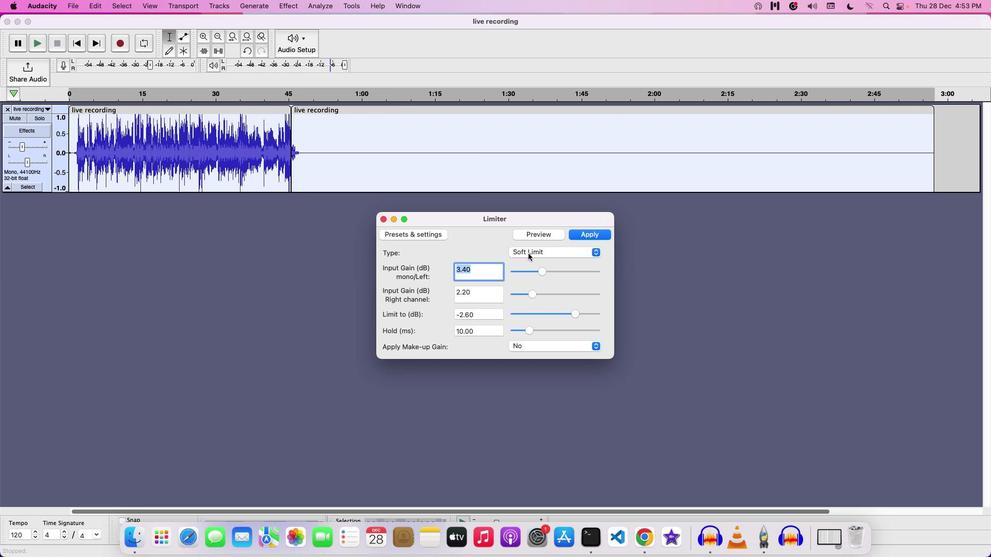 
Action: Mouse pressed left at (528, 253)
Screenshot: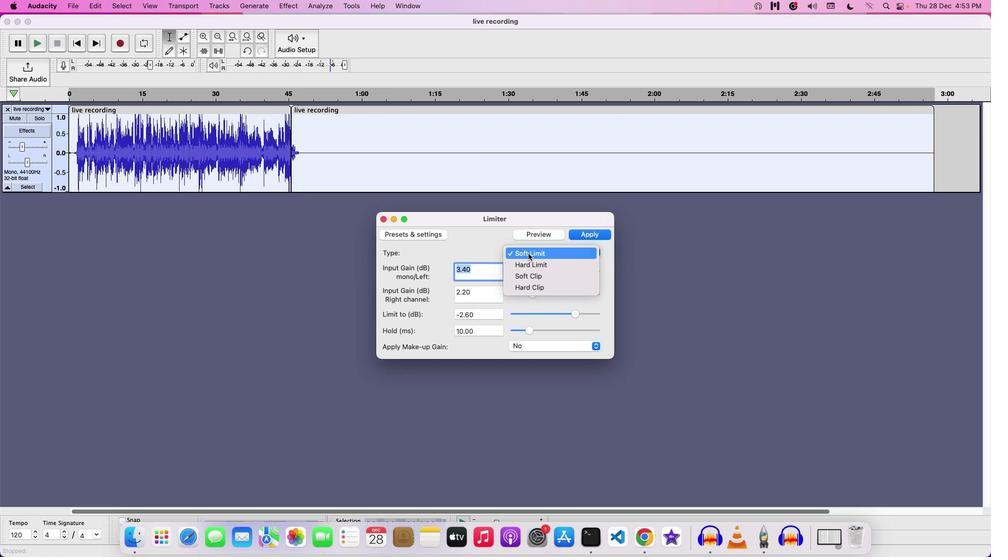 
Action: Mouse moved to (530, 262)
Screenshot: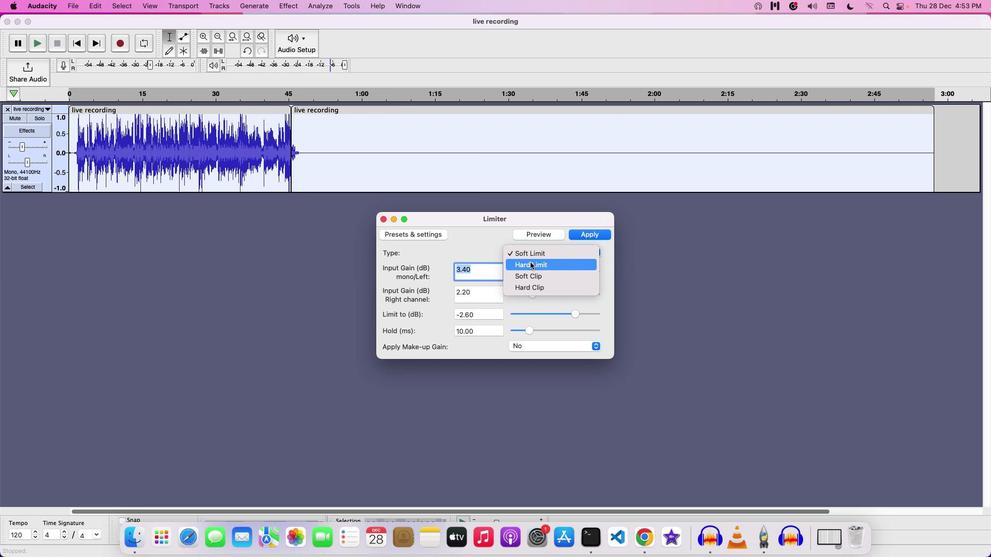 
Action: Mouse pressed left at (530, 262)
Screenshot: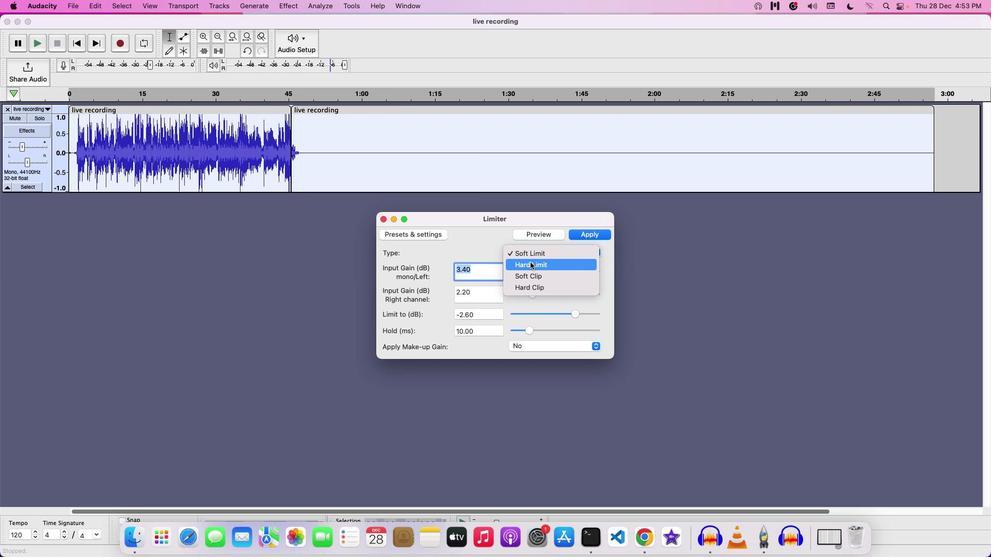 
Action: Mouse moved to (585, 237)
Screenshot: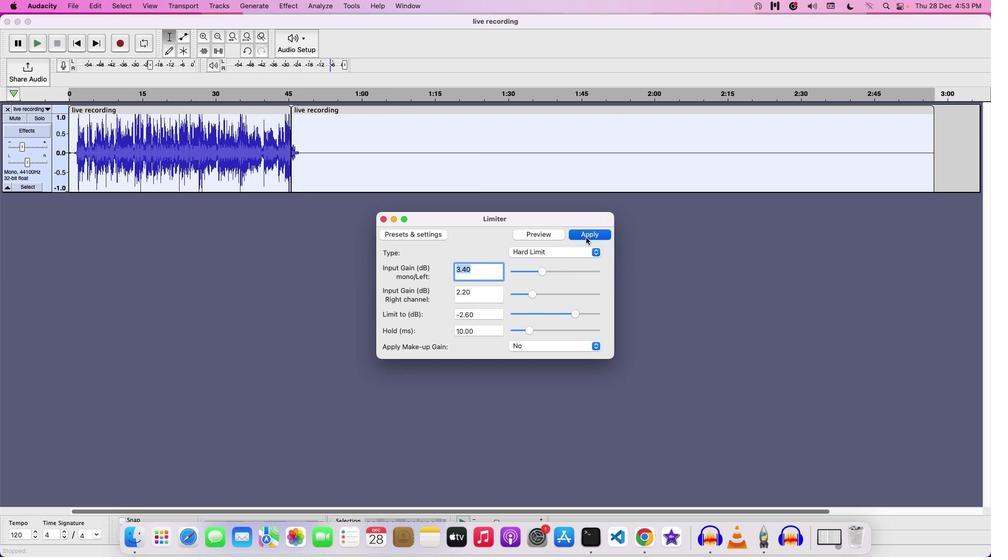 
Action: Mouse pressed left at (585, 237)
Screenshot: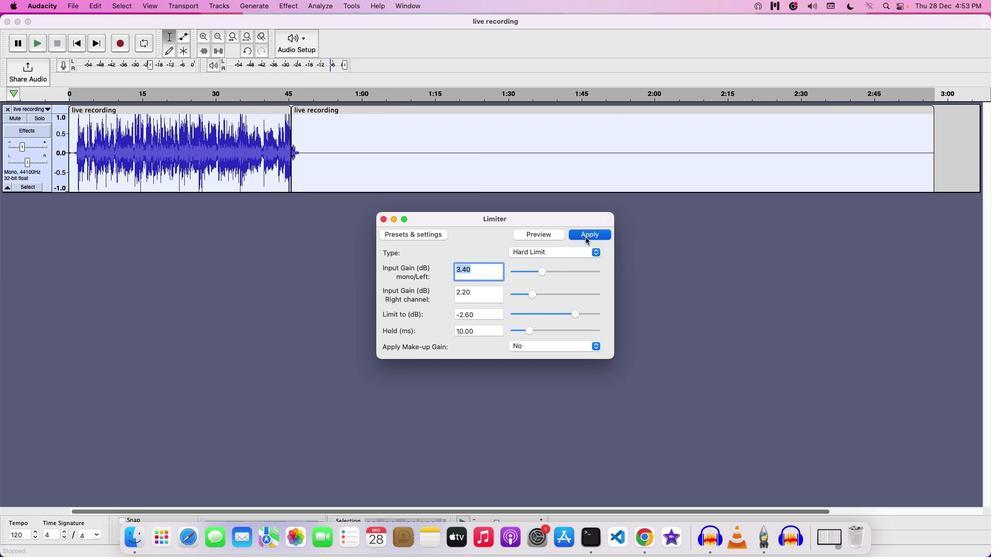 
Action: Mouse moved to (179, 141)
Screenshot: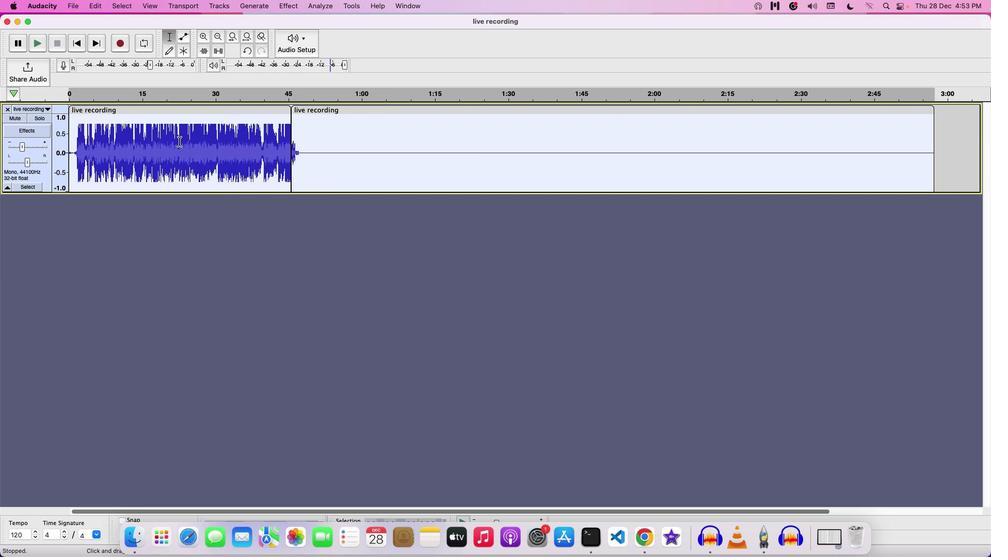 
Action: Key pressed Key.space
